 Task: Buy 4 Brew Pots, Kettles & Accessories from Beer Brewing section under best seller category for shipping address: Dallas Robinson, 4283 Crim Lane, Underhill, Vermont 05489, Cell Number 9377427970. Pay from credit card ending with 6759, CVV 506
Action: Mouse moved to (12, 77)
Screenshot: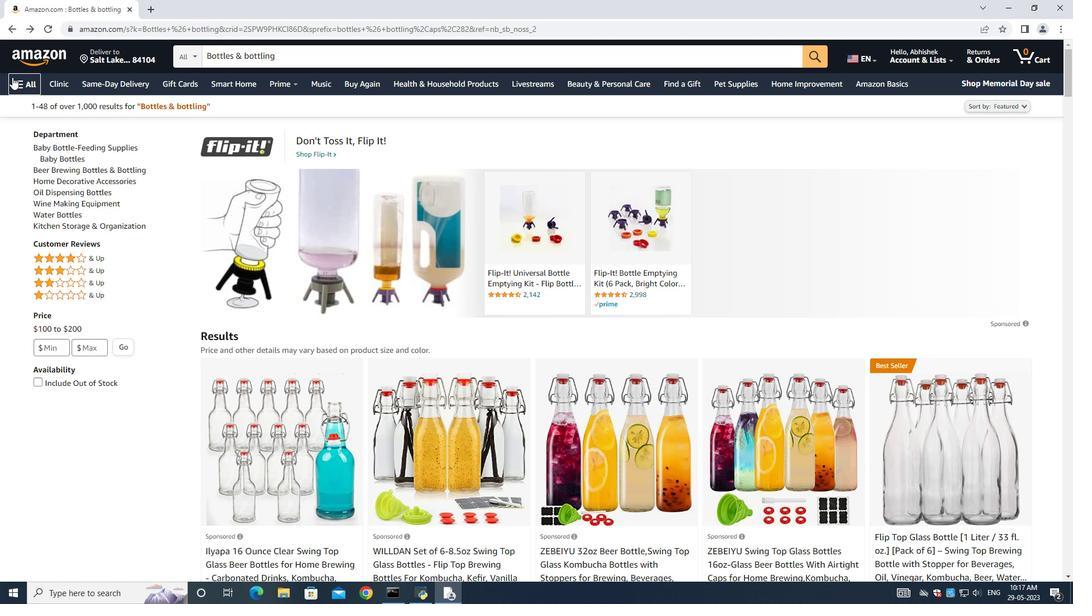 
Action: Mouse pressed left at (12, 77)
Screenshot: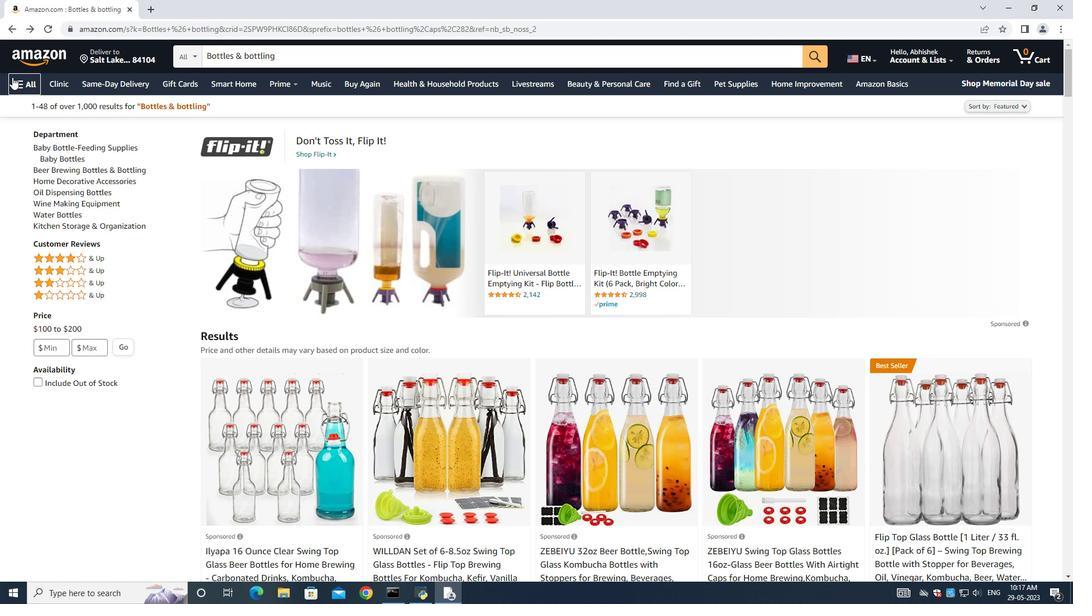 
Action: Mouse moved to (53, 105)
Screenshot: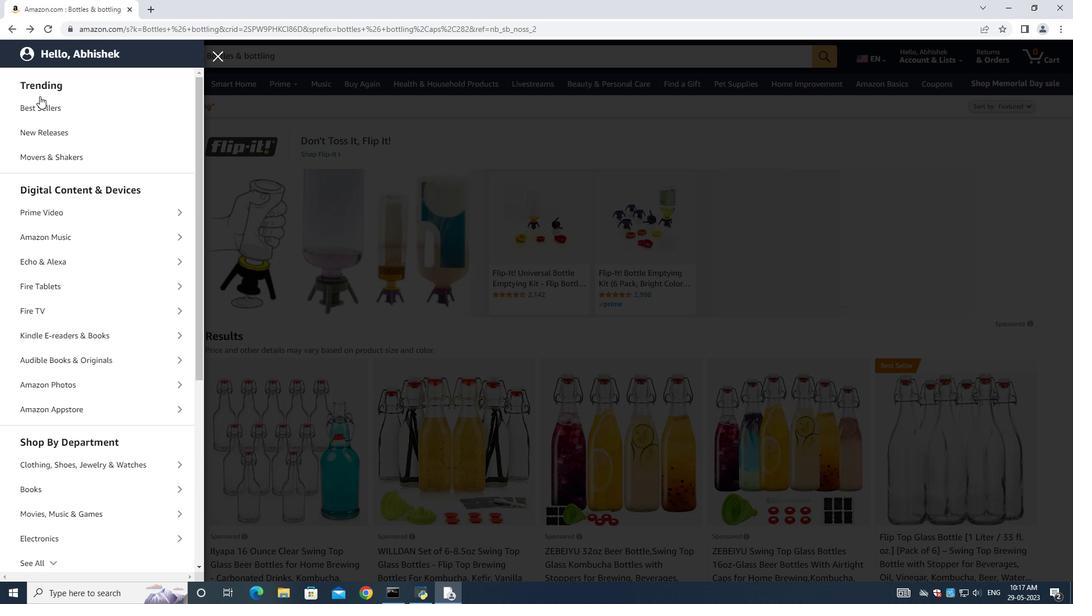 
Action: Mouse pressed left at (53, 105)
Screenshot: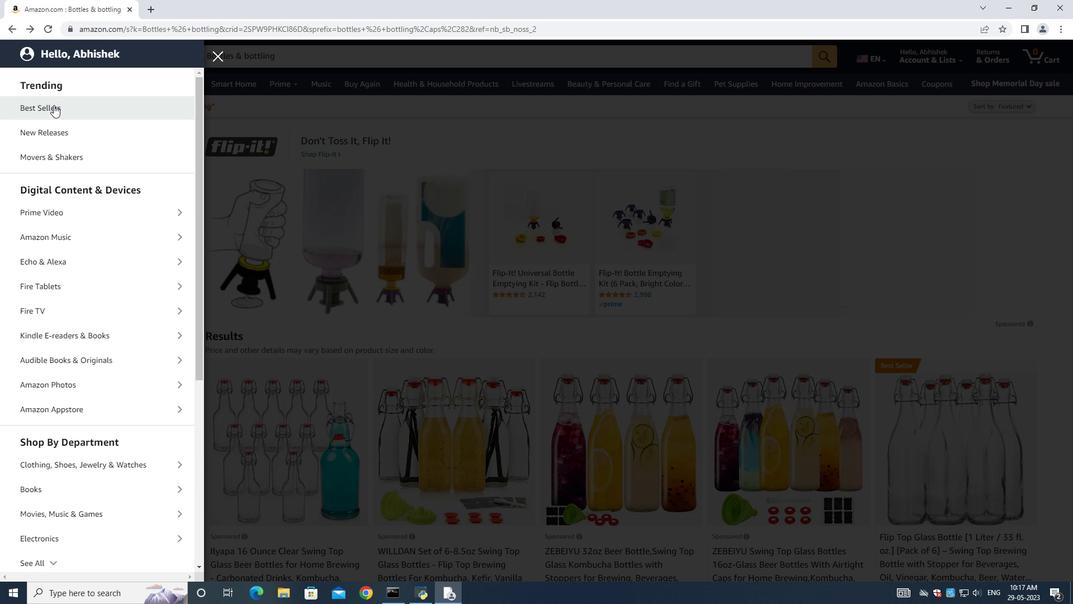 
Action: Mouse moved to (265, 60)
Screenshot: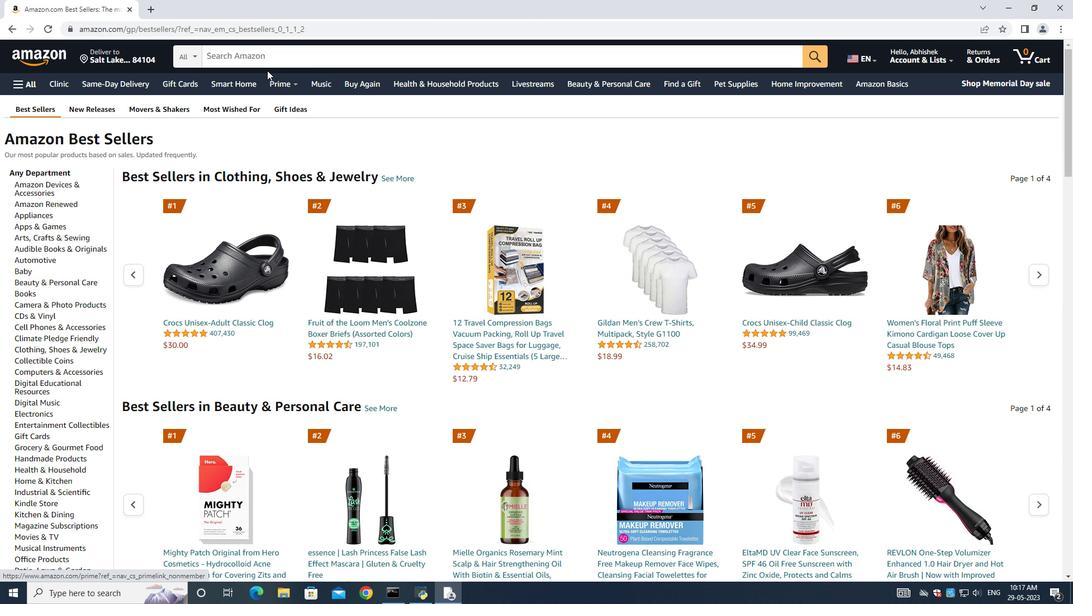 
Action: Mouse pressed left at (265, 60)
Screenshot: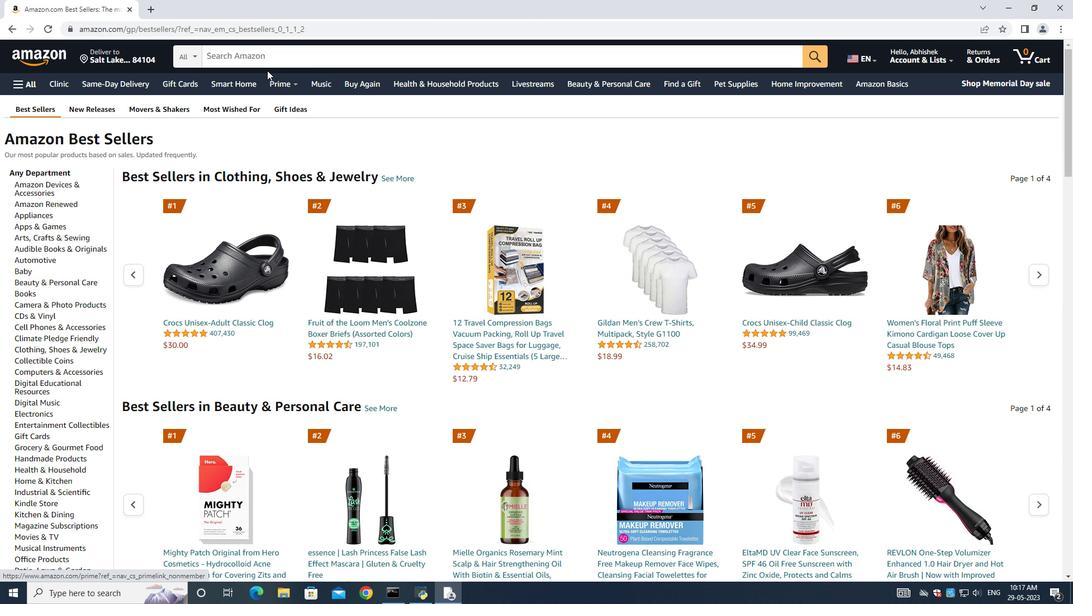 
Action: Key pressed <Key.shift>Brew<Key.space><Key.shift>Pots<Key.enter>
Screenshot: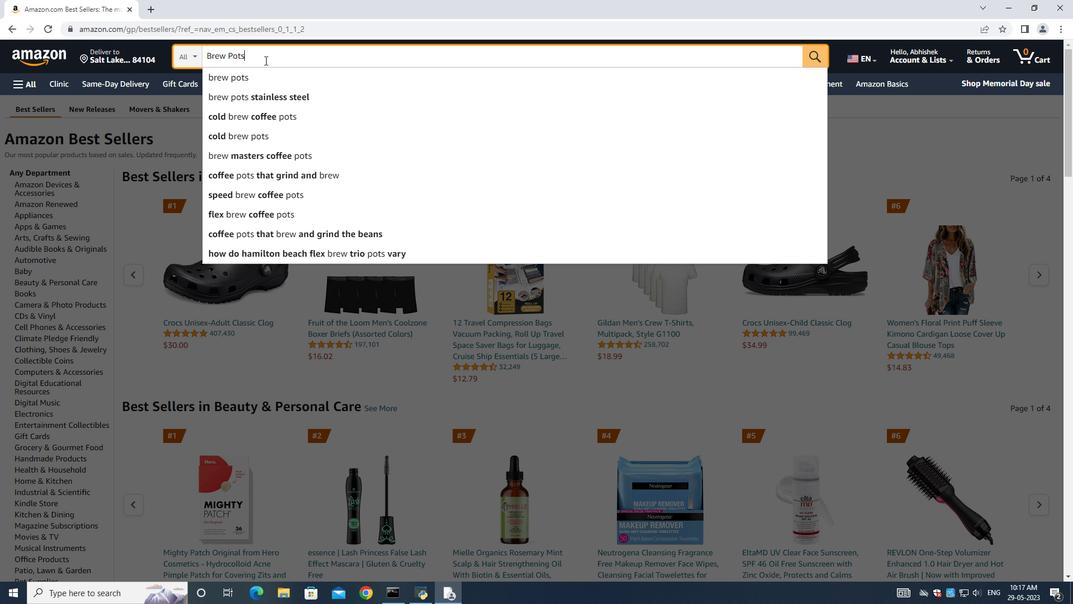 
Action: Mouse moved to (285, 33)
Screenshot: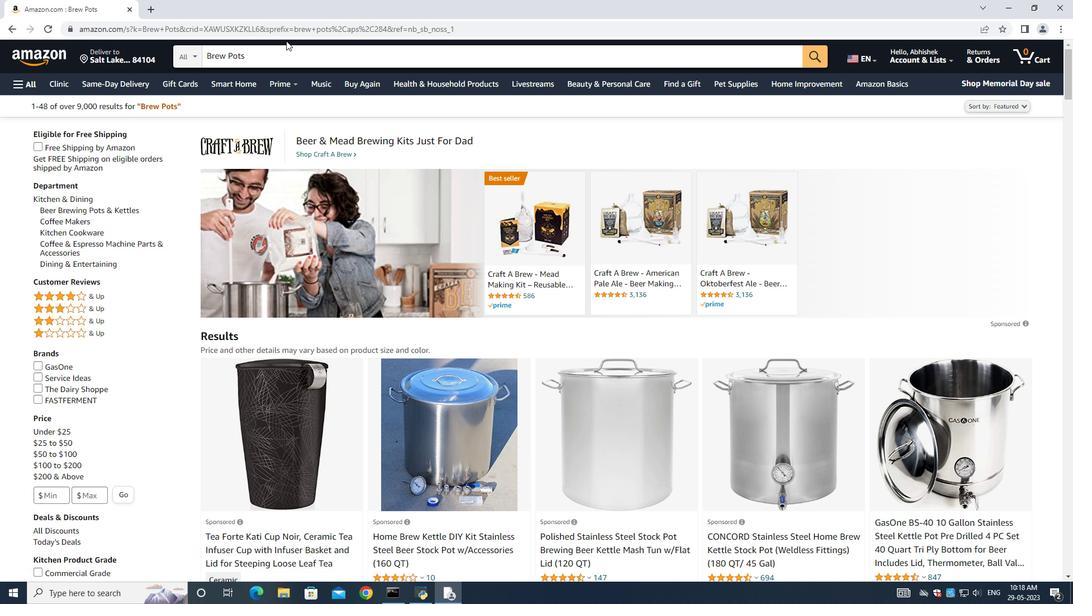 
Action: Mouse pressed left at (285, 33)
Screenshot: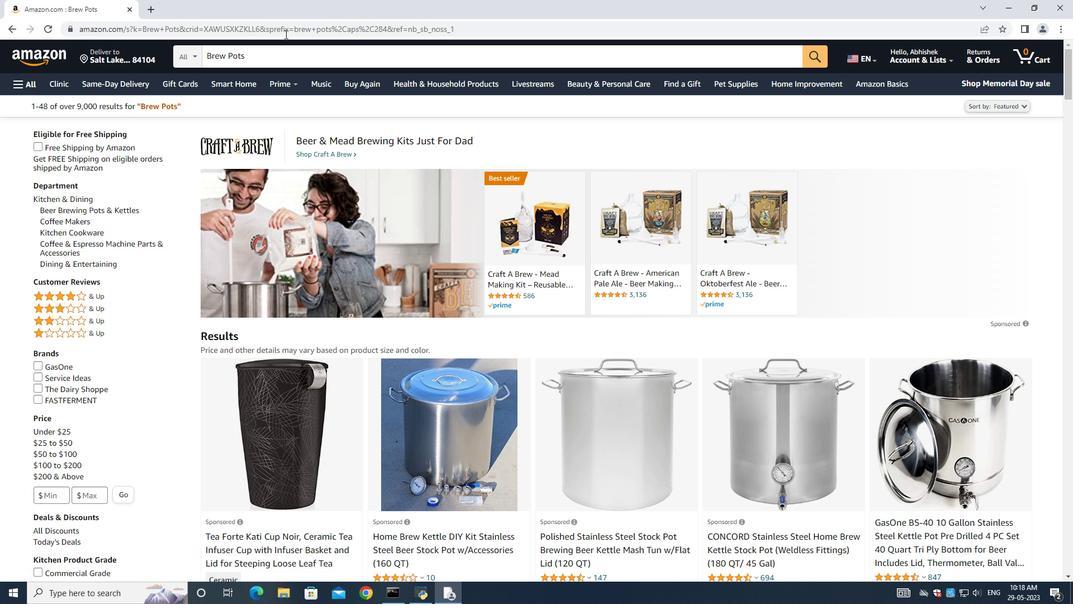 
Action: Mouse moved to (286, 56)
Screenshot: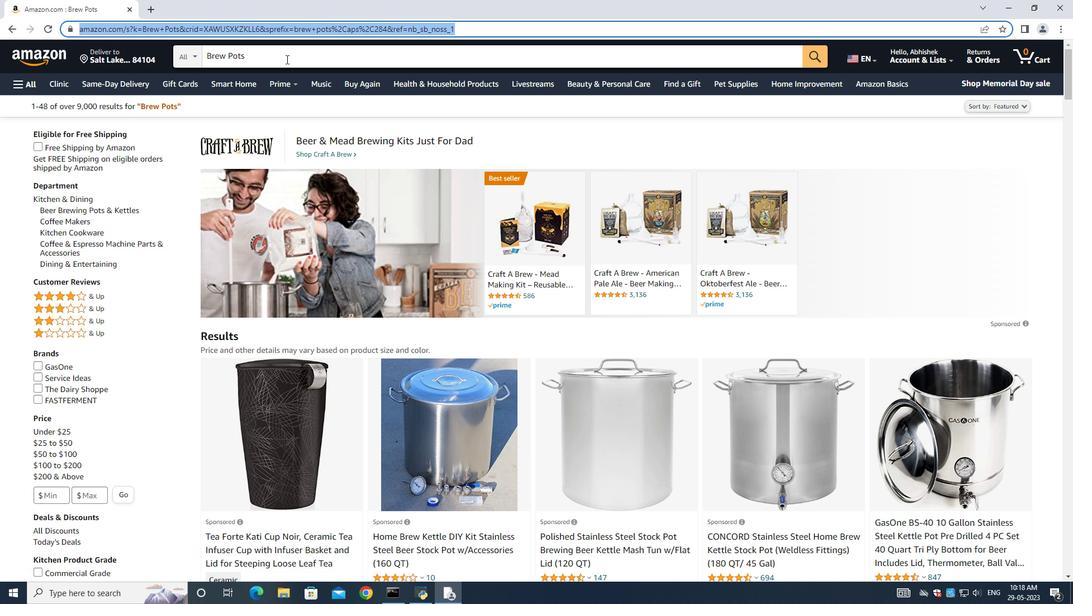
Action: Mouse pressed left at (286, 56)
Screenshot: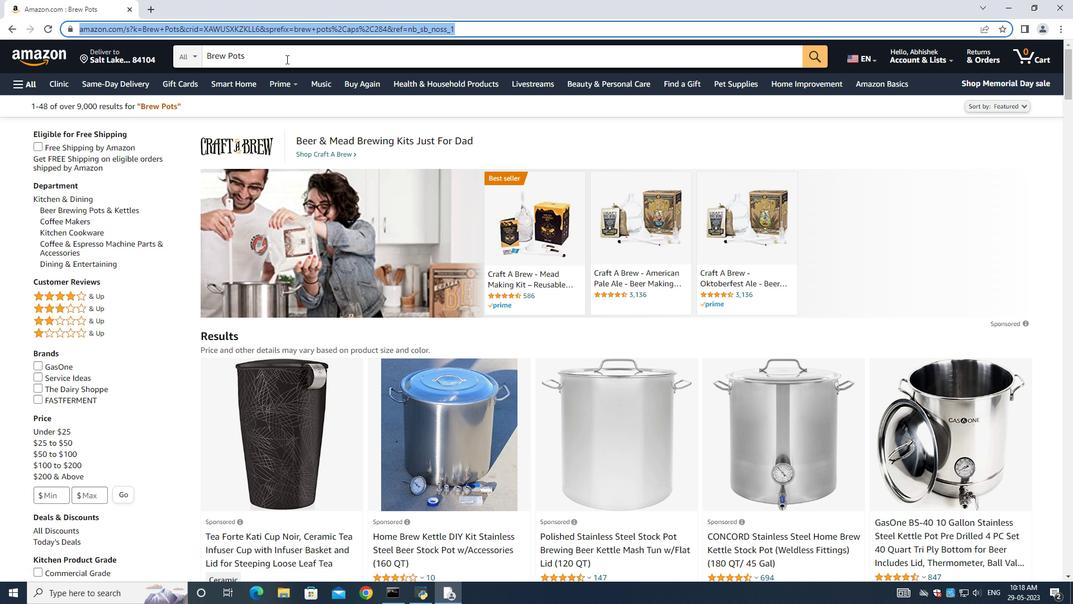 
Action: Key pressed <Key.space>kettles<Key.space><Key.shift><Key.shift><Key.shift><Key.shift><Key.shift><Key.shift><Key.shift><Key.shift><Key.shift><Key.shift><Key.shift><Key.shift><Key.shift><Key.shift><Key.shift><Key.shift><Key.shift><Key.shift><Key.shift><Key.shift><Key.shift><Key.shift><Key.shift><Key.shift>&<Key.space><Key.shift>Accessories<Key.enter><Key.space>
Screenshot: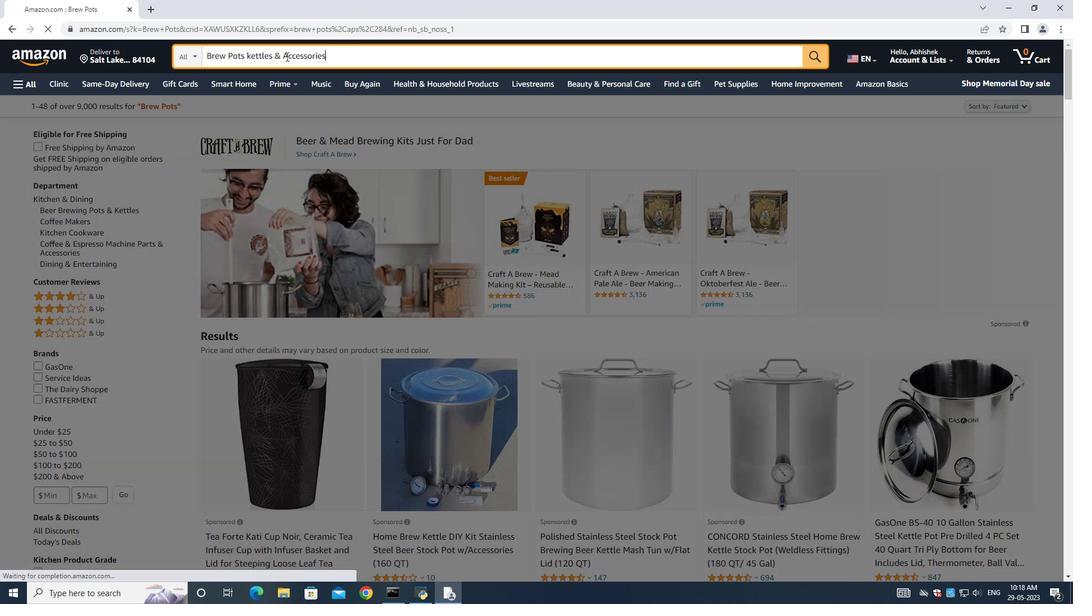 
Action: Mouse moved to (66, 206)
Screenshot: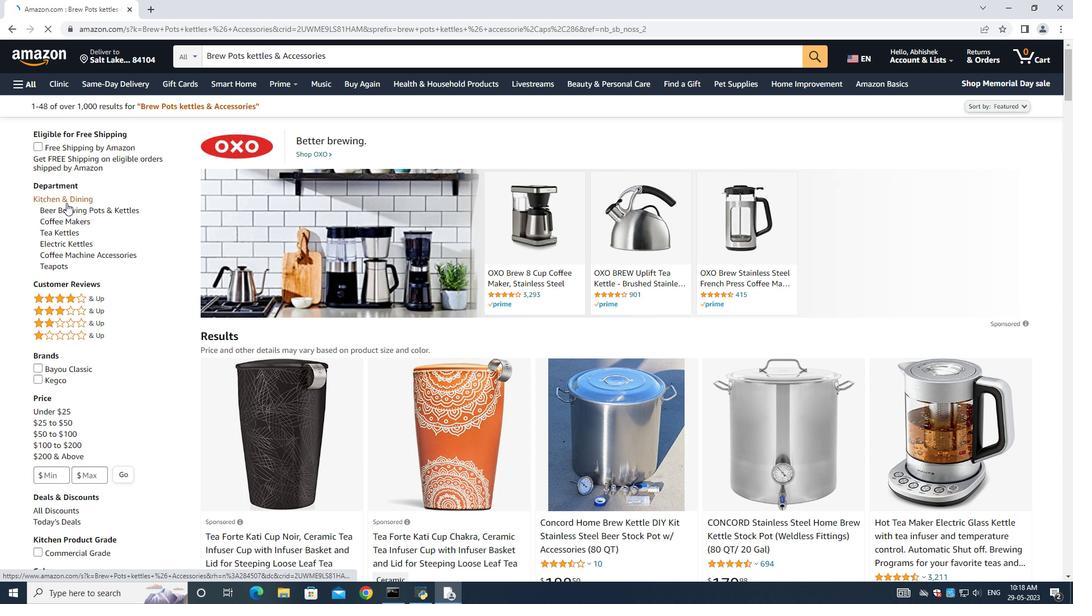 
Action: Mouse pressed left at (66, 206)
Screenshot: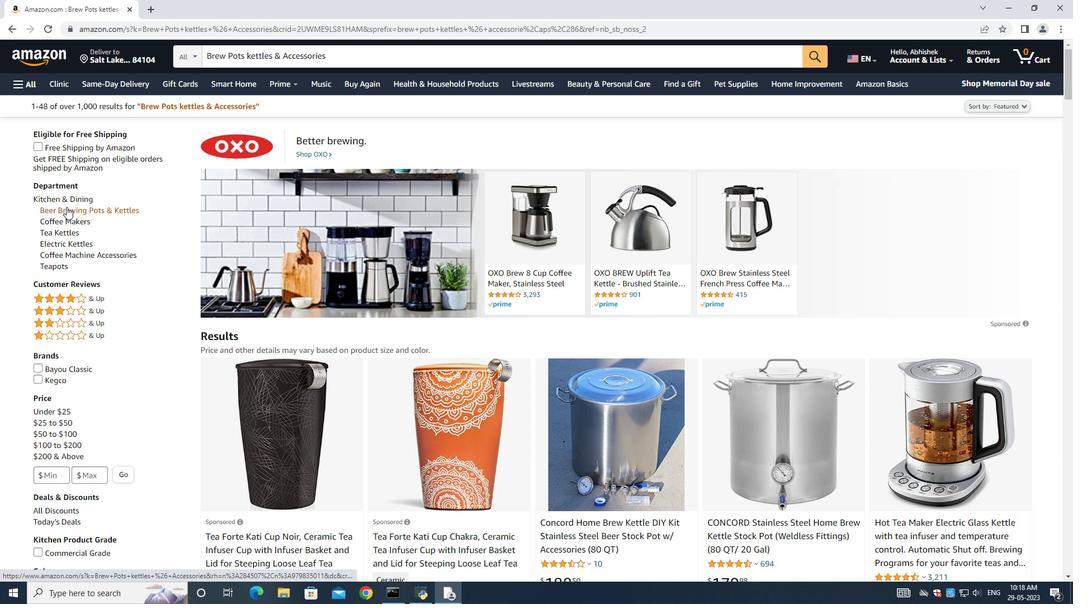 
Action: Mouse moved to (470, 322)
Screenshot: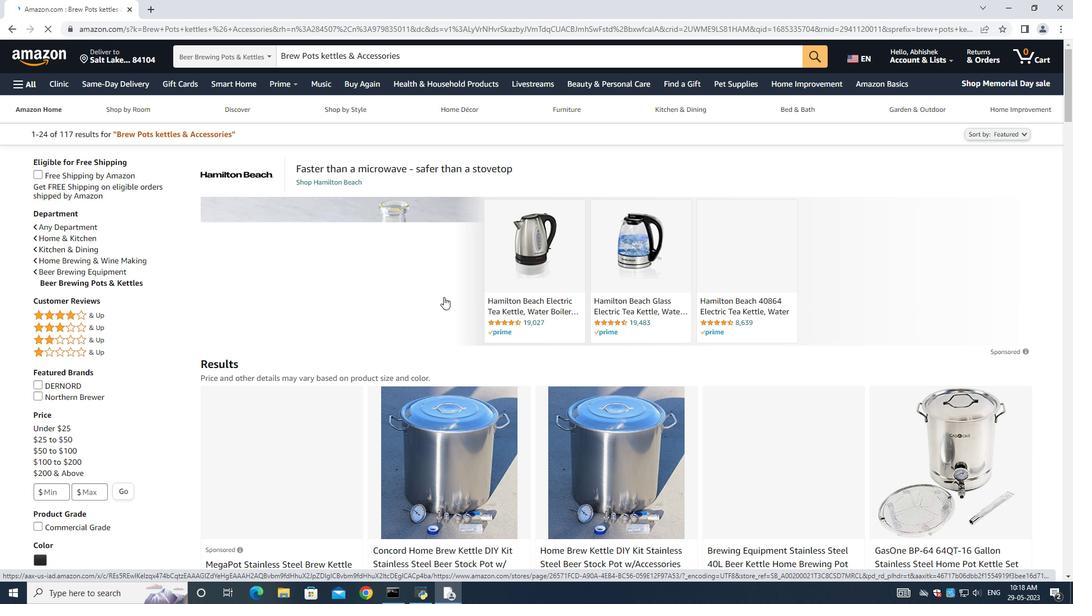
Action: Mouse scrolled (470, 322) with delta (0, 0)
Screenshot: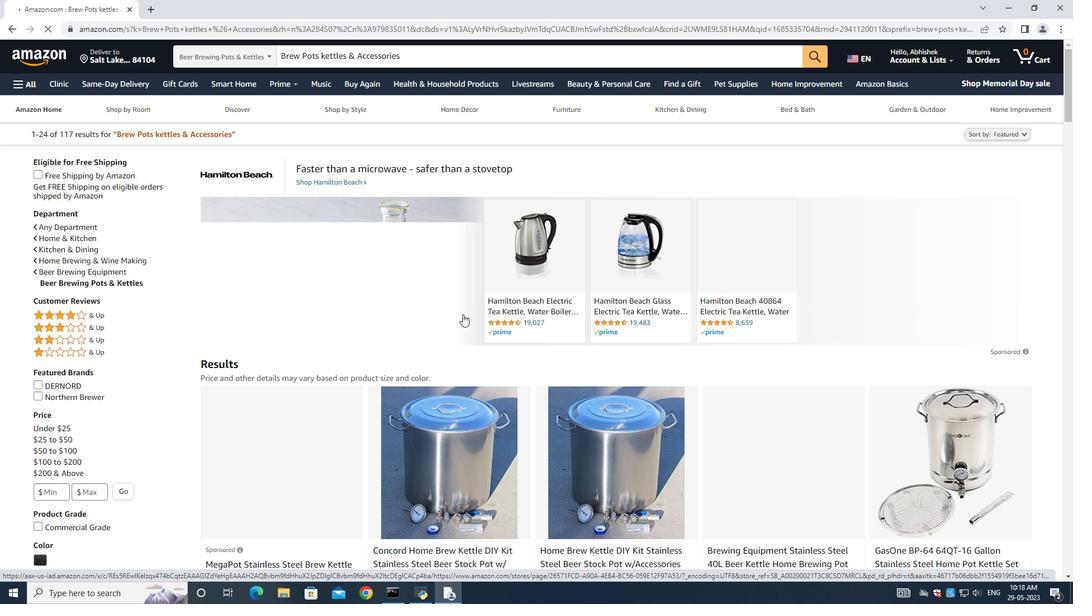 
Action: Mouse scrolled (470, 322) with delta (0, 0)
Screenshot: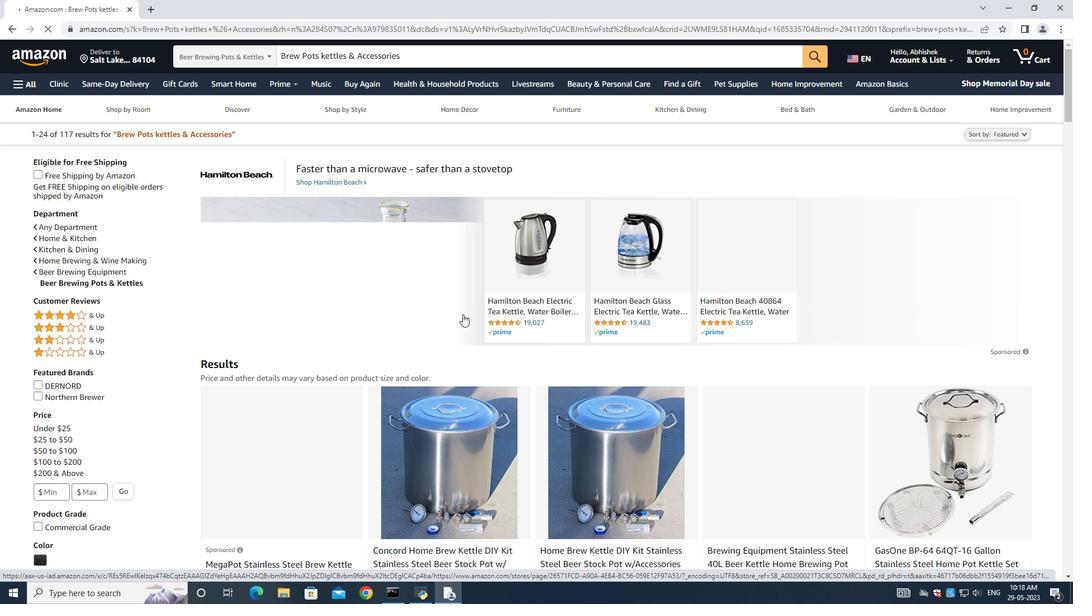 
Action: Mouse moved to (470, 323)
Screenshot: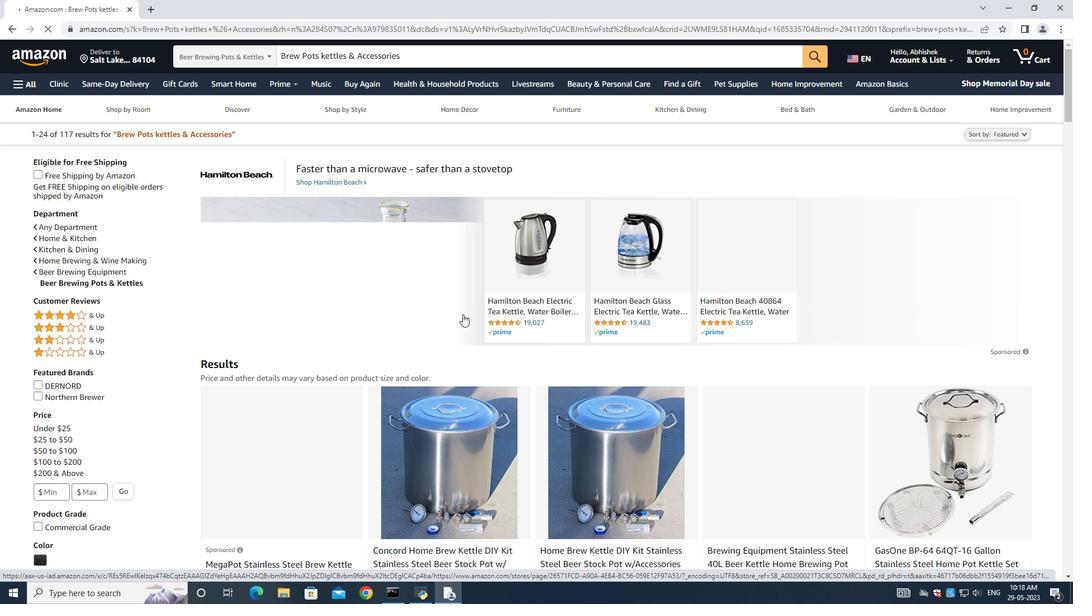 
Action: Mouse scrolled (470, 322) with delta (0, 0)
Screenshot: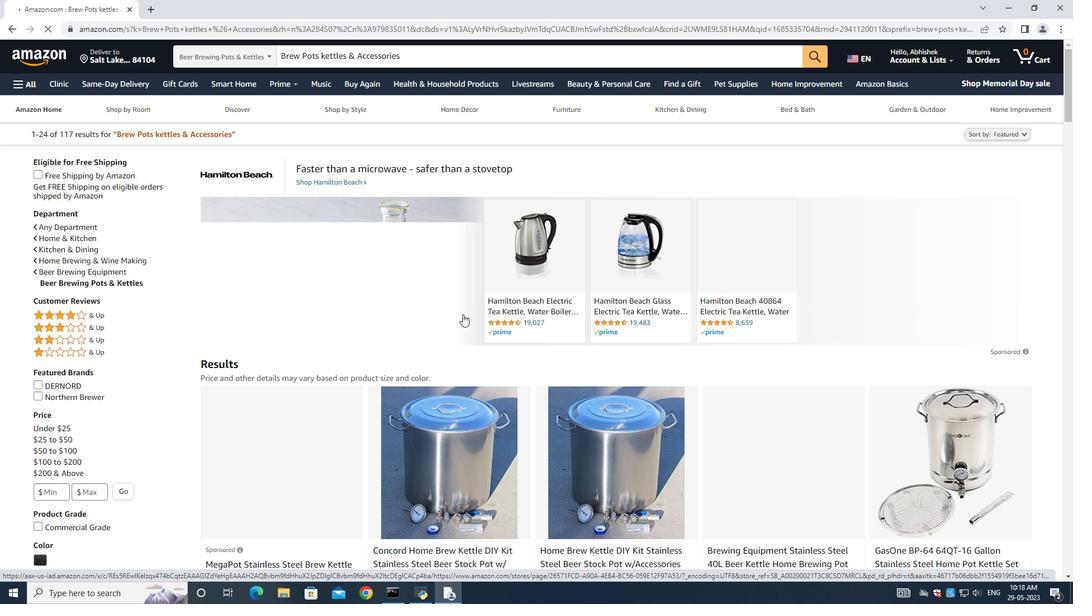 
Action: Mouse scrolled (470, 322) with delta (0, 0)
Screenshot: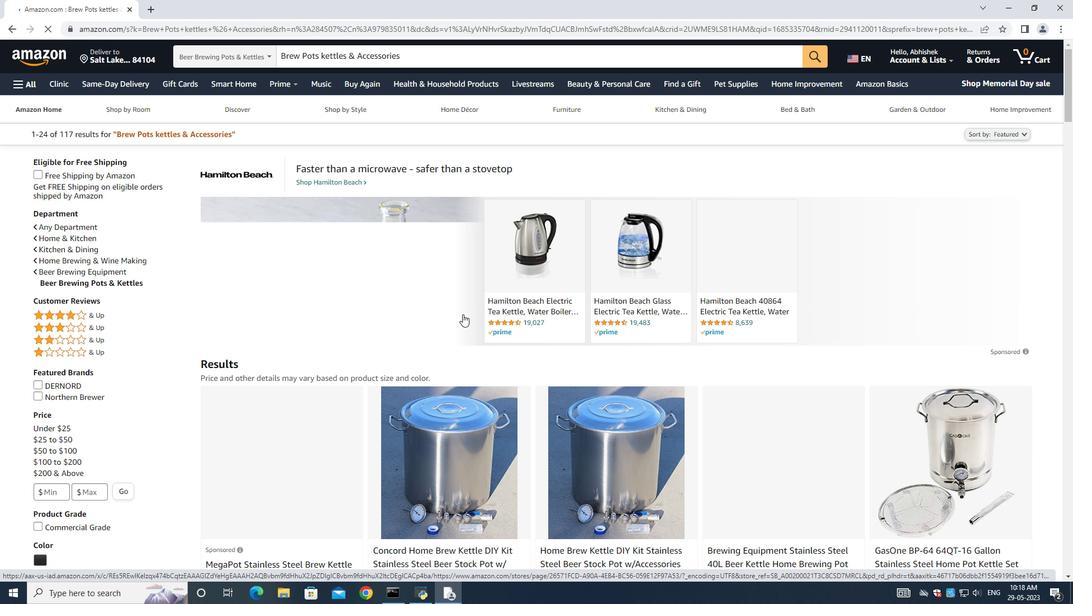 
Action: Mouse scrolled (470, 322) with delta (0, 0)
Screenshot: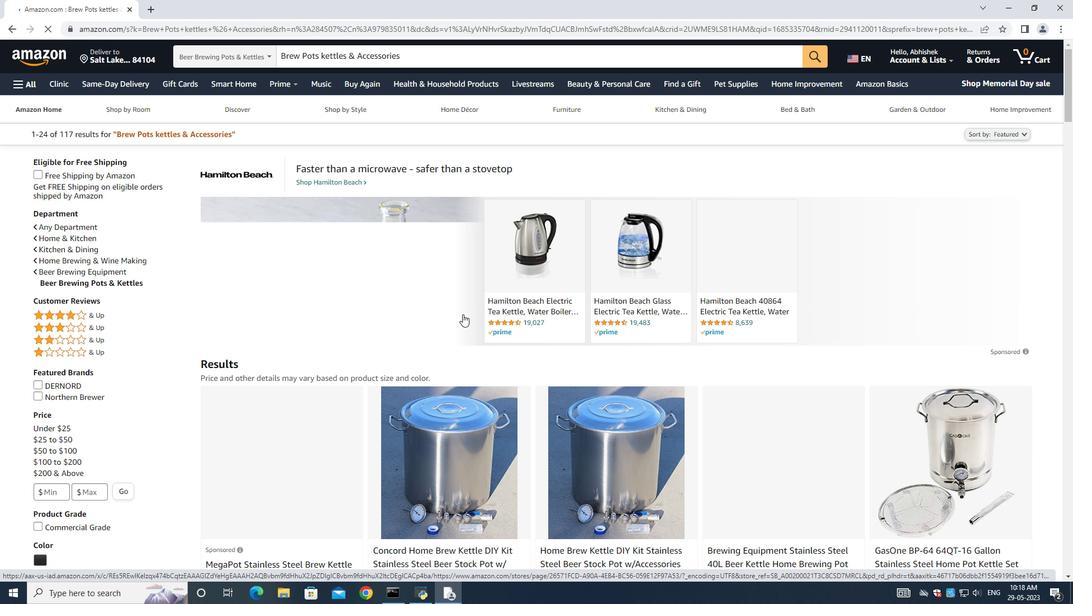 
Action: Mouse moved to (289, 292)
Screenshot: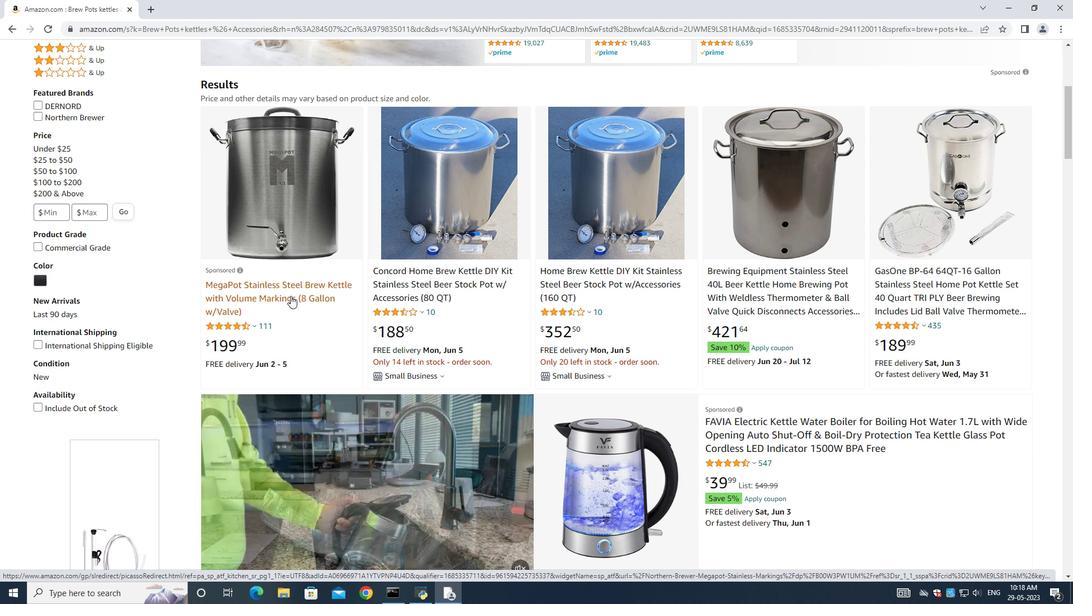
Action: Mouse pressed left at (289, 292)
Screenshot: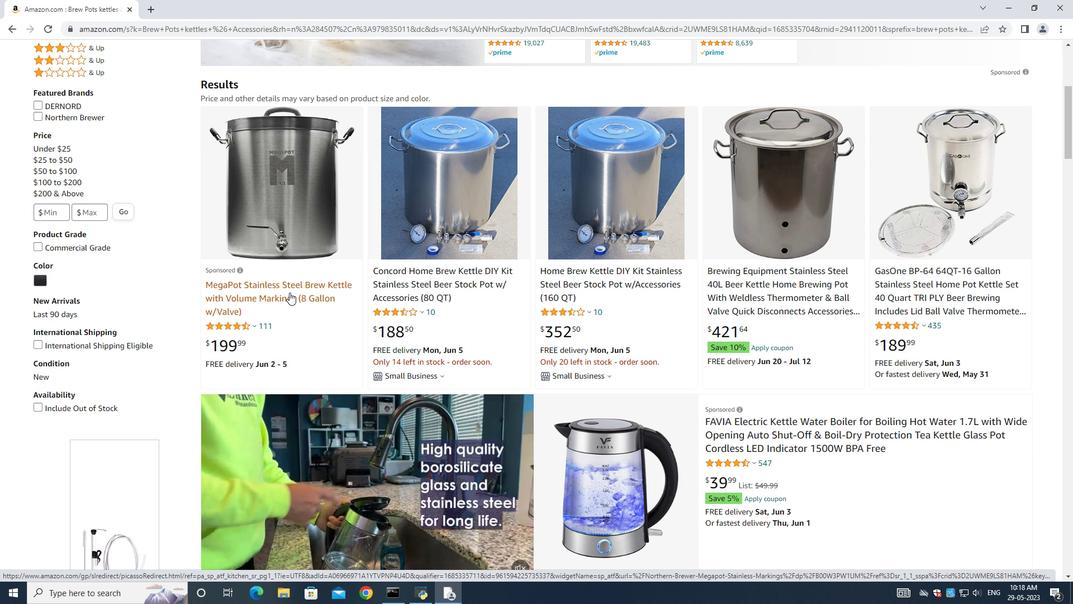 
Action: Mouse moved to (388, 479)
Screenshot: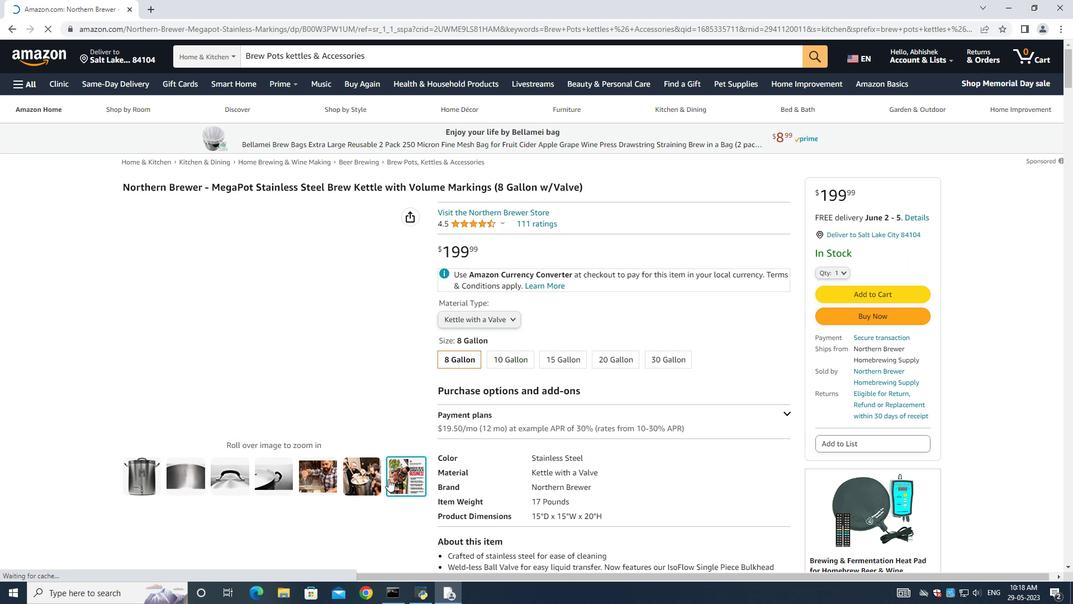 
Action: Mouse pressed left at (388, 479)
Screenshot: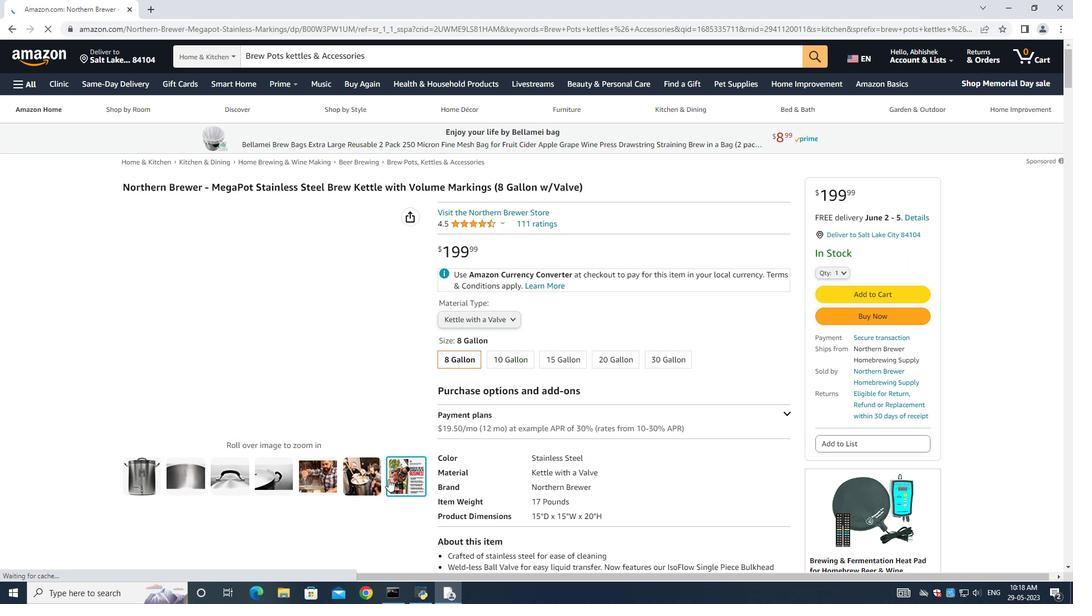 
Action: Mouse moved to (298, 355)
Screenshot: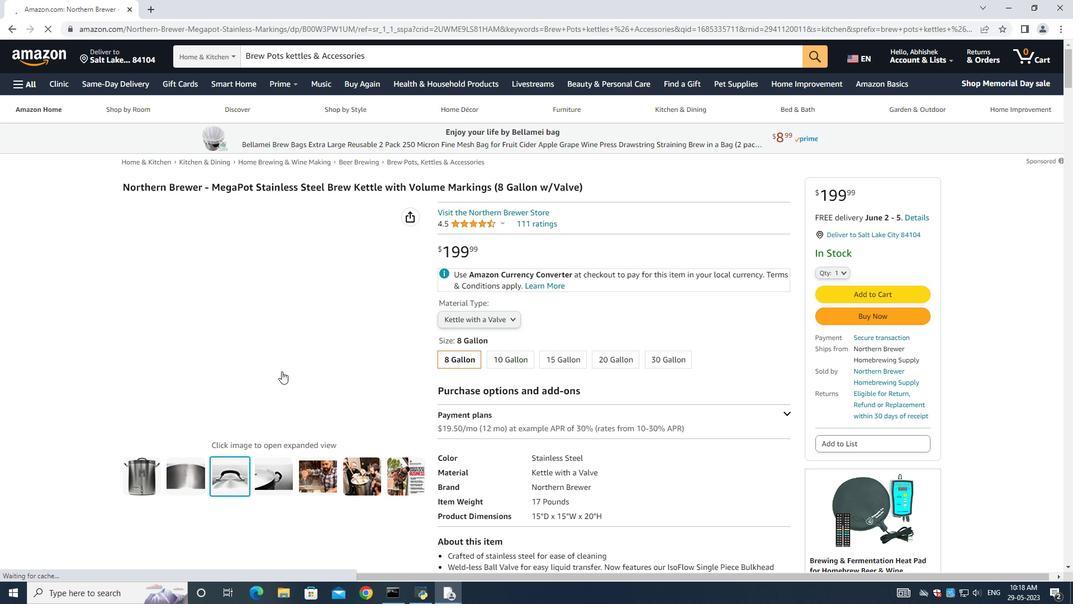 
Action: Mouse scrolled (298, 354) with delta (0, 0)
Screenshot: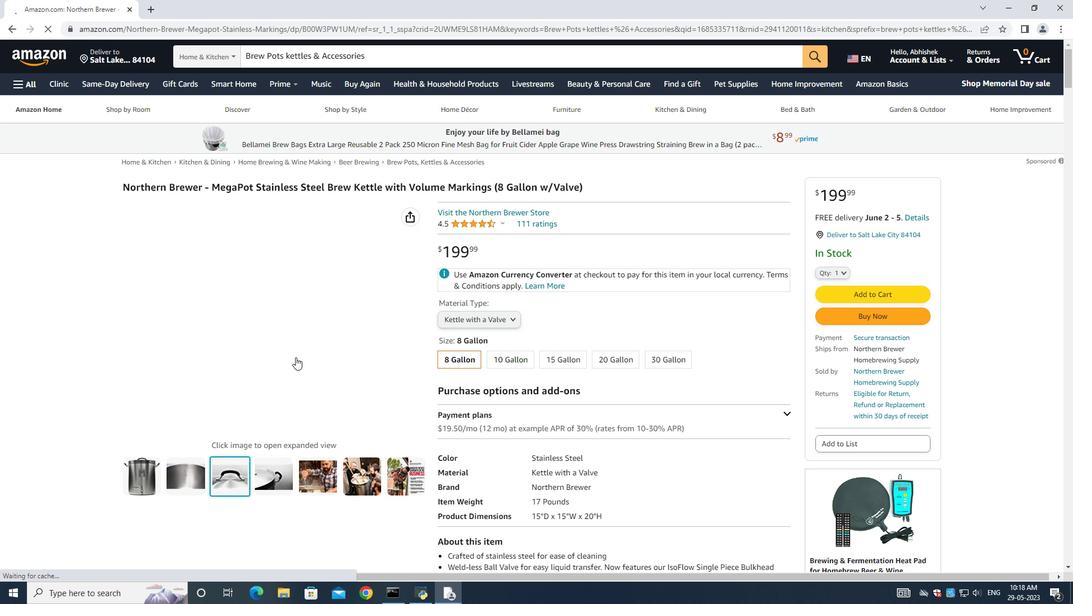 
Action: Mouse scrolled (298, 354) with delta (0, 0)
Screenshot: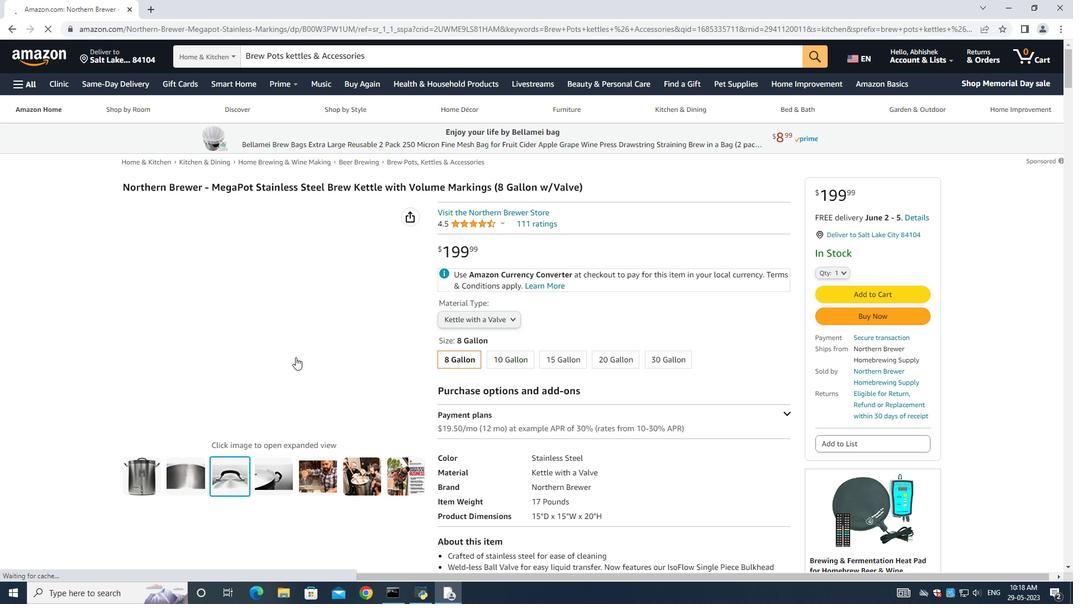 
Action: Mouse moved to (313, 340)
Screenshot: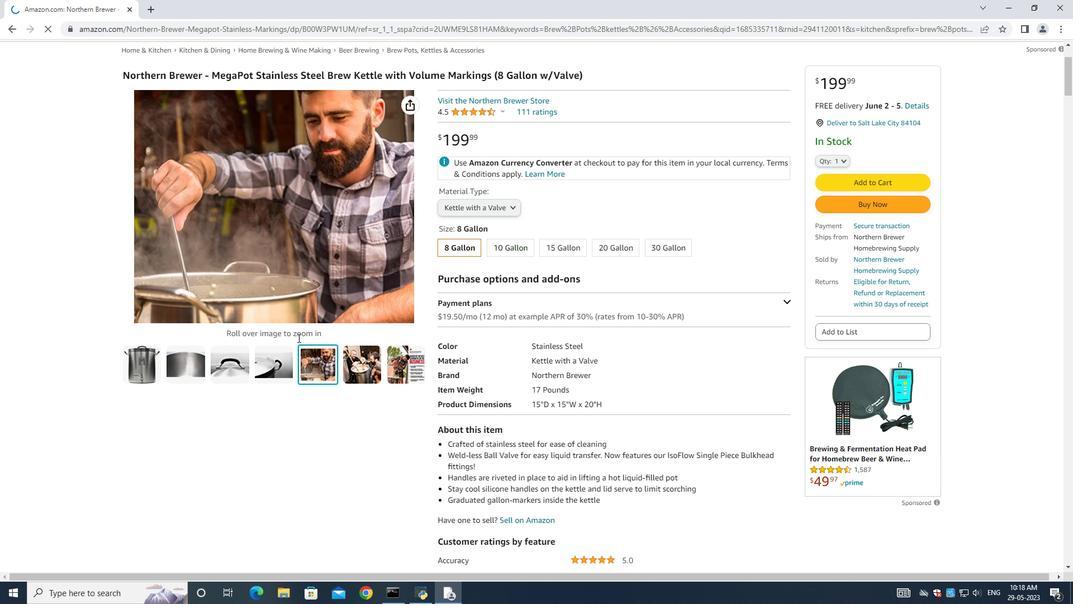 
Action: Mouse scrolled (313, 340) with delta (0, 0)
Screenshot: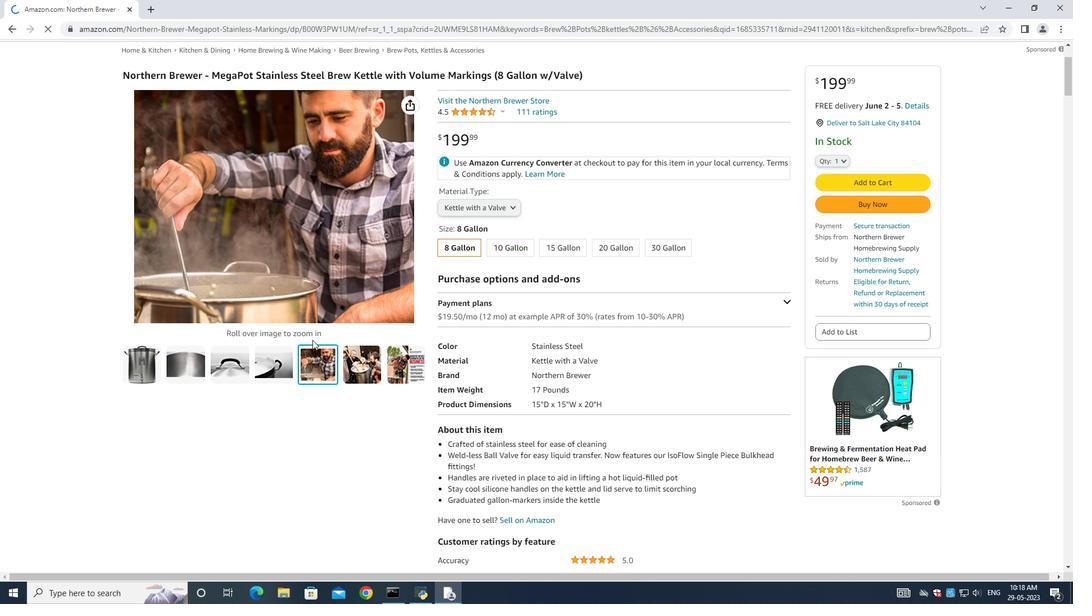 
Action: Mouse scrolled (313, 340) with delta (0, 0)
Screenshot: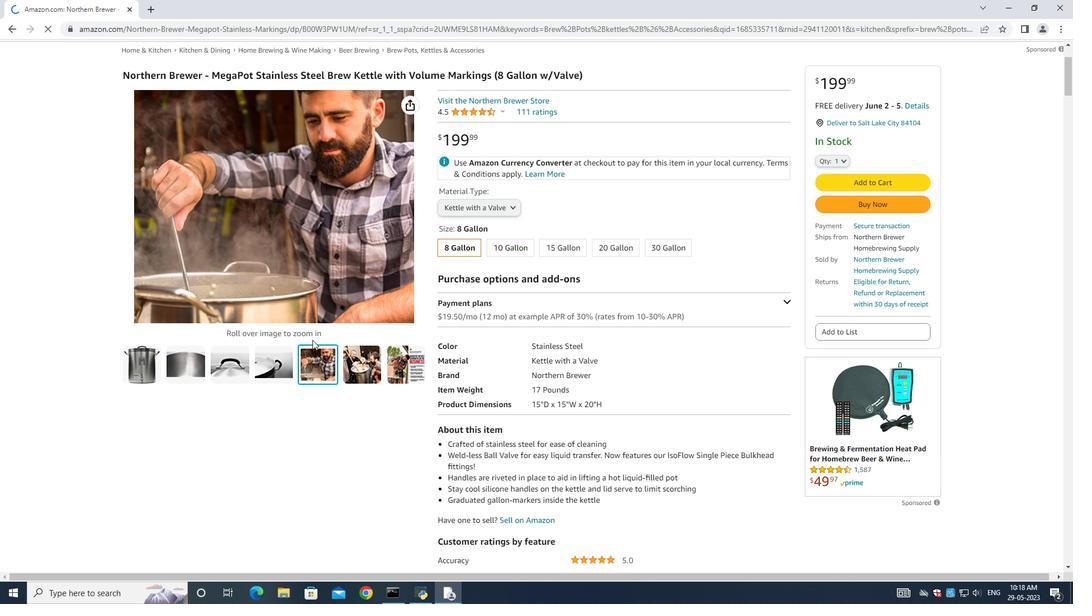
Action: Mouse scrolled (313, 340) with delta (0, 0)
Screenshot: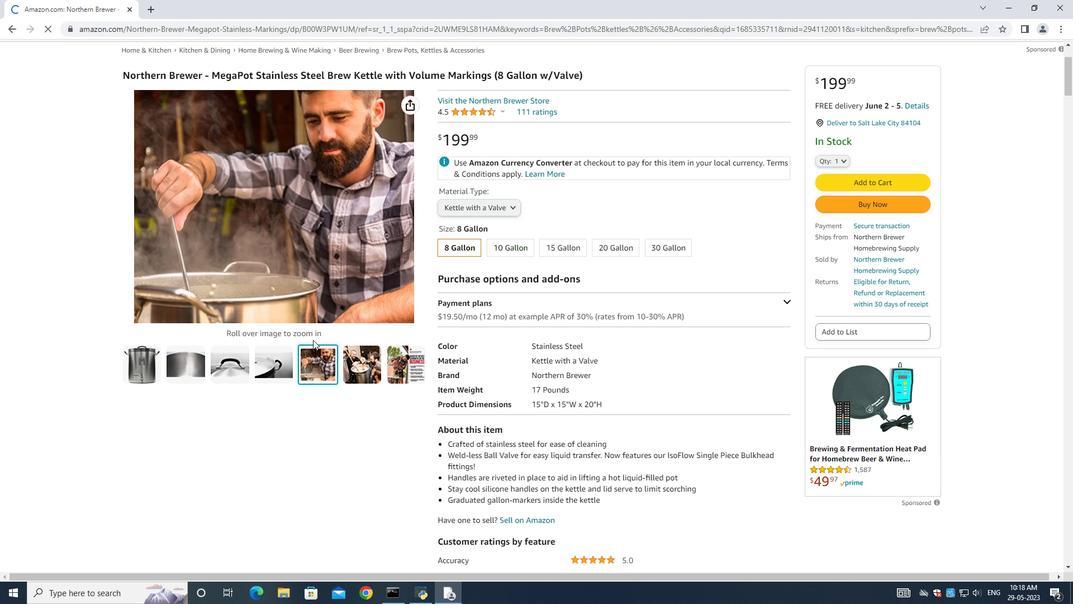 
Action: Mouse scrolled (313, 340) with delta (0, 0)
Screenshot: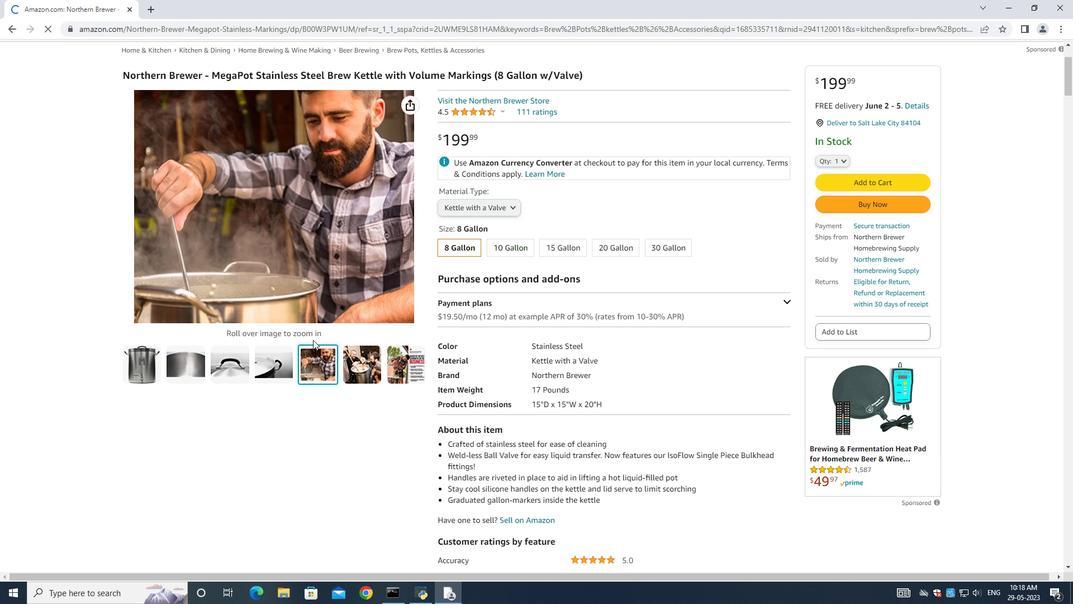 
Action: Mouse moved to (6, 31)
Screenshot: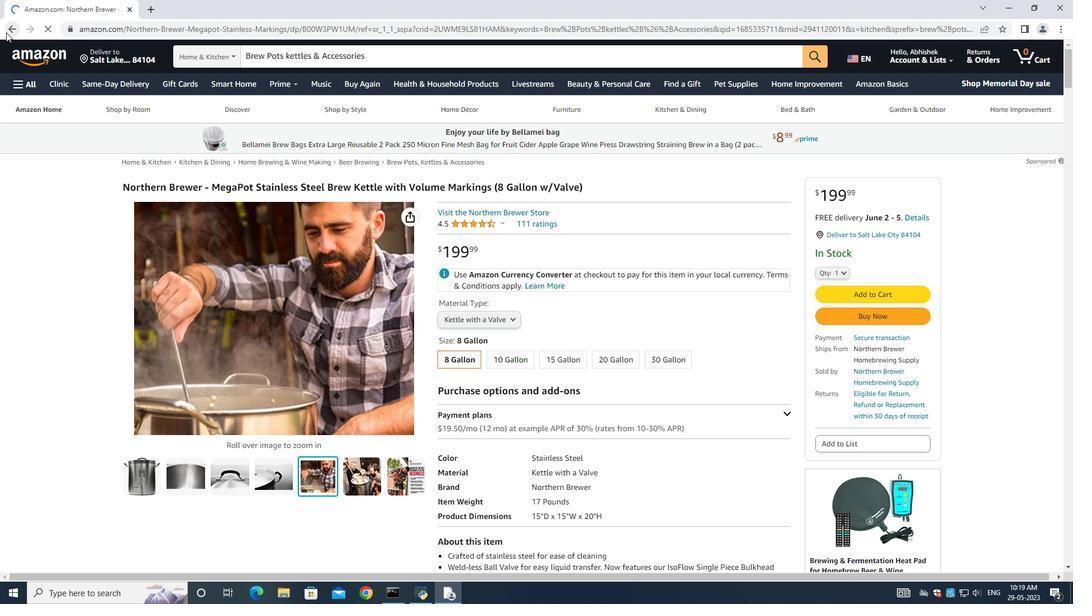 
Action: Mouse pressed left at (6, 31)
Screenshot: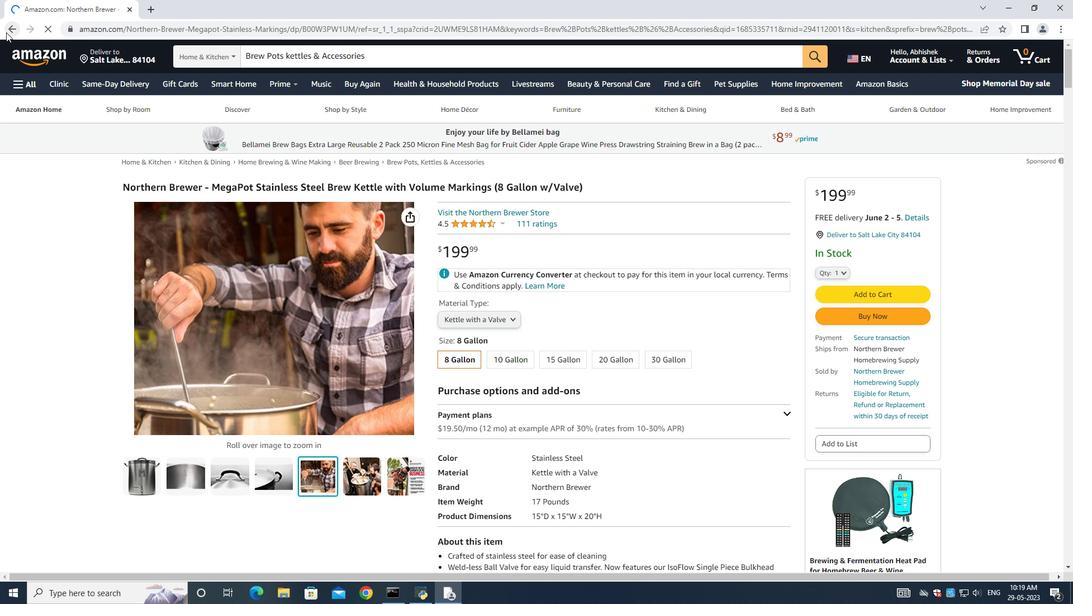 
Action: Mouse moved to (935, 235)
Screenshot: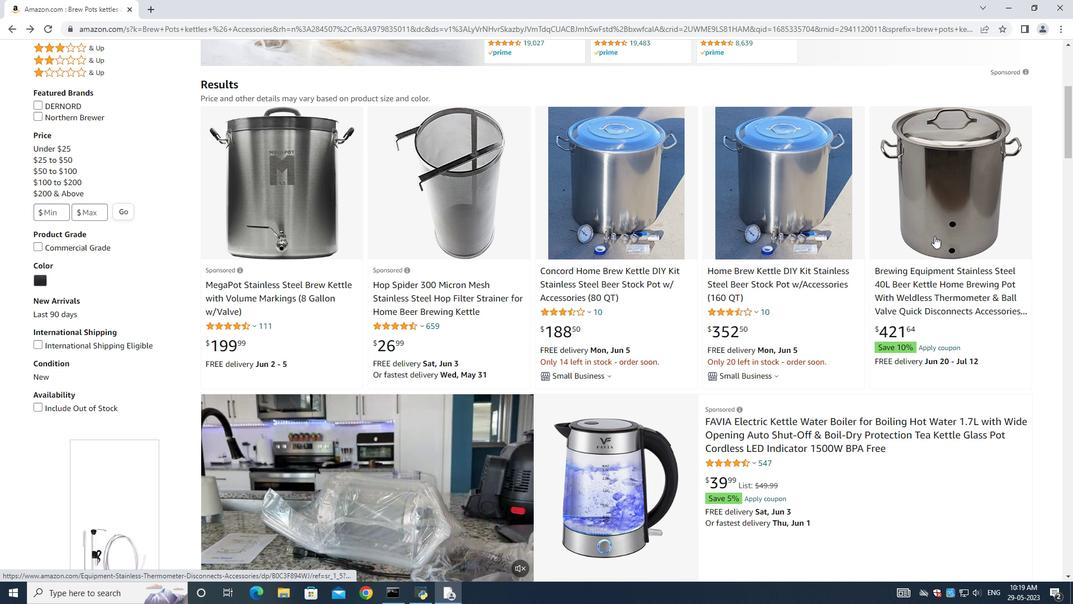 
Action: Mouse pressed left at (935, 235)
Screenshot: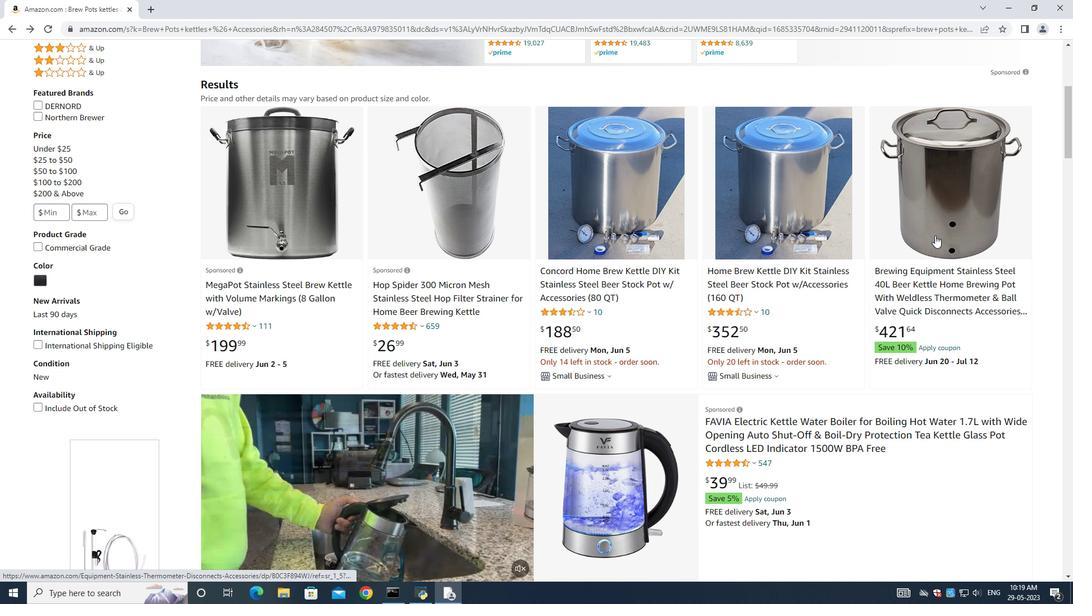 
Action: Mouse moved to (319, 347)
Screenshot: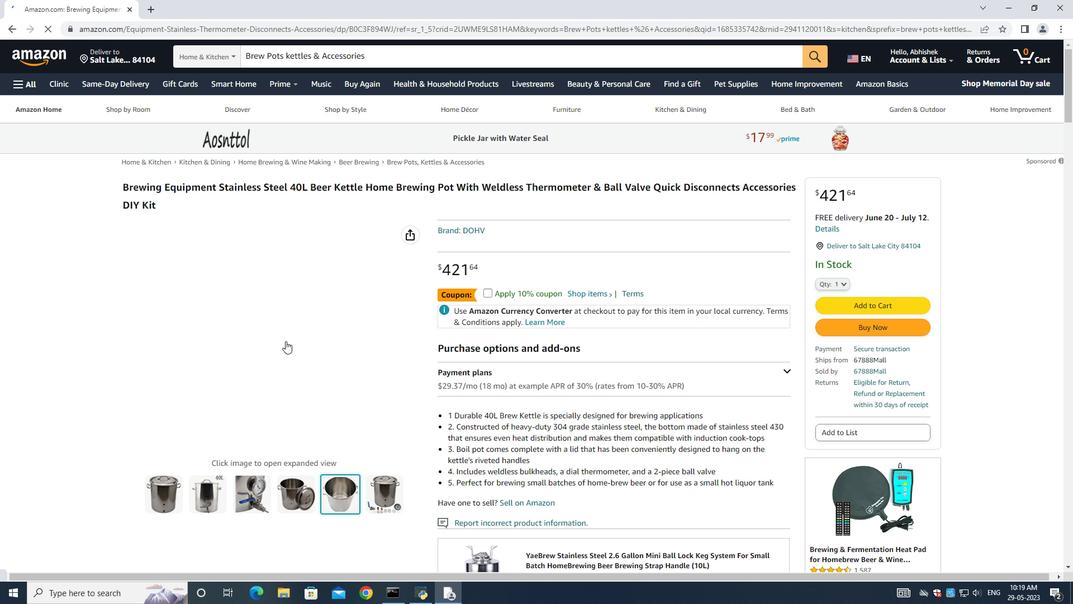 
Action: Mouse scrolled (319, 347) with delta (0, 0)
Screenshot: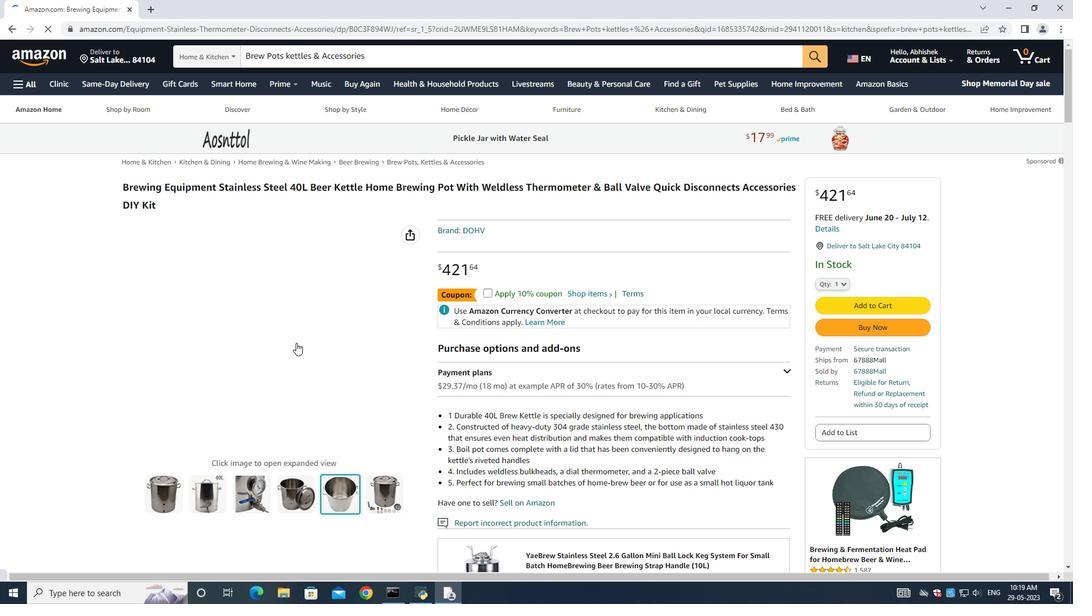 
Action: Mouse moved to (319, 348)
Screenshot: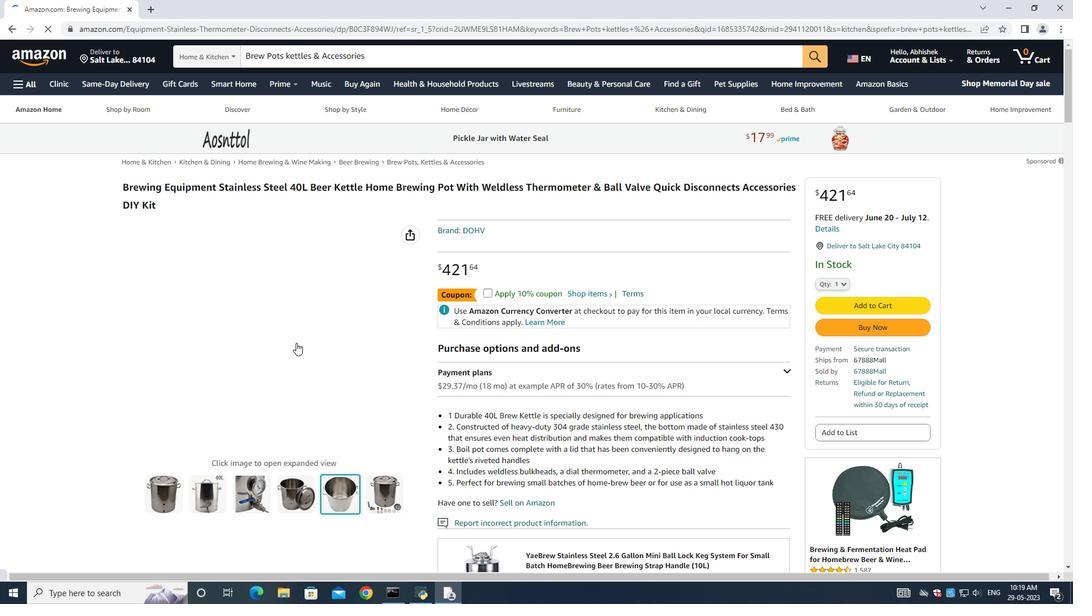 
Action: Mouse scrolled (319, 347) with delta (0, 0)
Screenshot: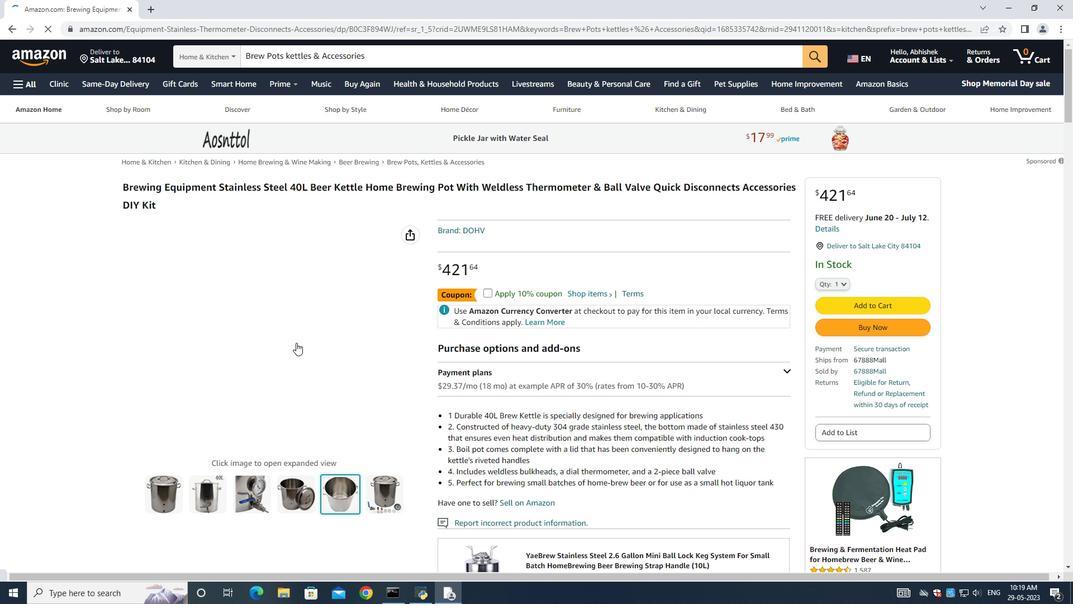 
Action: Mouse scrolled (319, 347) with delta (0, 0)
Screenshot: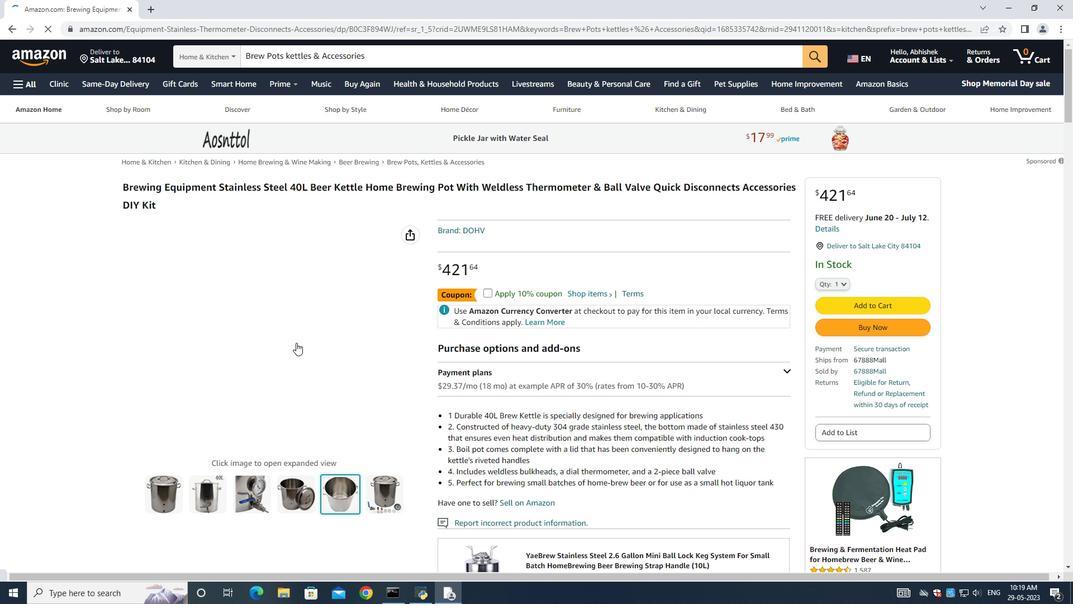 
Action: Mouse scrolled (319, 347) with delta (0, 0)
Screenshot: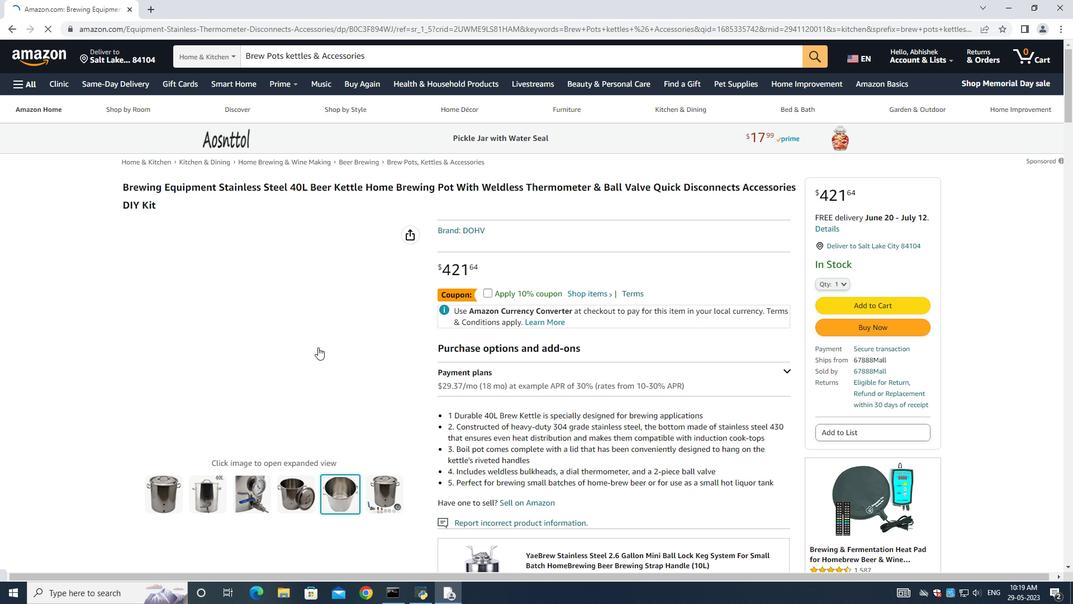 
Action: Mouse scrolled (319, 347) with delta (0, 0)
Screenshot: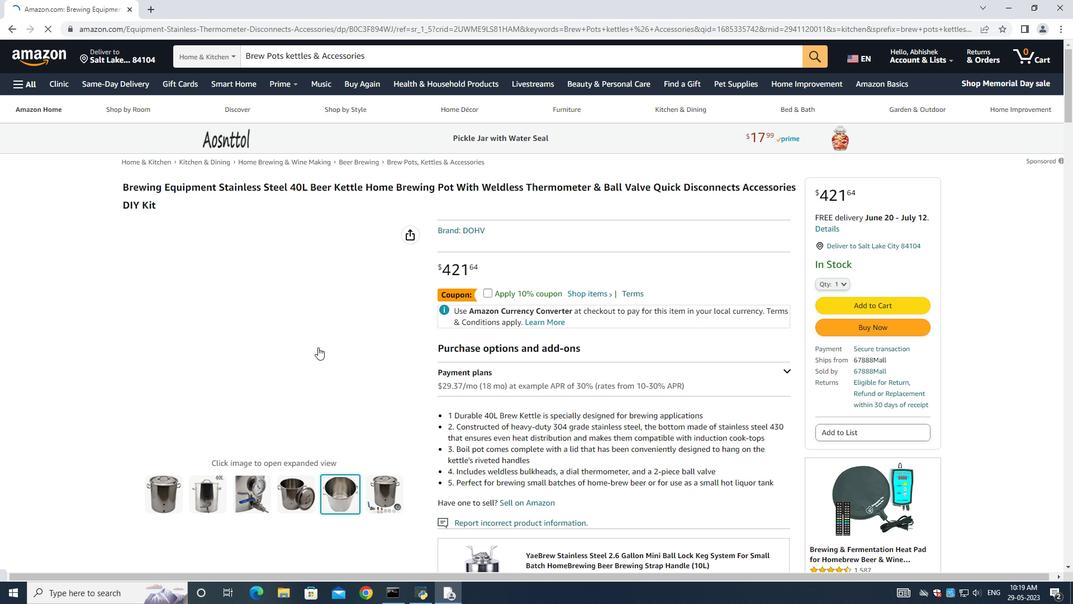 
Action: Mouse scrolled (319, 347) with delta (0, 0)
Screenshot: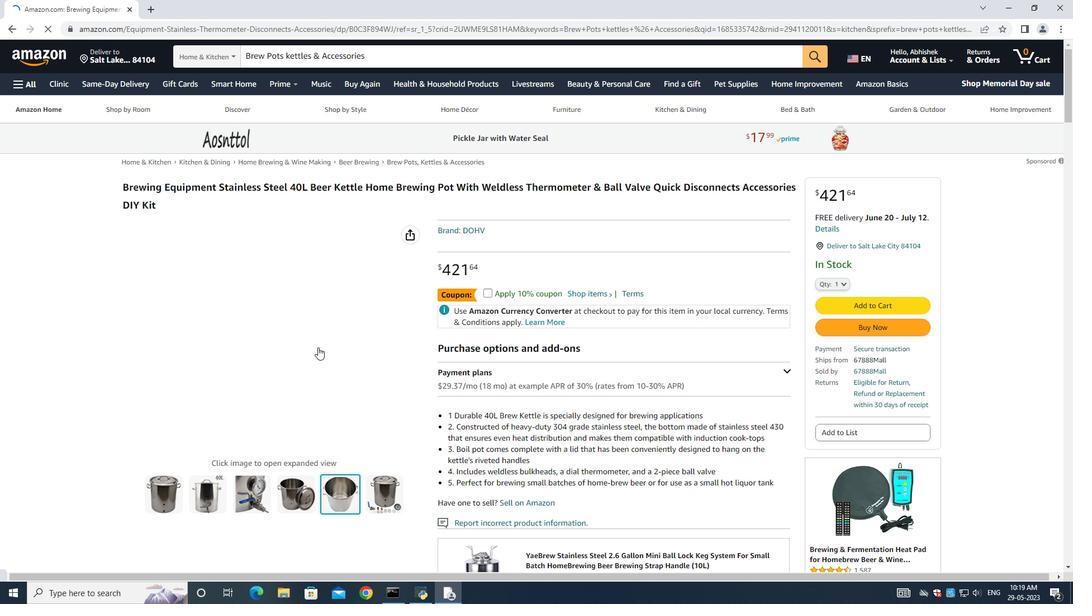
Action: Mouse moved to (446, 361)
Screenshot: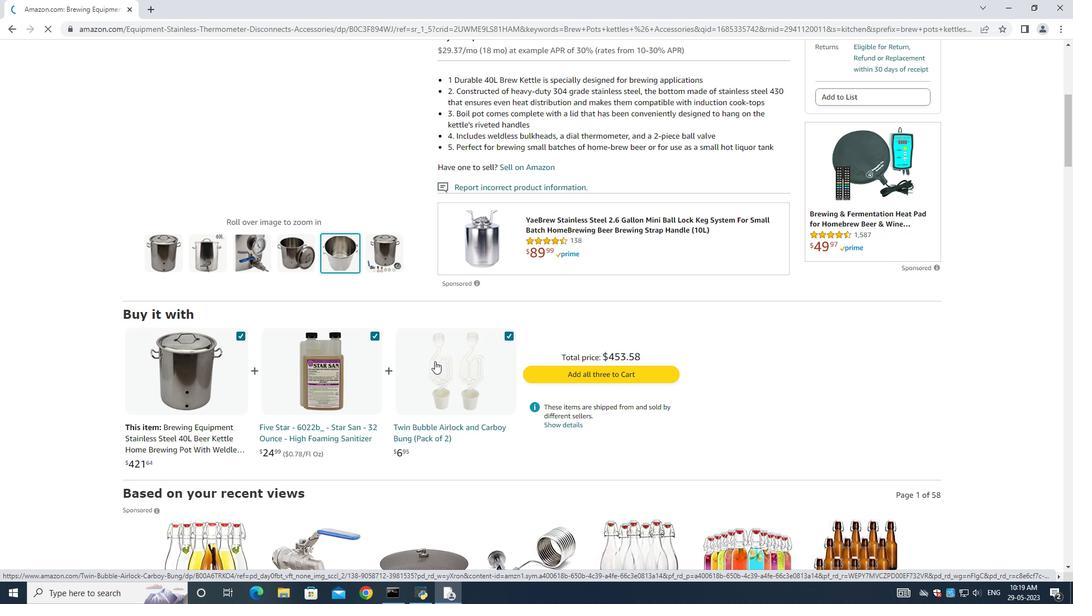 
Action: Mouse scrolled (446, 361) with delta (0, 0)
Screenshot: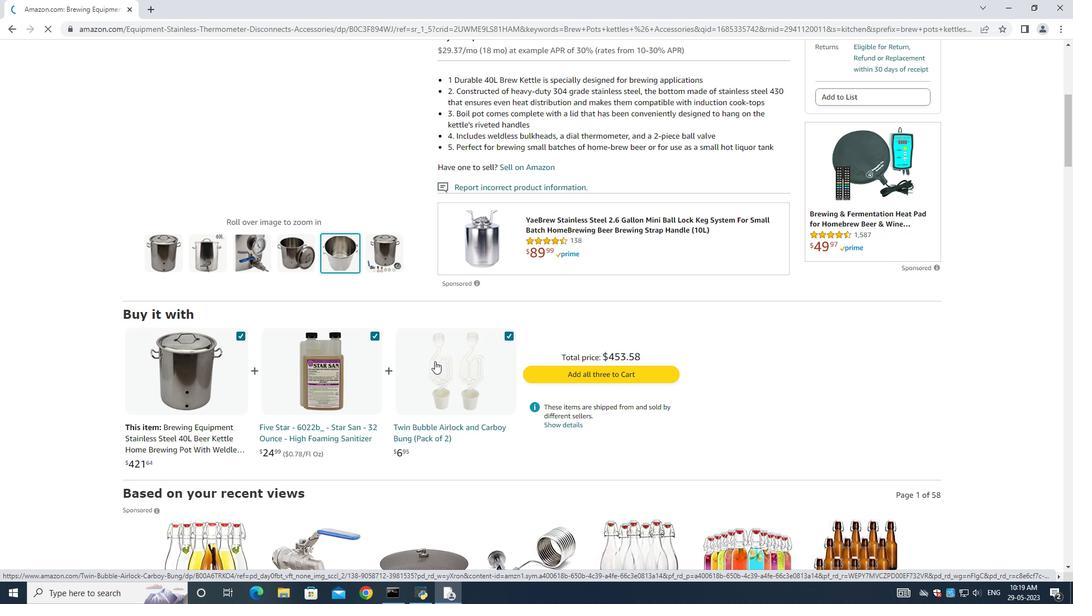 
Action: Mouse scrolled (446, 361) with delta (0, 0)
Screenshot: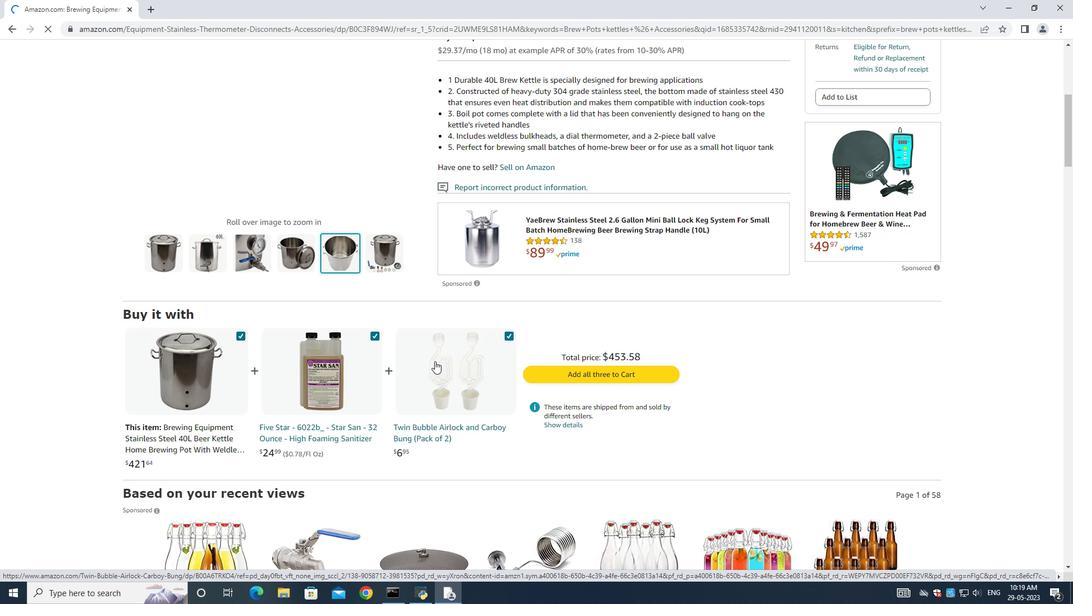
Action: Mouse scrolled (446, 361) with delta (0, 0)
Screenshot: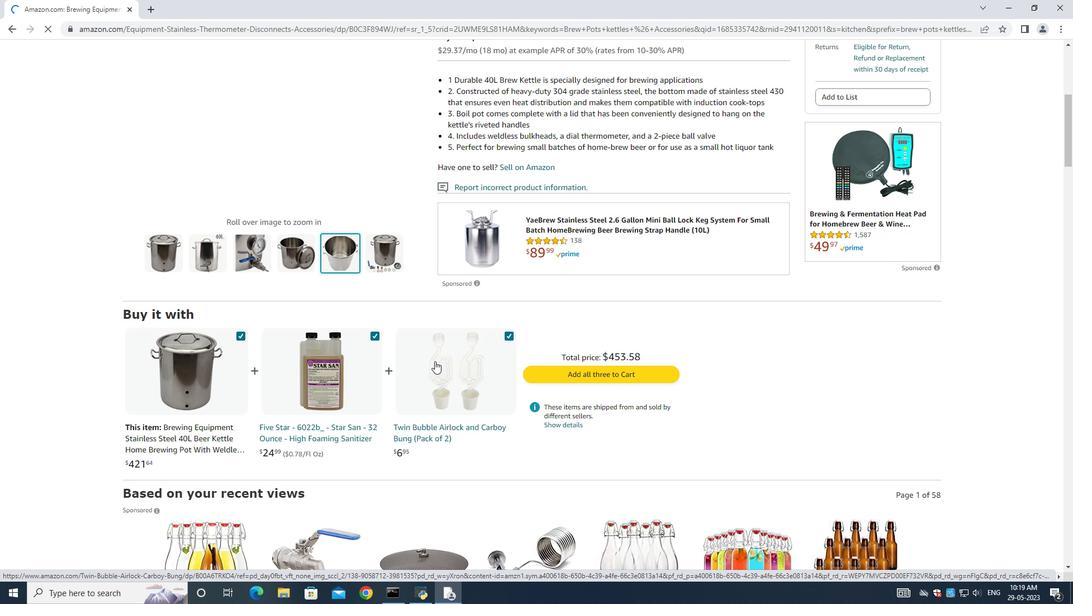 
Action: Mouse scrolled (446, 361) with delta (0, 0)
Screenshot: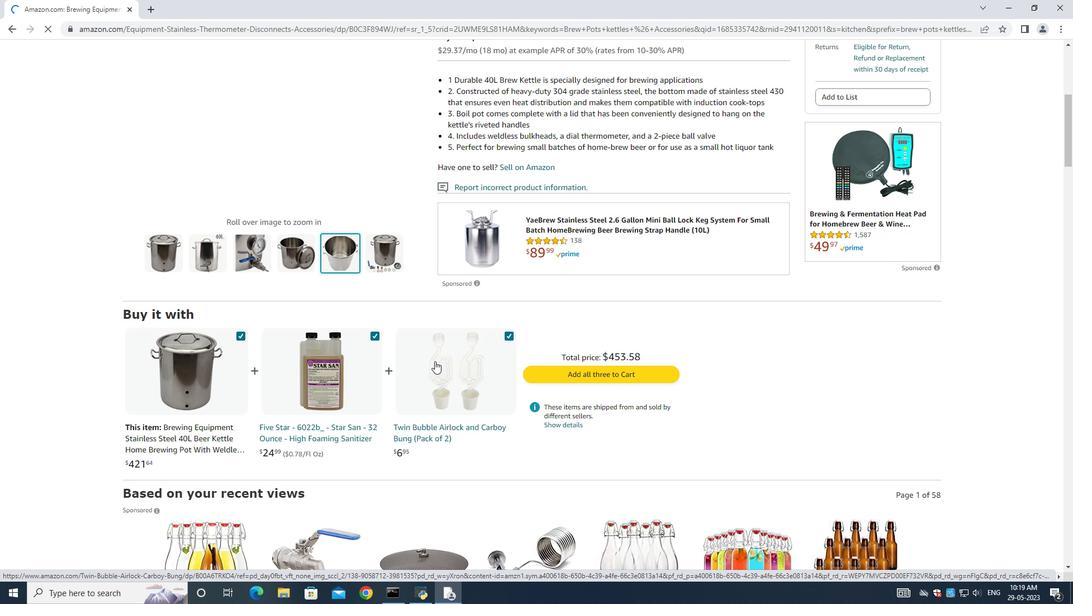 
Action: Mouse scrolled (446, 361) with delta (0, 0)
Screenshot: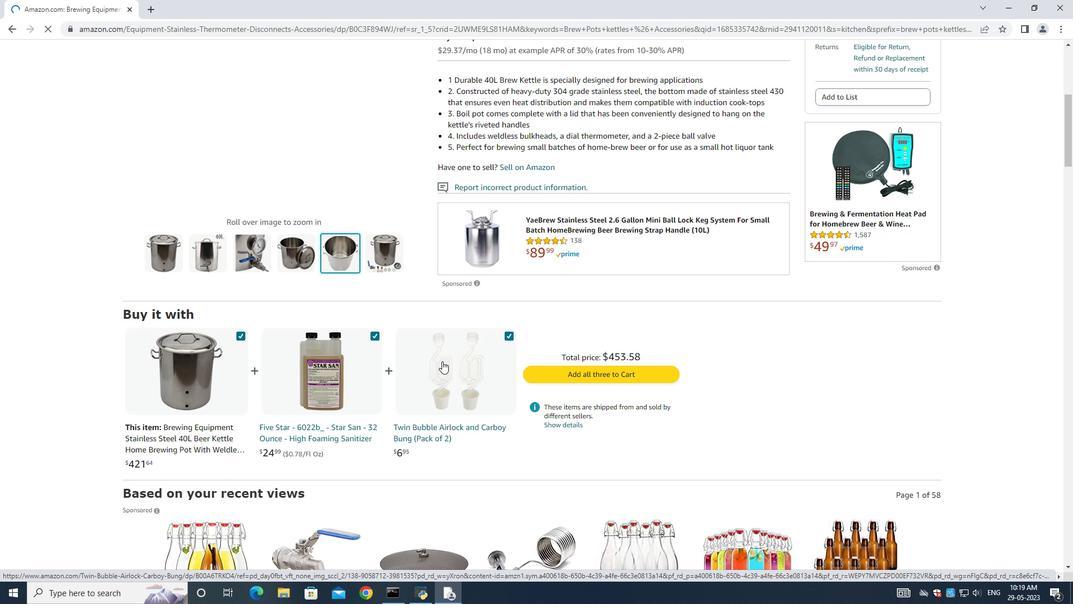 
Action: Mouse scrolled (446, 361) with delta (0, 0)
Screenshot: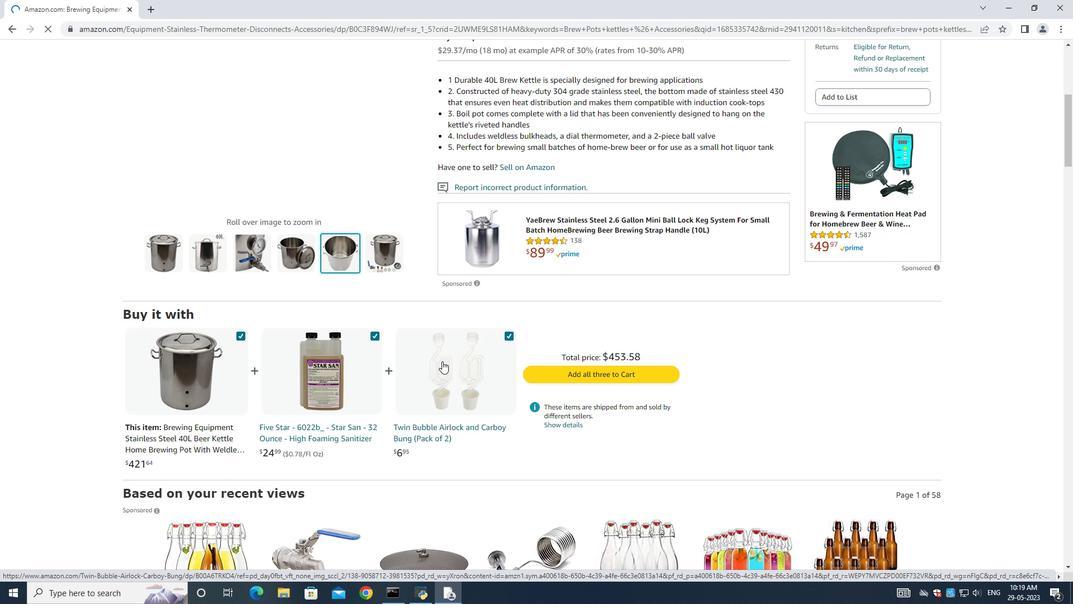 
Action: Mouse scrolled (446, 361) with delta (0, 0)
Screenshot: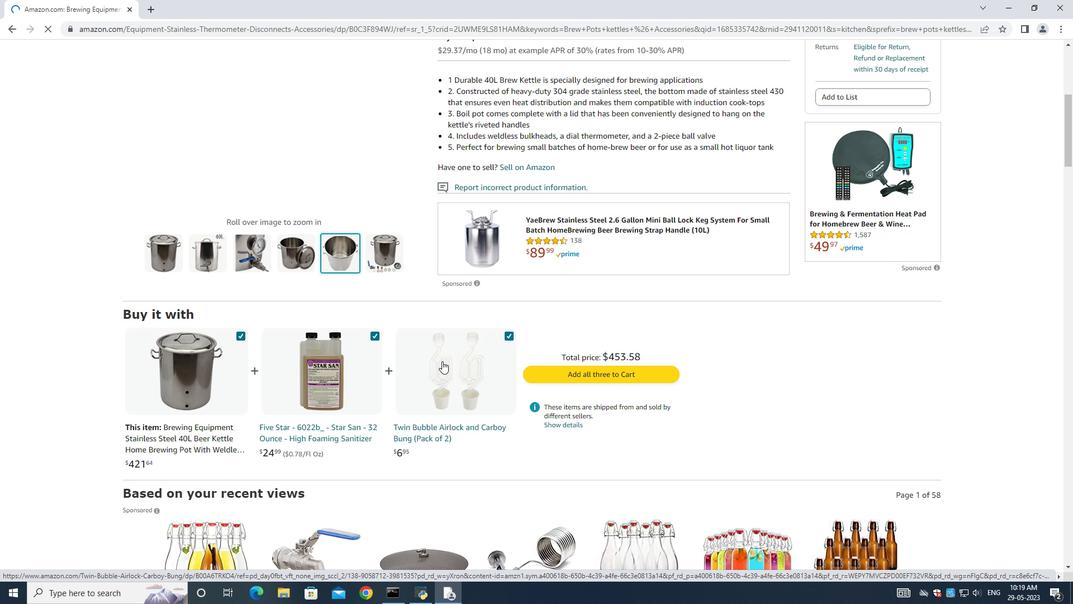 
Action: Mouse moved to (446, 361)
Screenshot: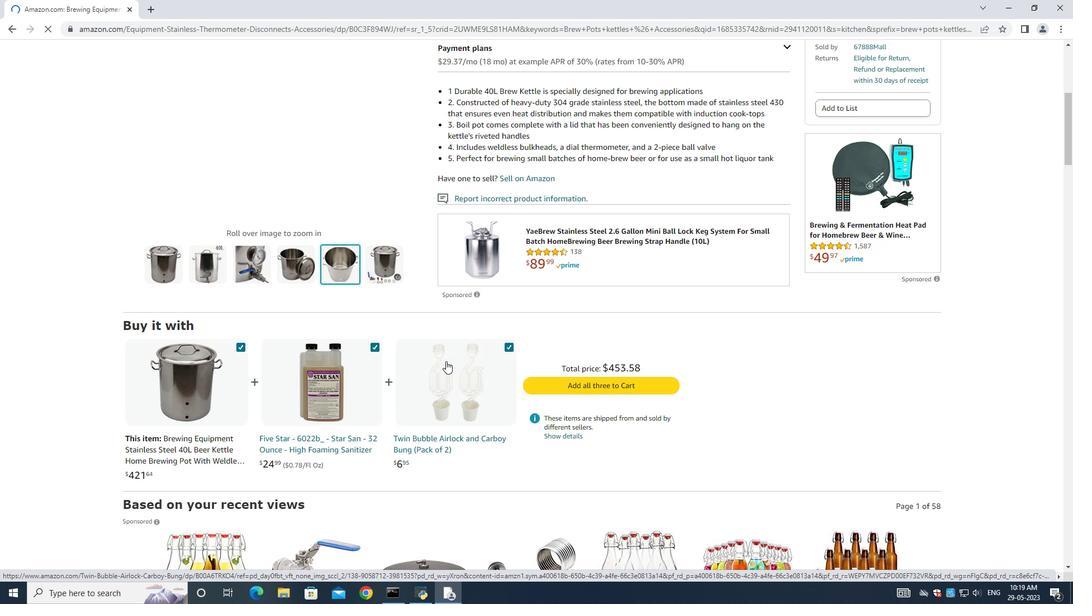
Action: Mouse scrolled (446, 361) with delta (0, 0)
Screenshot: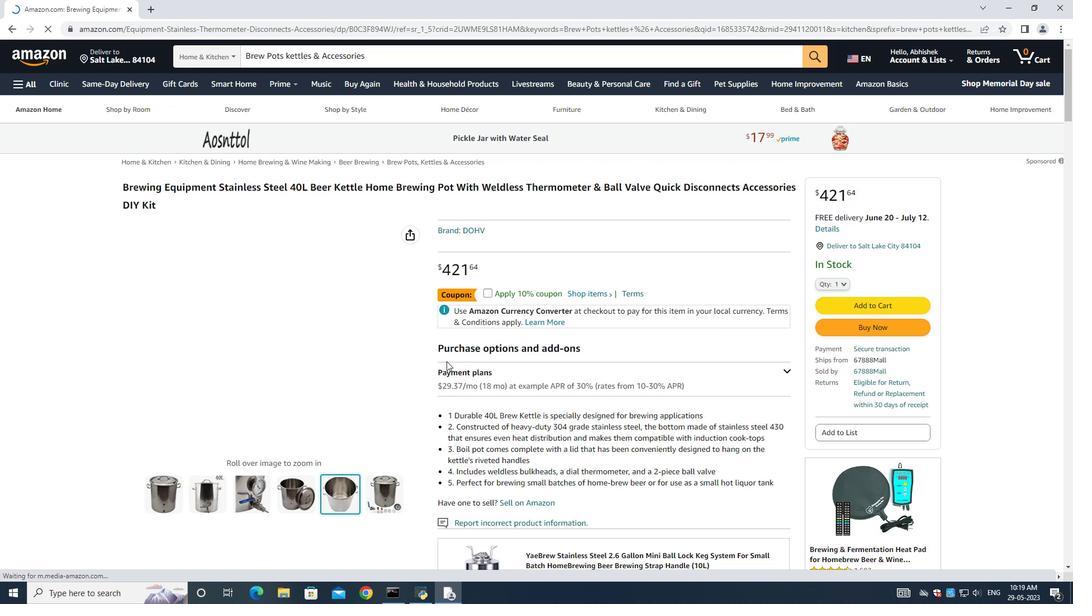 
Action: Mouse scrolled (446, 361) with delta (0, 0)
Screenshot: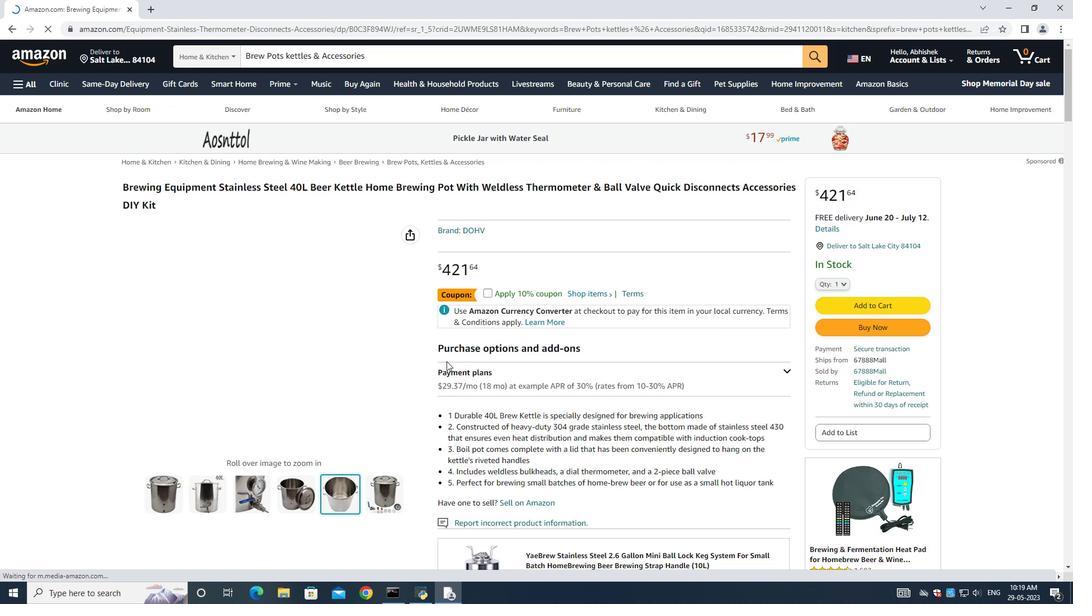 
Action: Mouse scrolled (446, 361) with delta (0, 0)
Screenshot: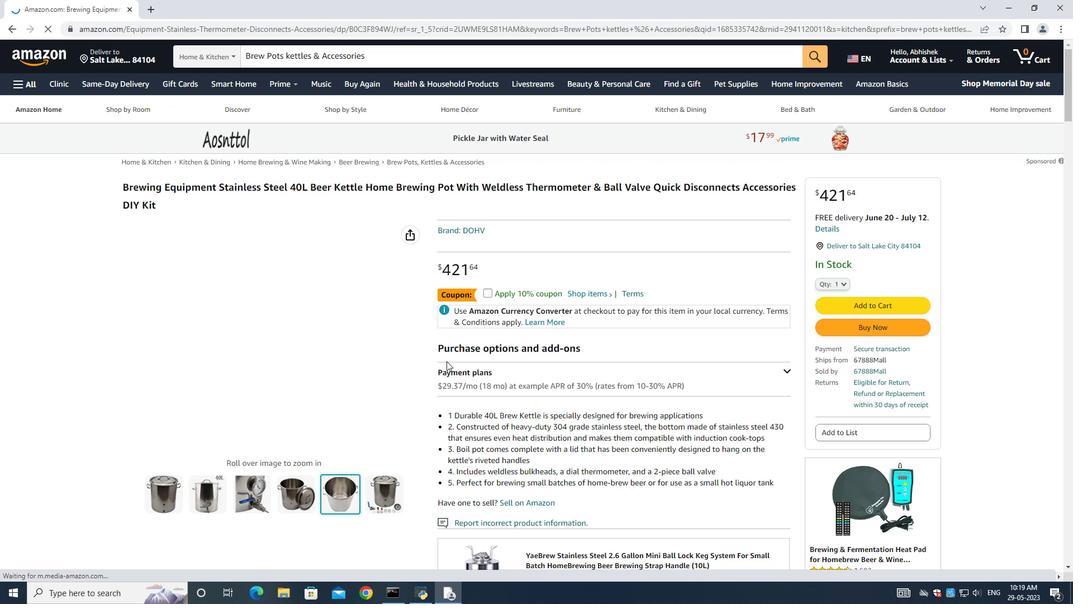 
Action: Mouse scrolled (446, 361) with delta (0, 0)
Screenshot: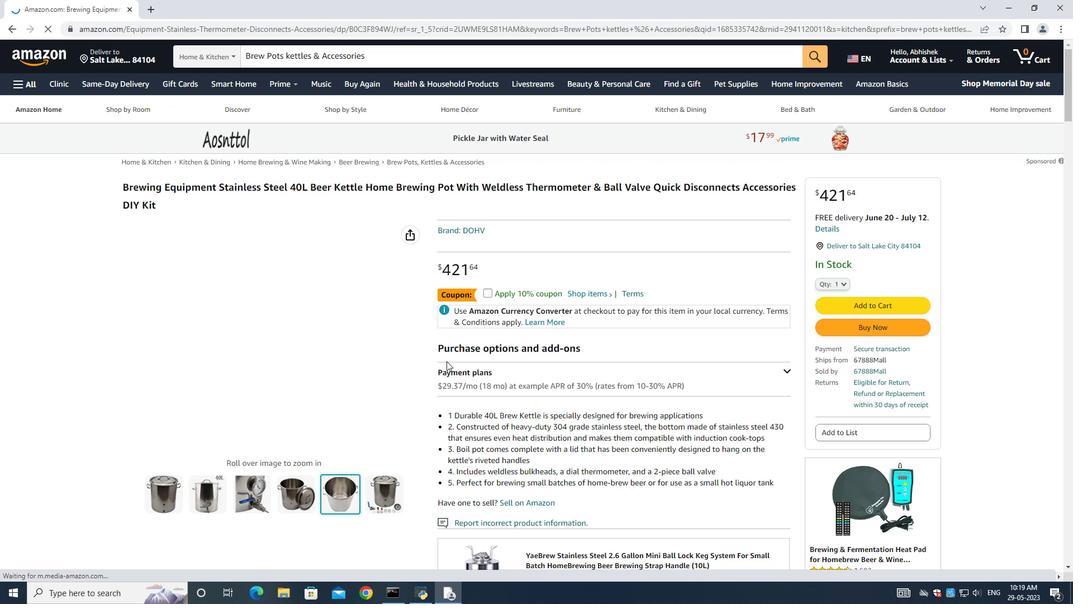 
Action: Mouse scrolled (446, 361) with delta (0, 0)
Screenshot: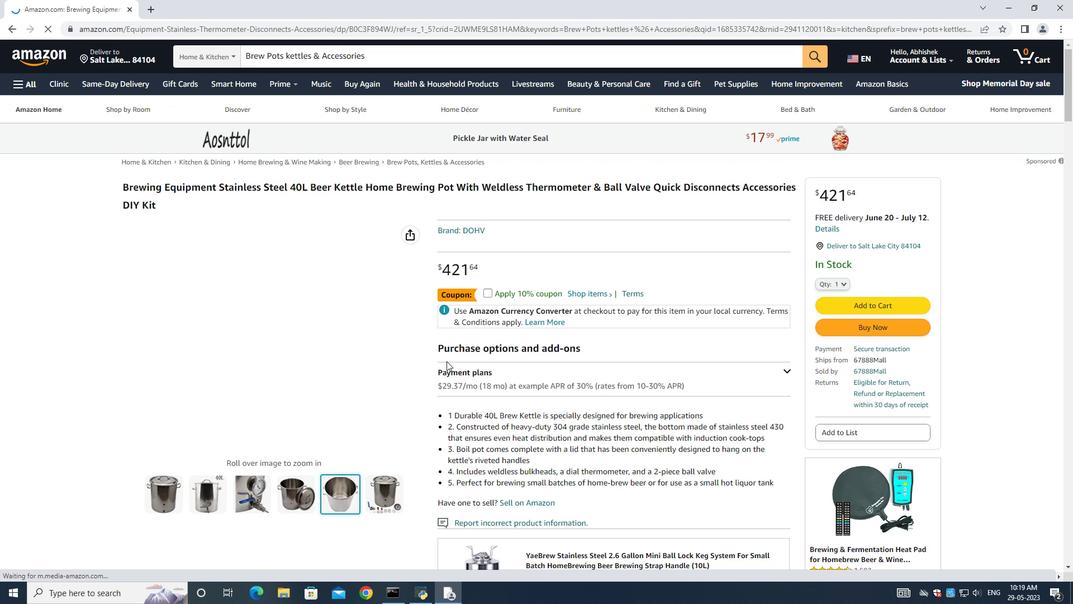 
Action: Mouse moved to (295, 336)
Screenshot: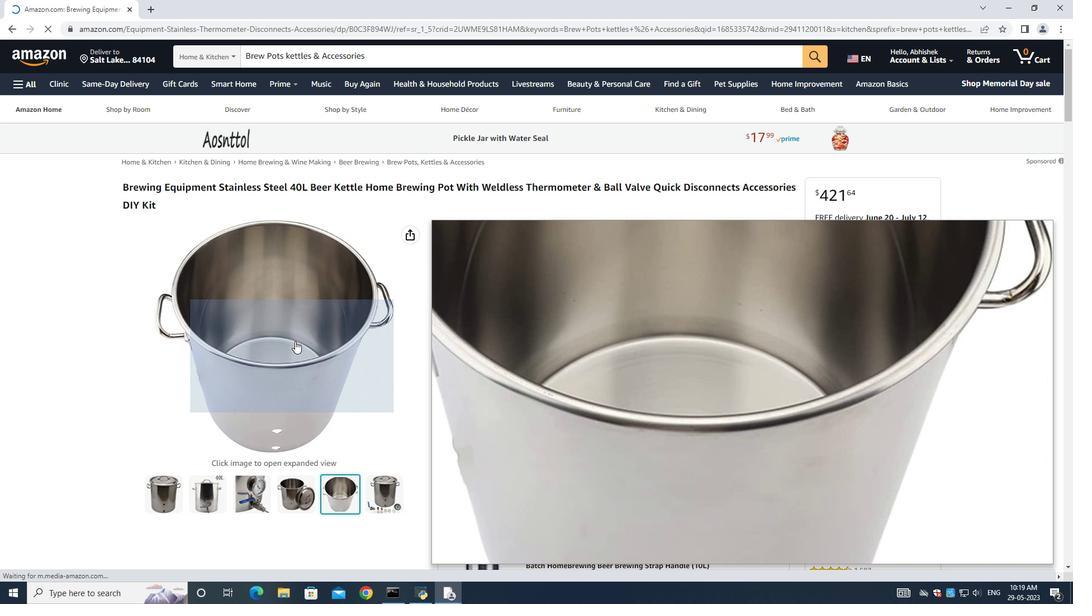 
Action: Mouse scrolled (295, 336) with delta (0, 0)
Screenshot: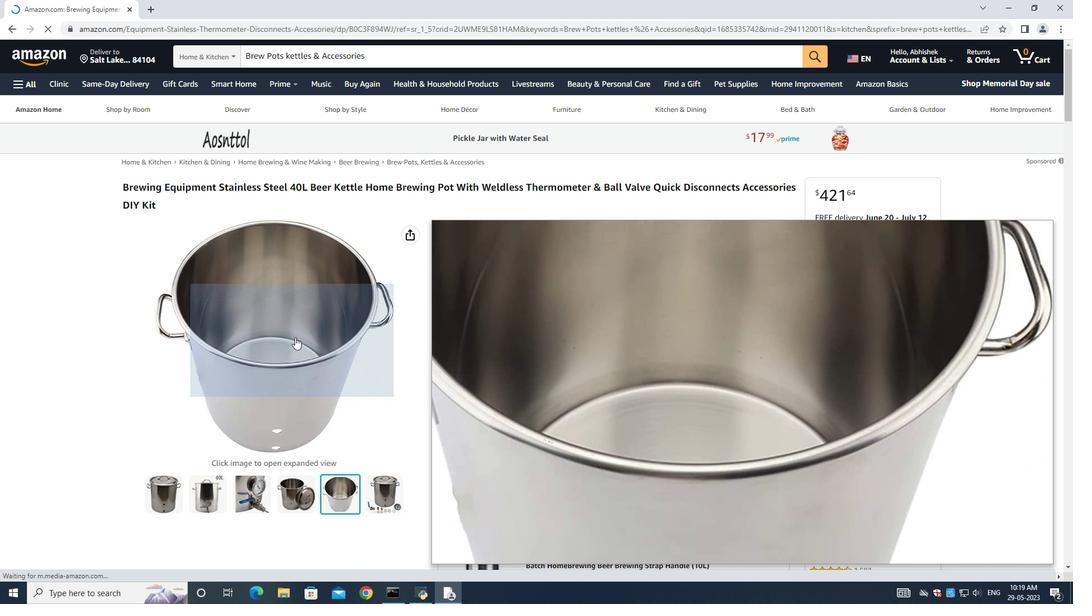 
Action: Mouse scrolled (295, 336) with delta (0, 0)
Screenshot: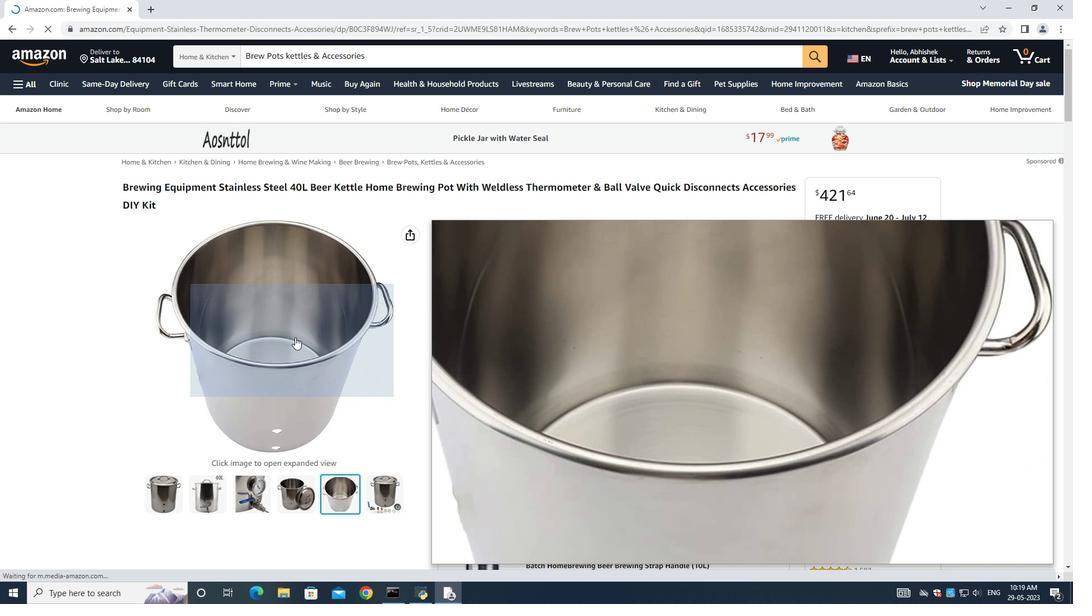 
Action: Mouse scrolled (295, 336) with delta (0, 0)
Screenshot: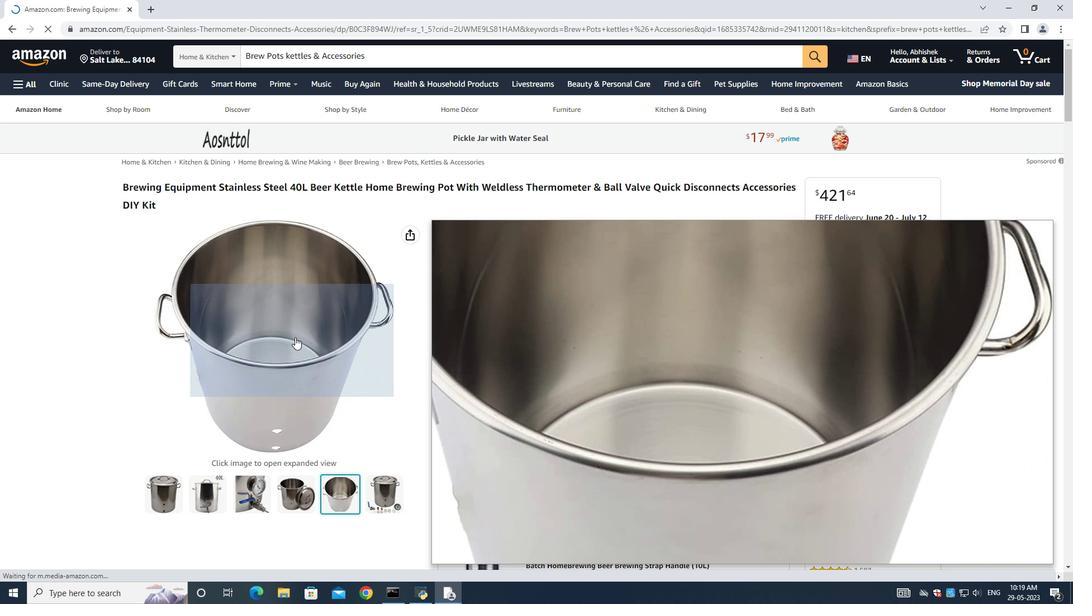 
Action: Mouse moved to (842, 115)
Screenshot: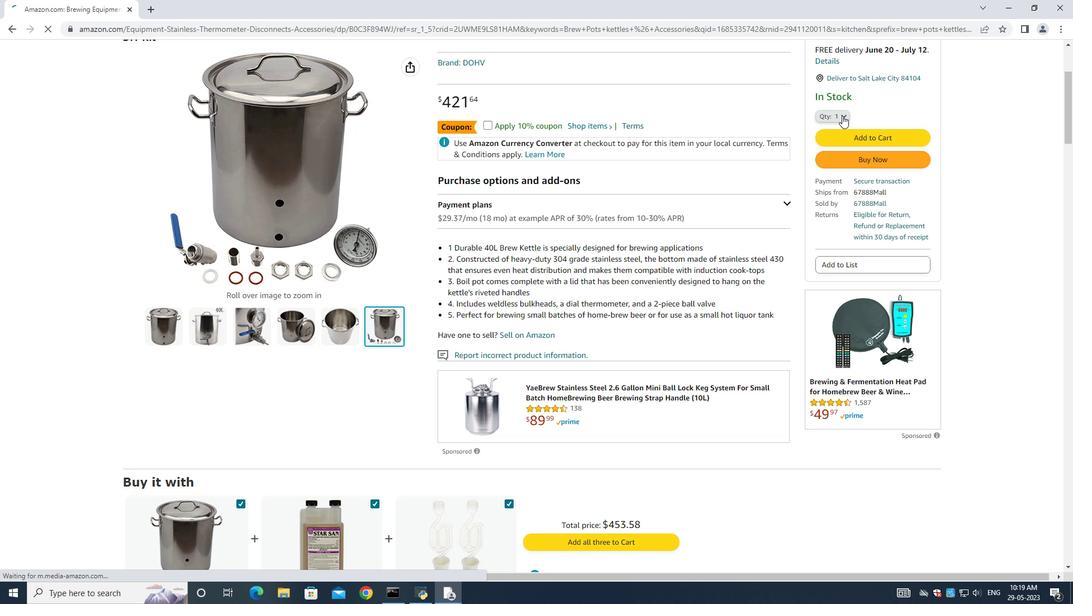 
Action: Mouse pressed left at (842, 115)
Screenshot: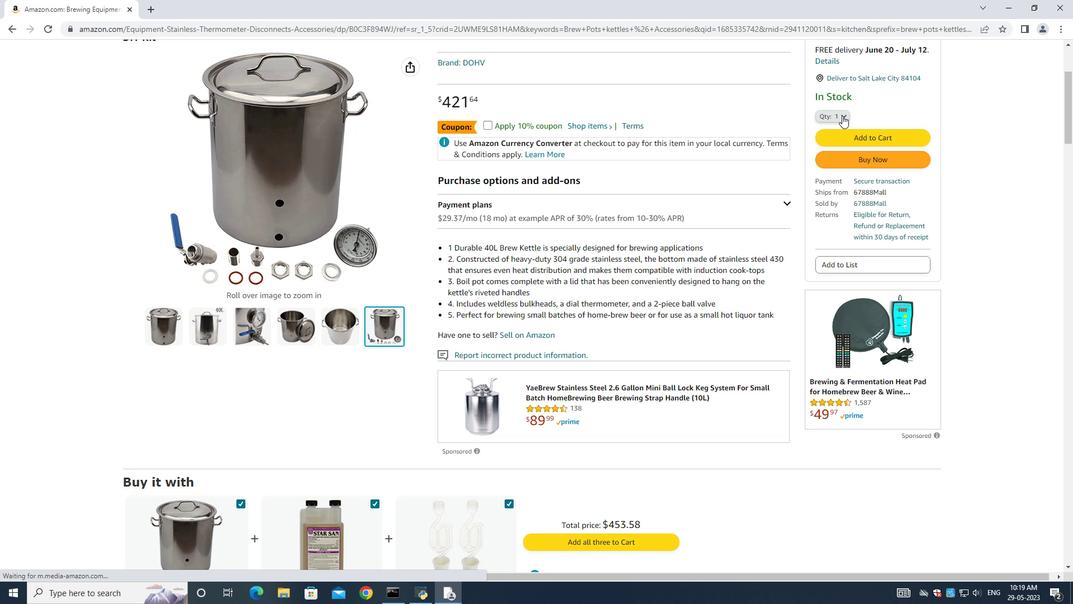 
Action: Mouse moved to (825, 163)
Screenshot: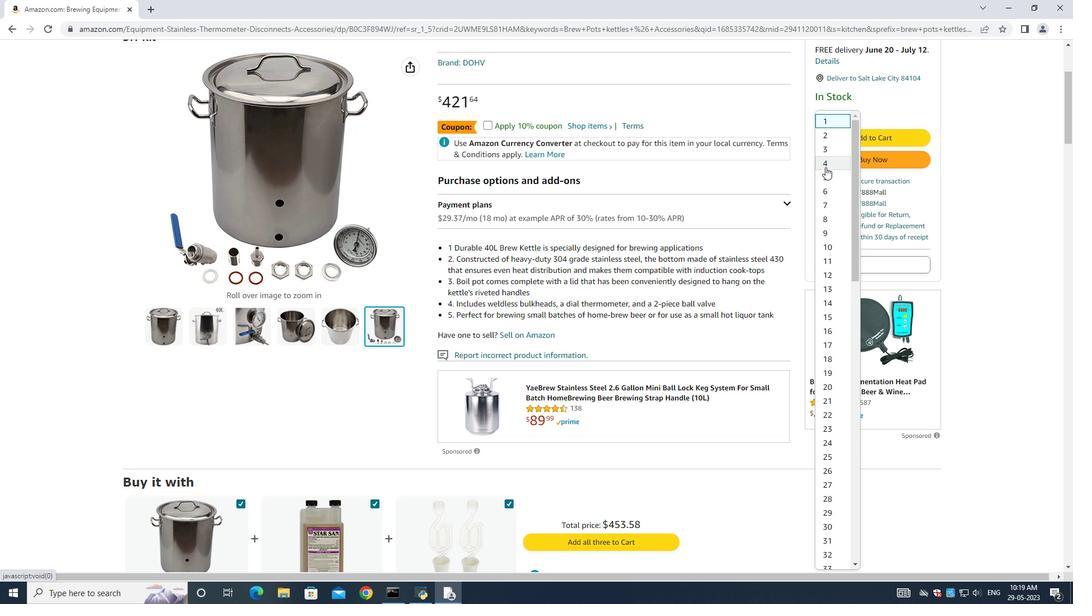 
Action: Mouse pressed left at (825, 163)
Screenshot: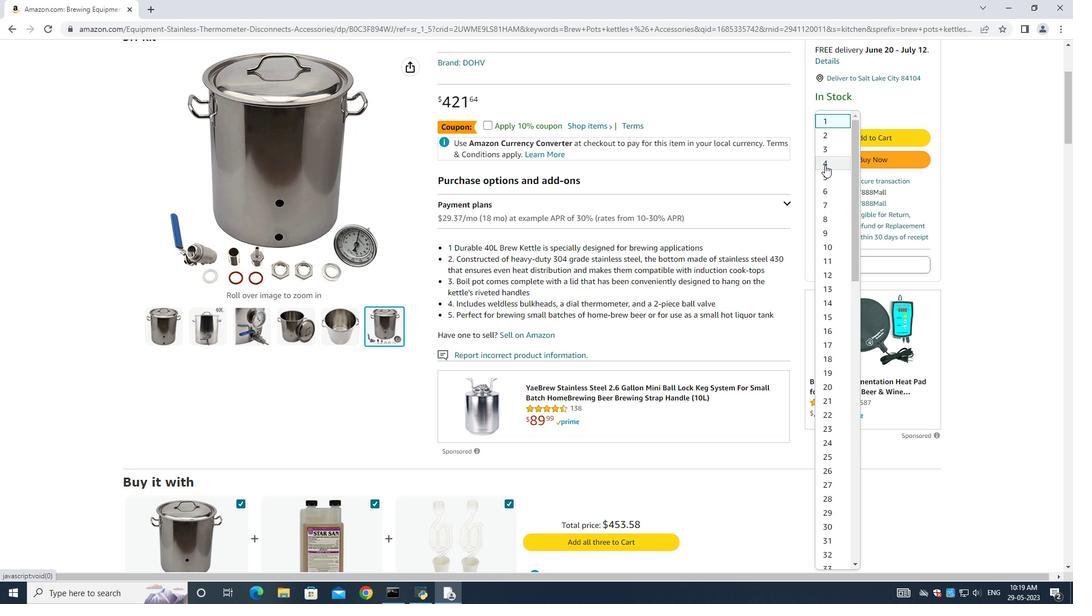 
Action: Mouse moved to (853, 168)
Screenshot: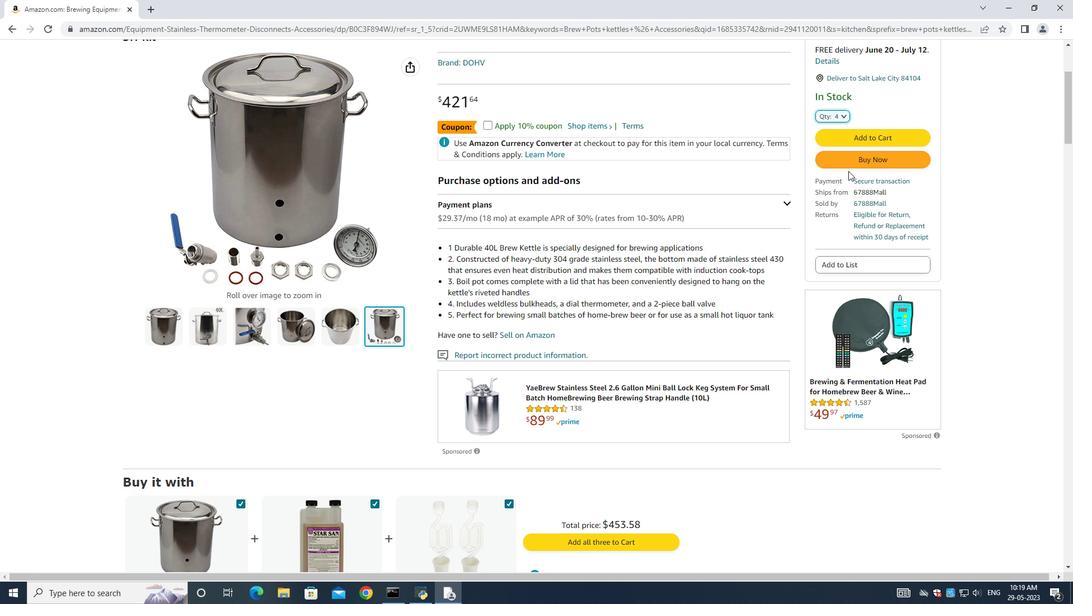 
Action: Mouse pressed left at (853, 168)
Screenshot: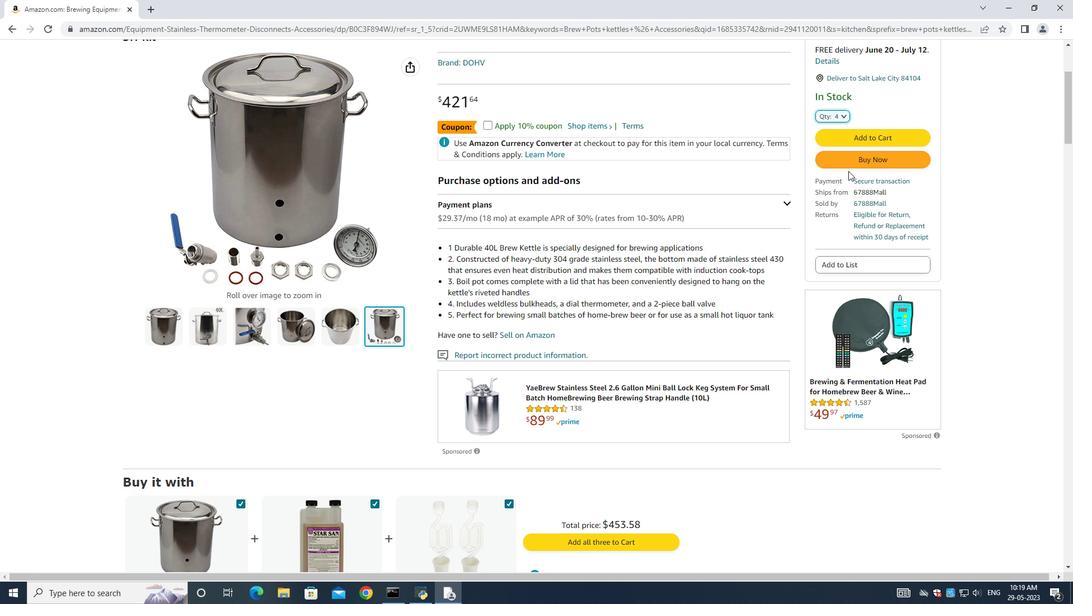 
Action: Mouse moved to (853, 163)
Screenshot: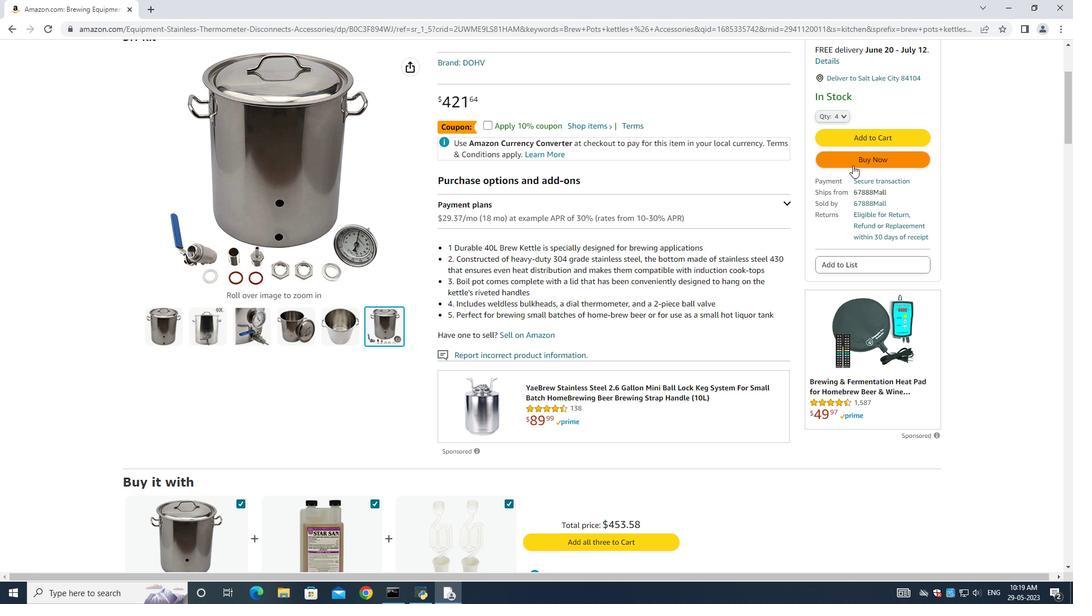 
Action: Mouse pressed left at (853, 163)
Screenshot: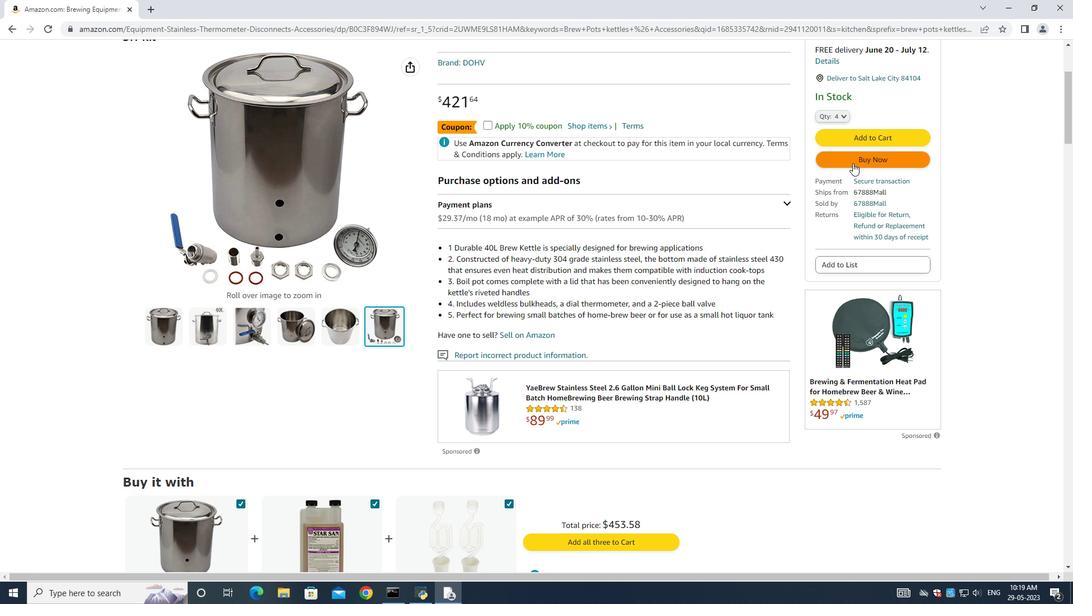 
Action: Mouse moved to (456, 222)
Screenshot: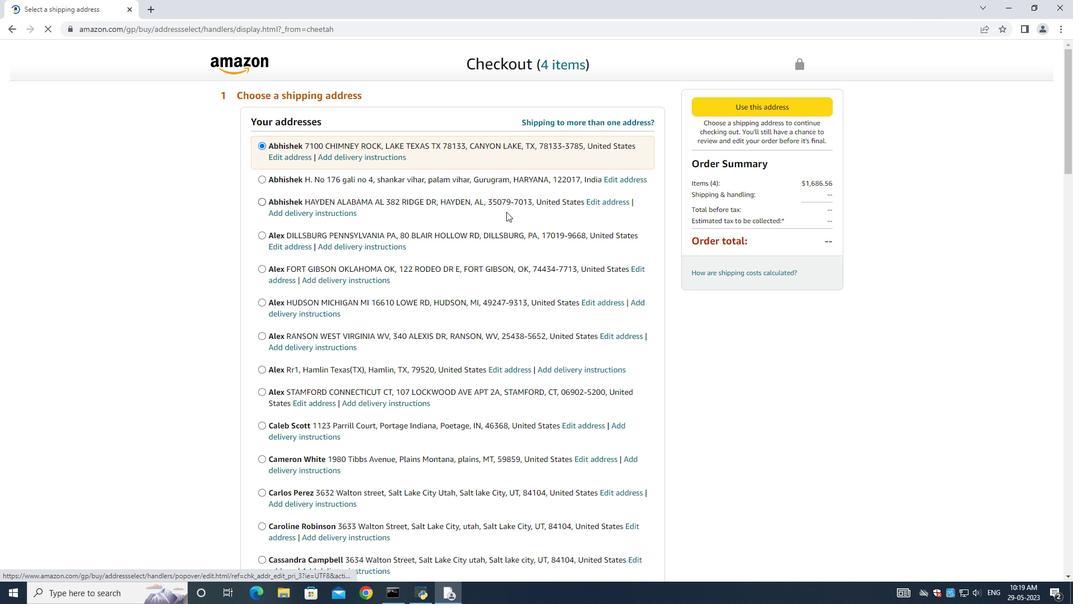 
Action: Mouse scrolled (456, 221) with delta (0, 0)
Screenshot: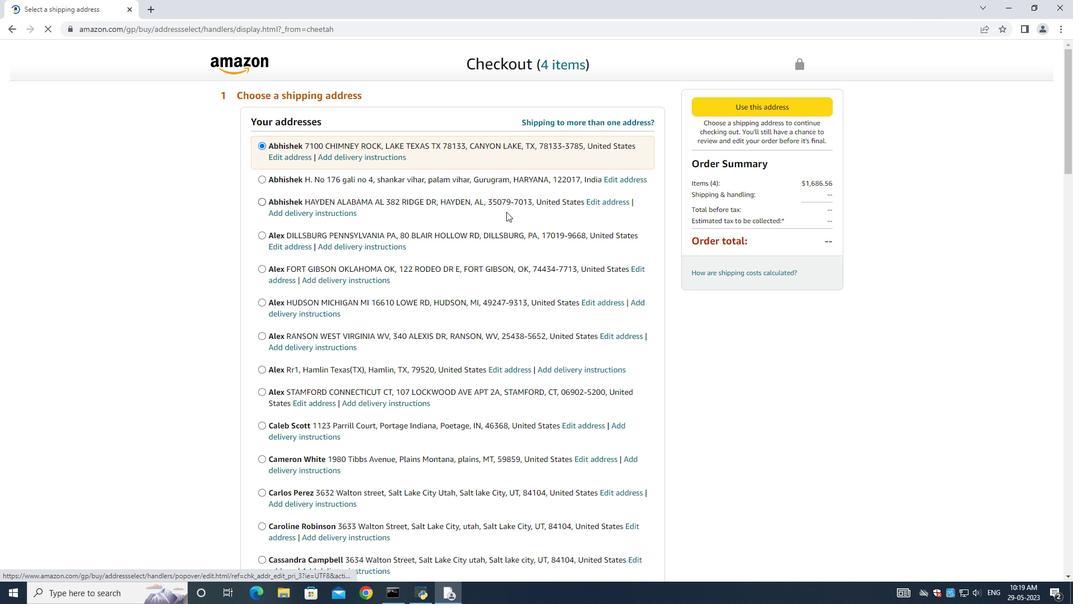 
Action: Mouse moved to (455, 224)
Screenshot: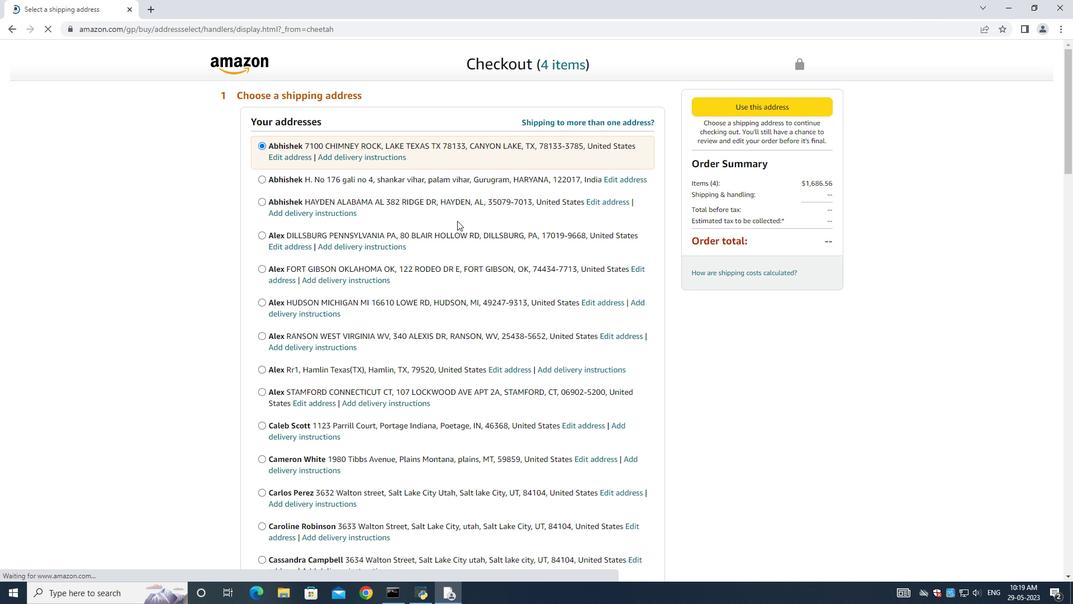 
Action: Mouse scrolled (455, 223) with delta (0, 0)
Screenshot: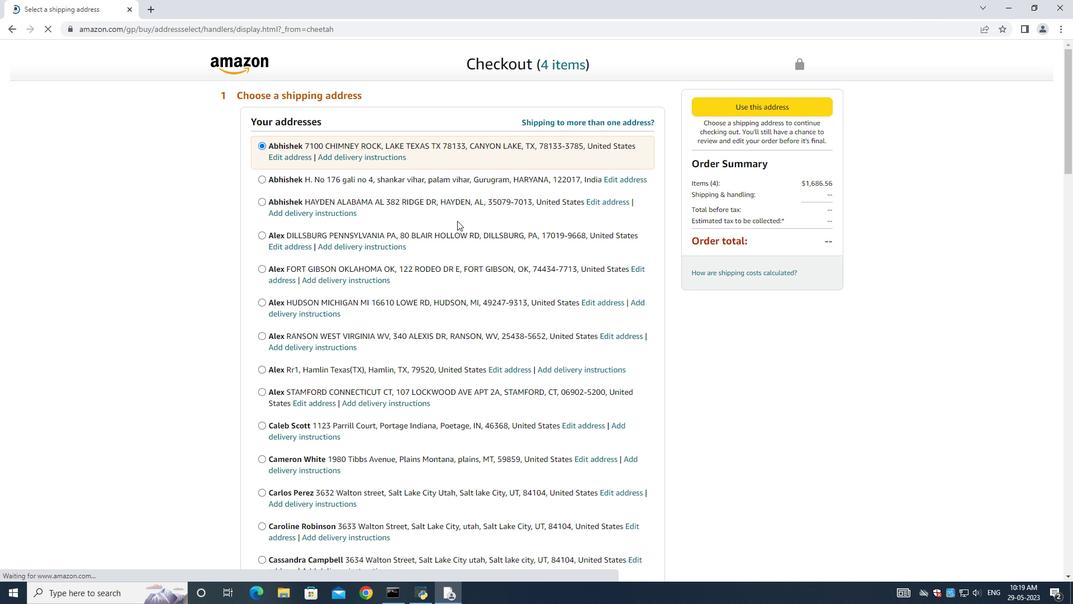
Action: Mouse moved to (453, 226)
Screenshot: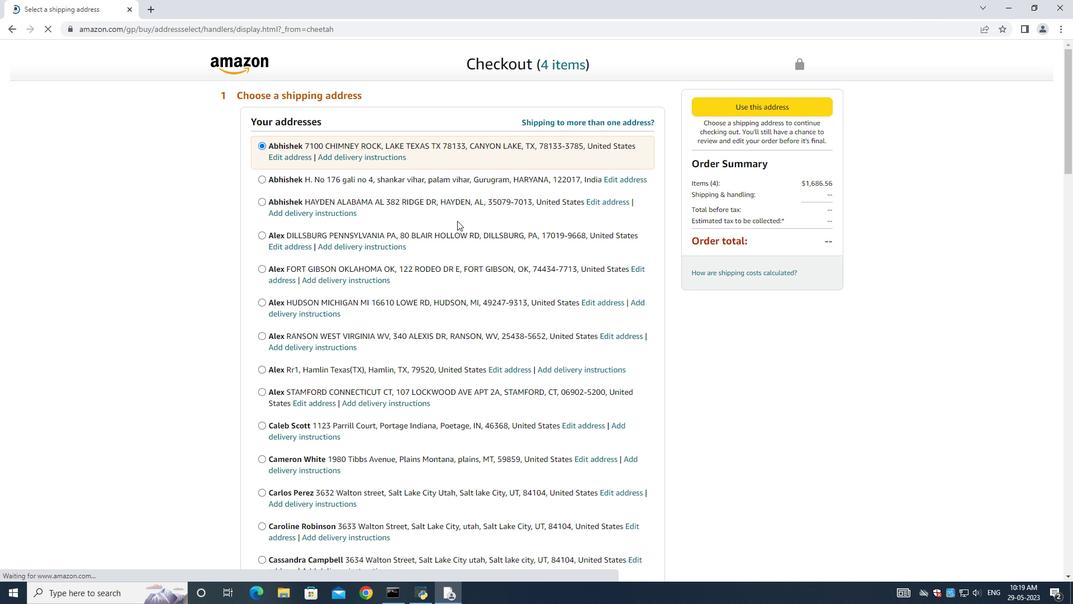 
Action: Mouse scrolled (453, 225) with delta (0, 0)
Screenshot: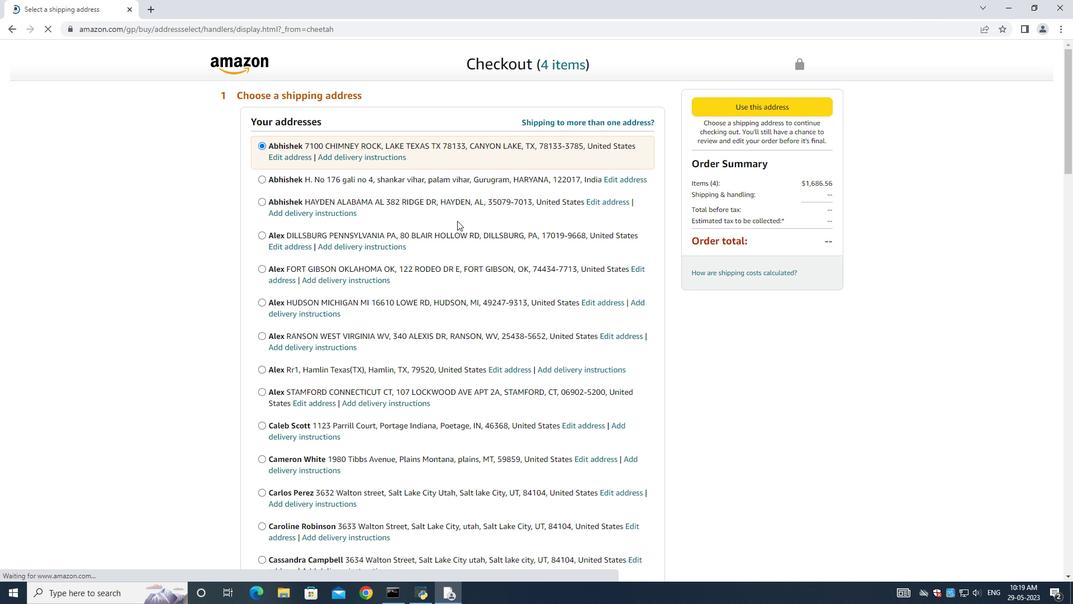 
Action: Mouse moved to (453, 226)
Screenshot: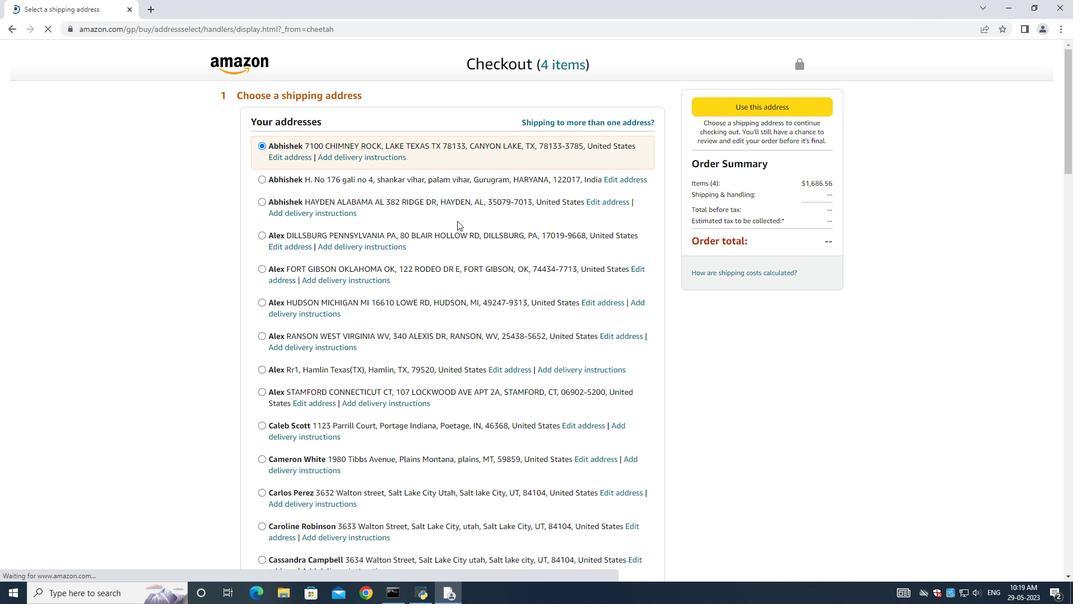 
Action: Mouse scrolled (453, 225) with delta (0, 0)
Screenshot: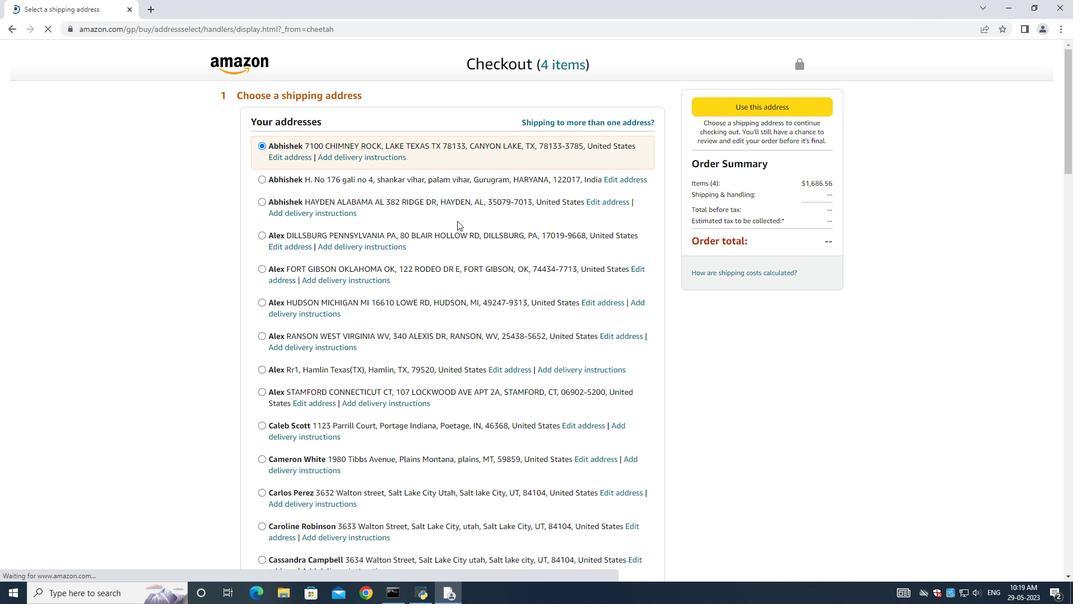 
Action: Mouse scrolled (453, 225) with delta (0, 0)
Screenshot: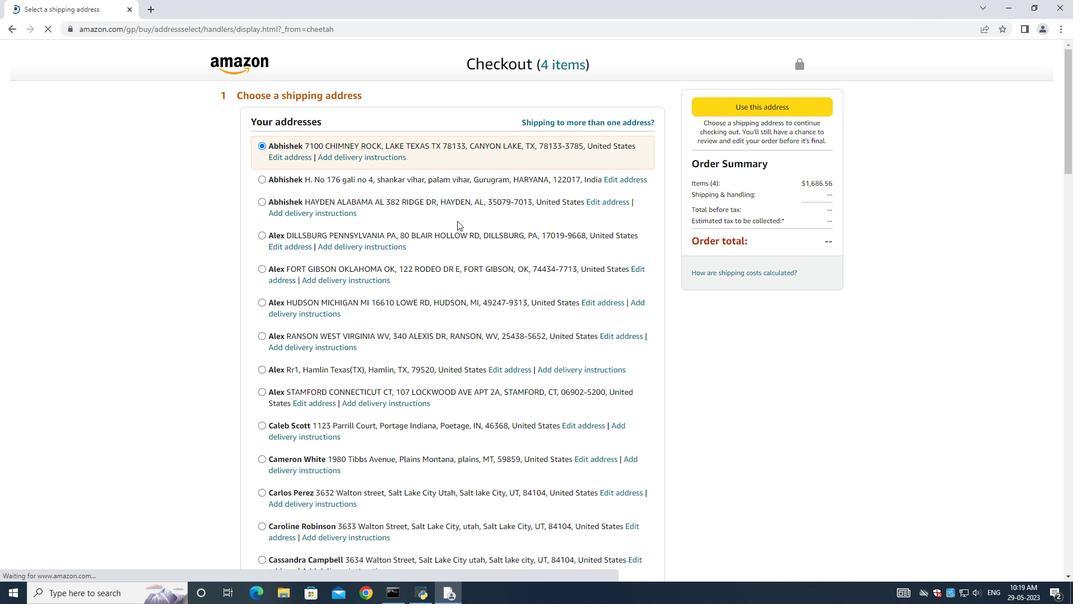 
Action: Mouse scrolled (453, 225) with delta (0, 0)
Screenshot: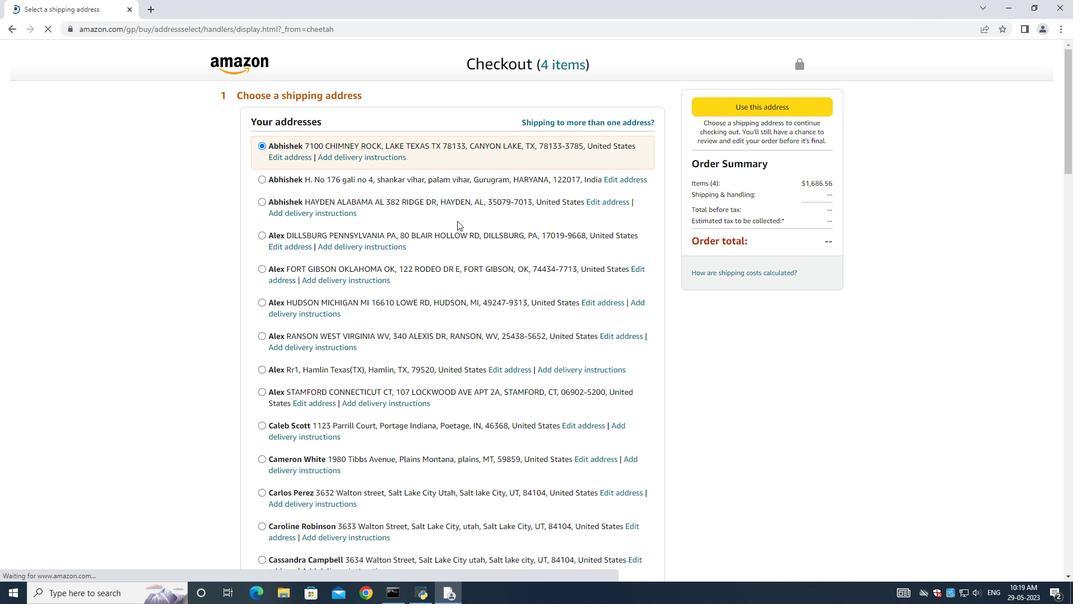 
Action: Mouse moved to (529, 232)
Screenshot: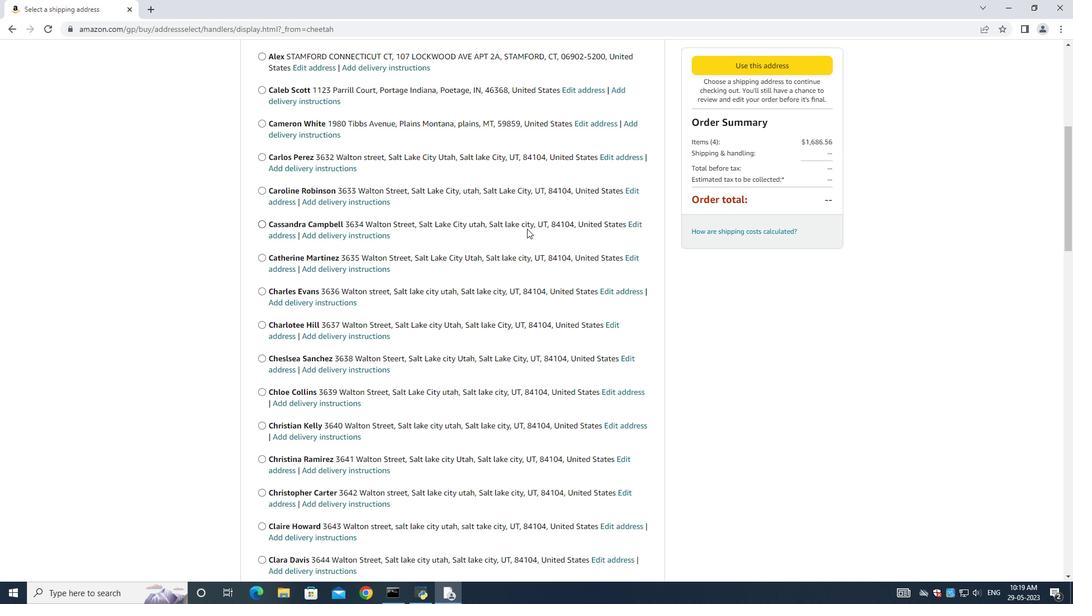 
Action: Mouse scrolled (529, 232) with delta (0, 0)
Screenshot: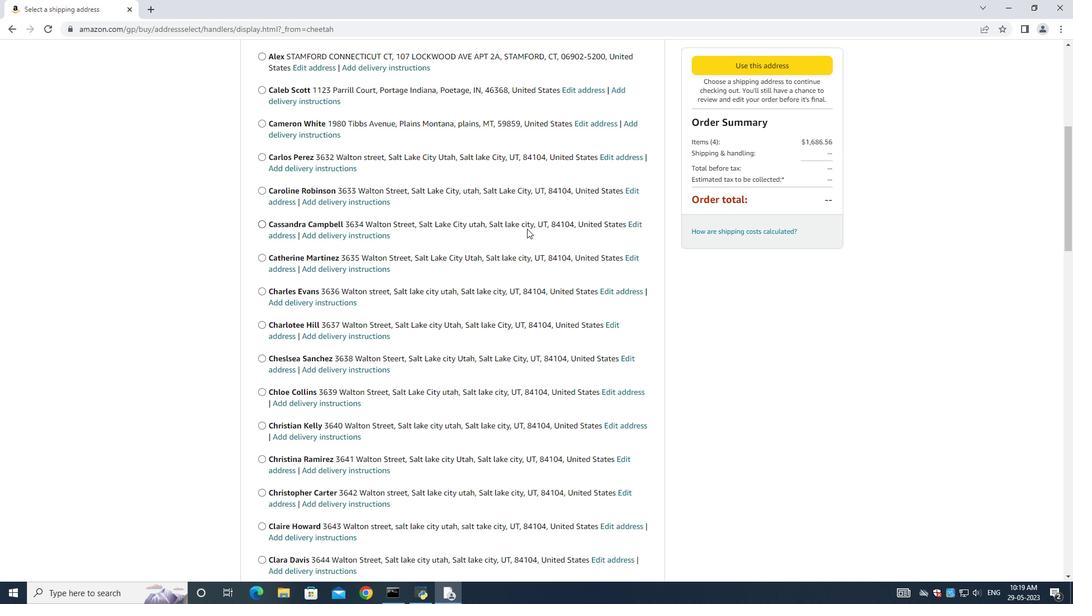 
Action: Mouse moved to (530, 234)
Screenshot: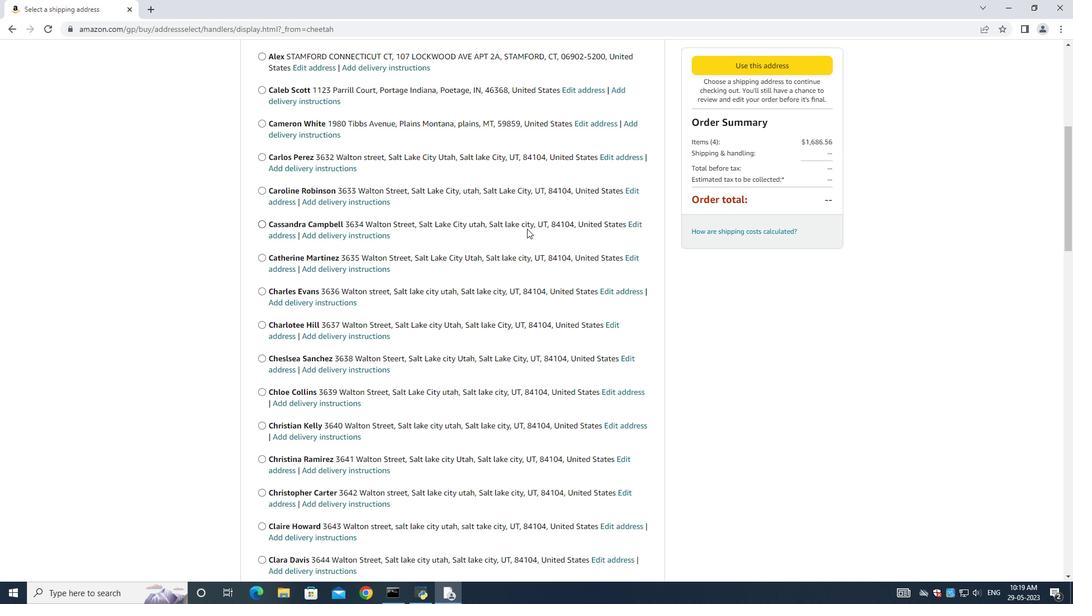 
Action: Mouse scrolled (530, 234) with delta (0, 0)
Screenshot: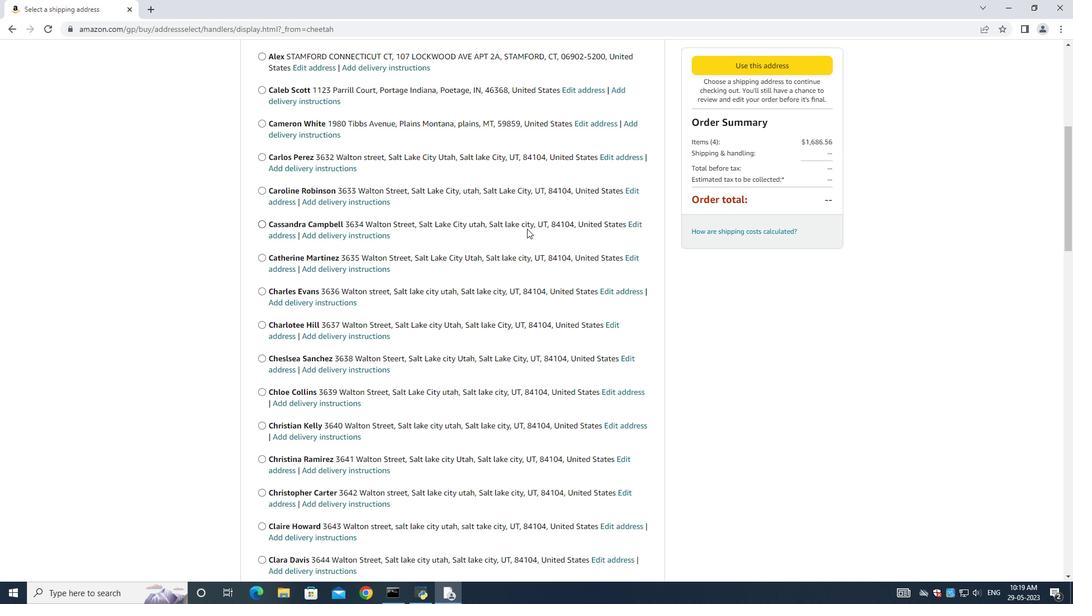 
Action: Mouse moved to (530, 235)
Screenshot: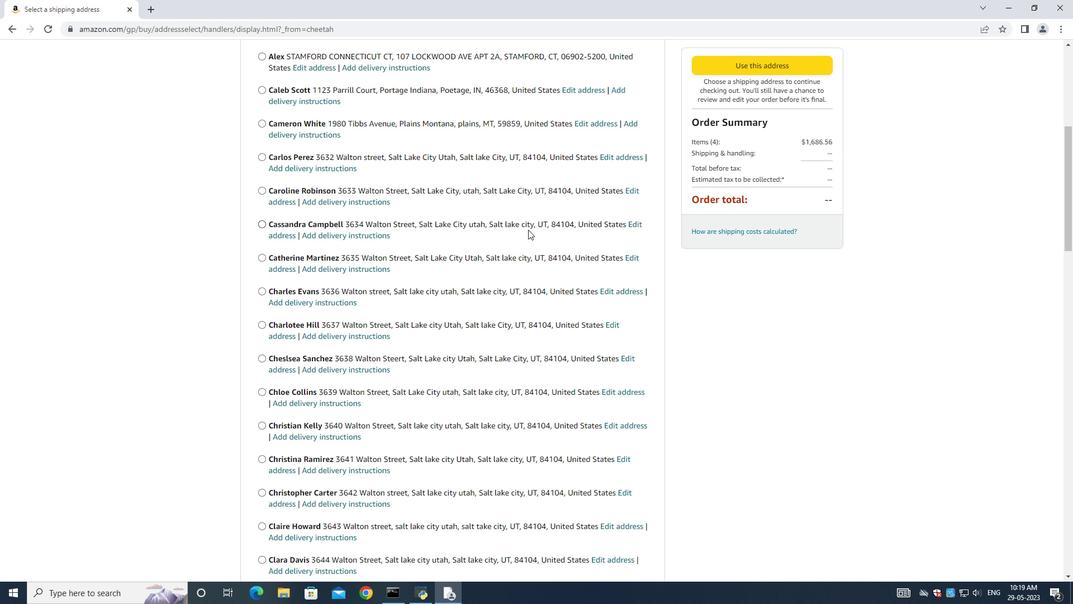 
Action: Mouse scrolled (530, 234) with delta (0, 0)
Screenshot: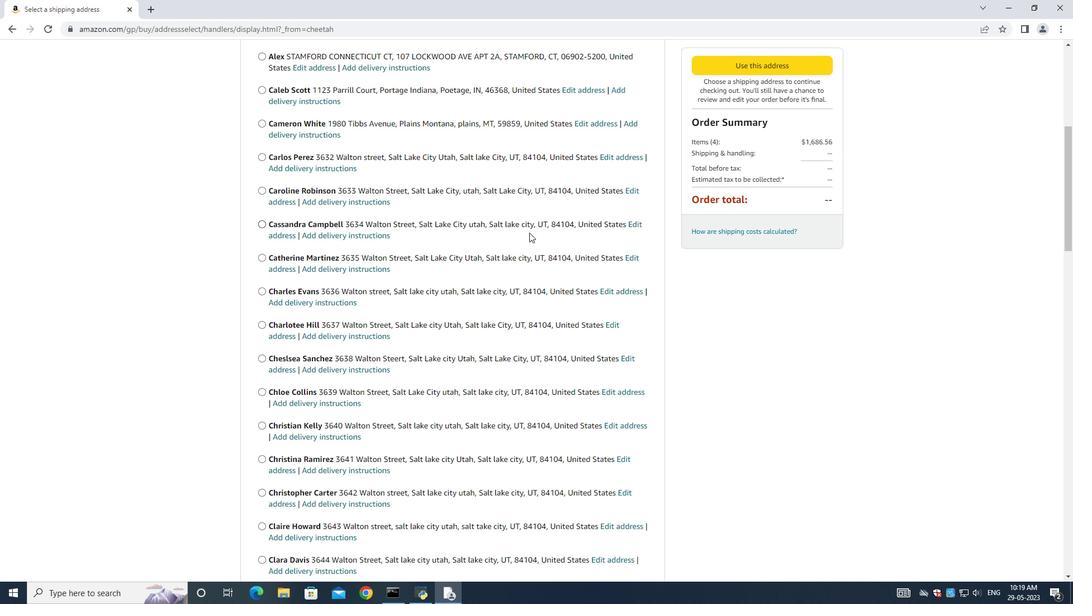 
Action: Mouse moved to (530, 236)
Screenshot: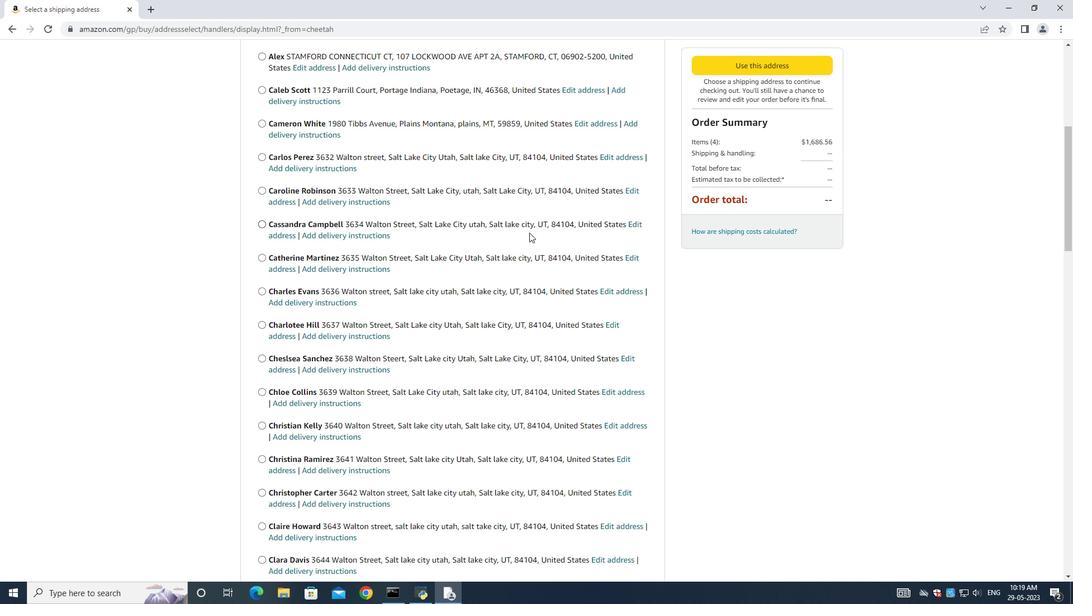 
Action: Mouse scrolled (530, 235) with delta (0, 0)
Screenshot: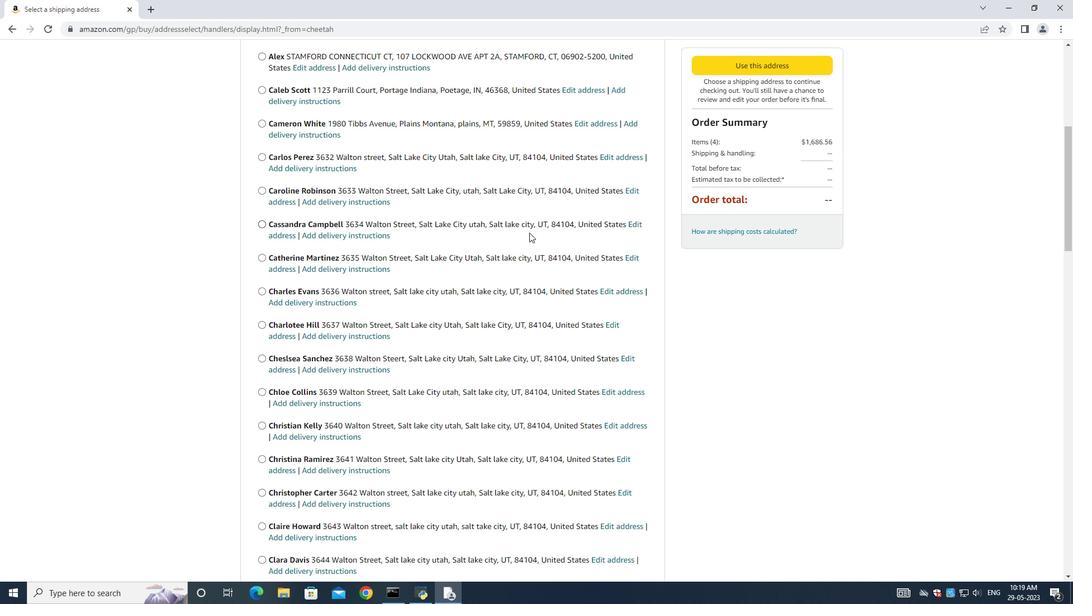 
Action: Mouse scrolled (530, 235) with delta (0, 0)
Screenshot: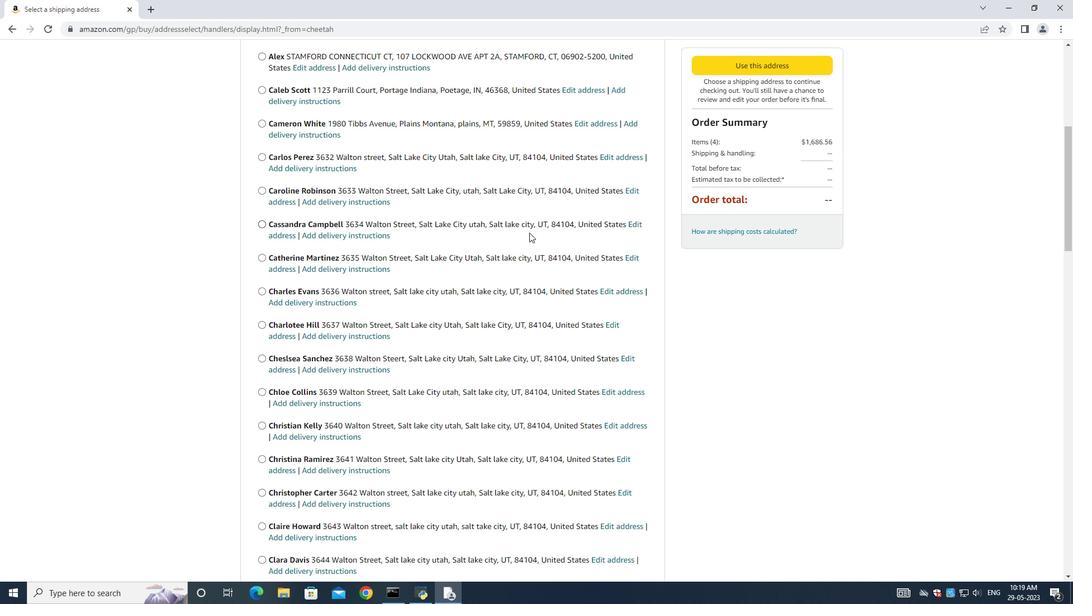 
Action: Mouse scrolled (530, 235) with delta (0, 0)
Screenshot: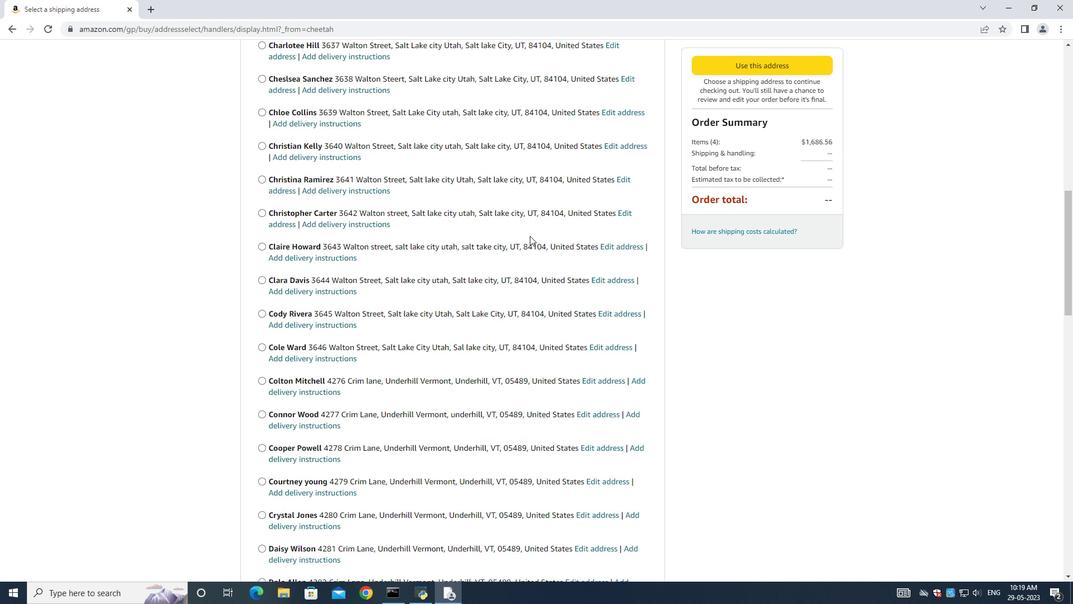 
Action: Mouse scrolled (530, 235) with delta (0, 0)
Screenshot: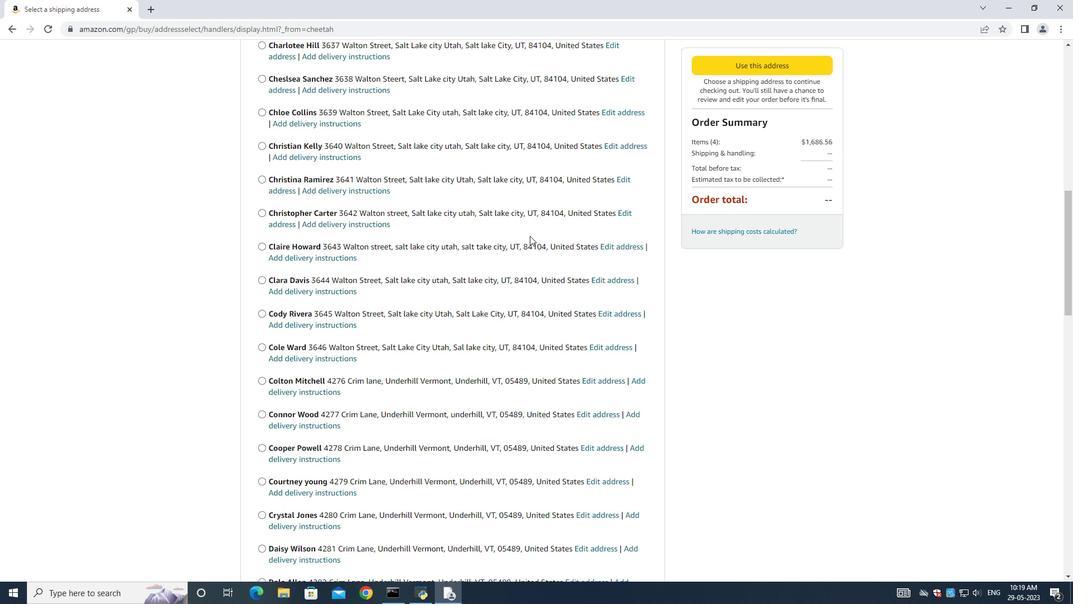 
Action: Mouse scrolled (530, 235) with delta (0, 0)
Screenshot: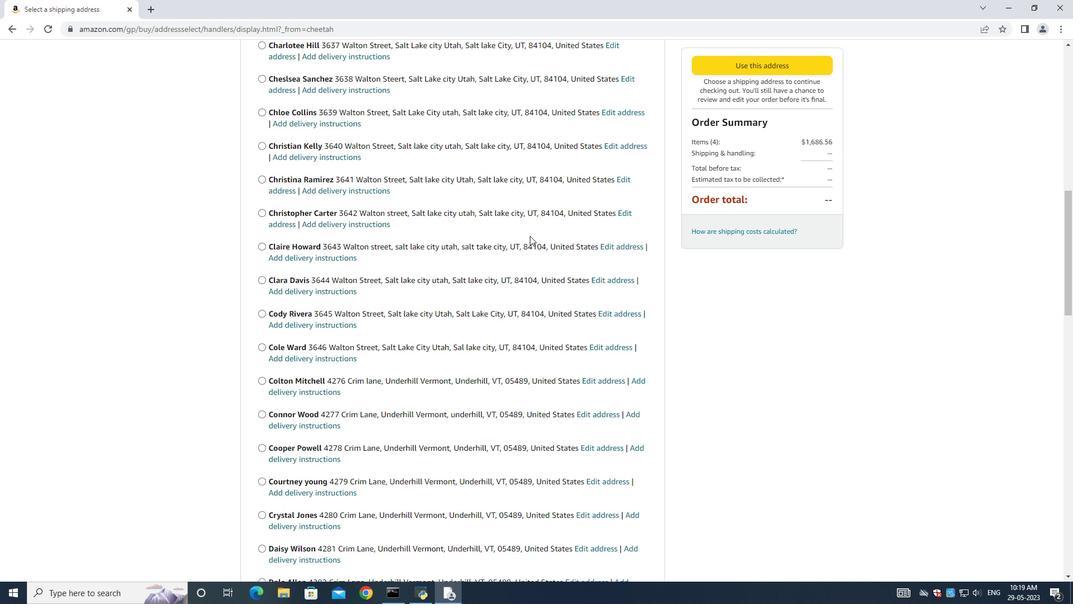
Action: Mouse scrolled (530, 235) with delta (0, 0)
Screenshot: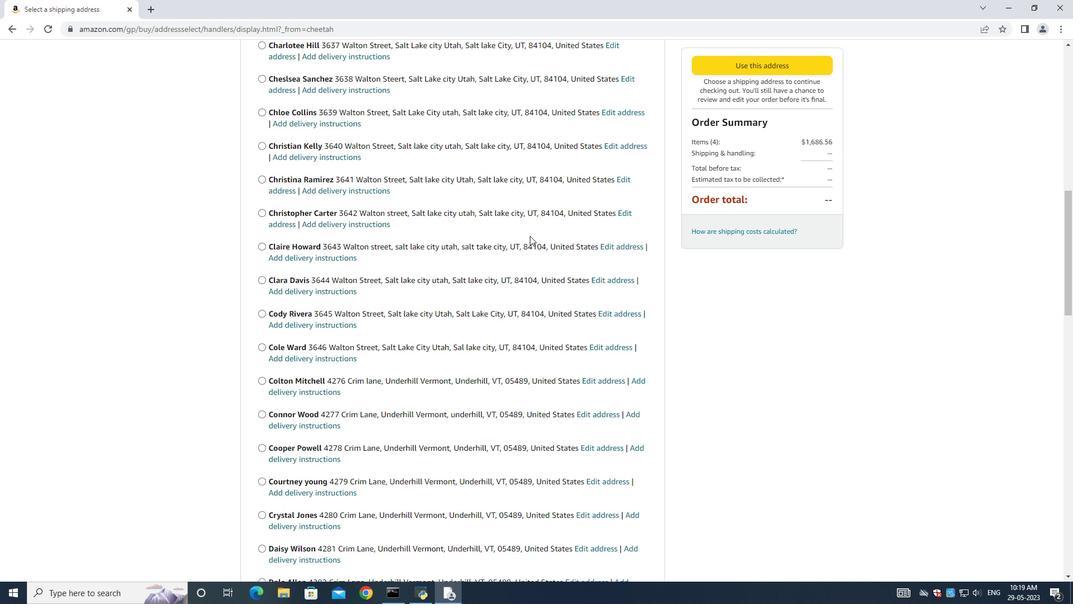 
Action: Mouse scrolled (530, 235) with delta (0, 0)
Screenshot: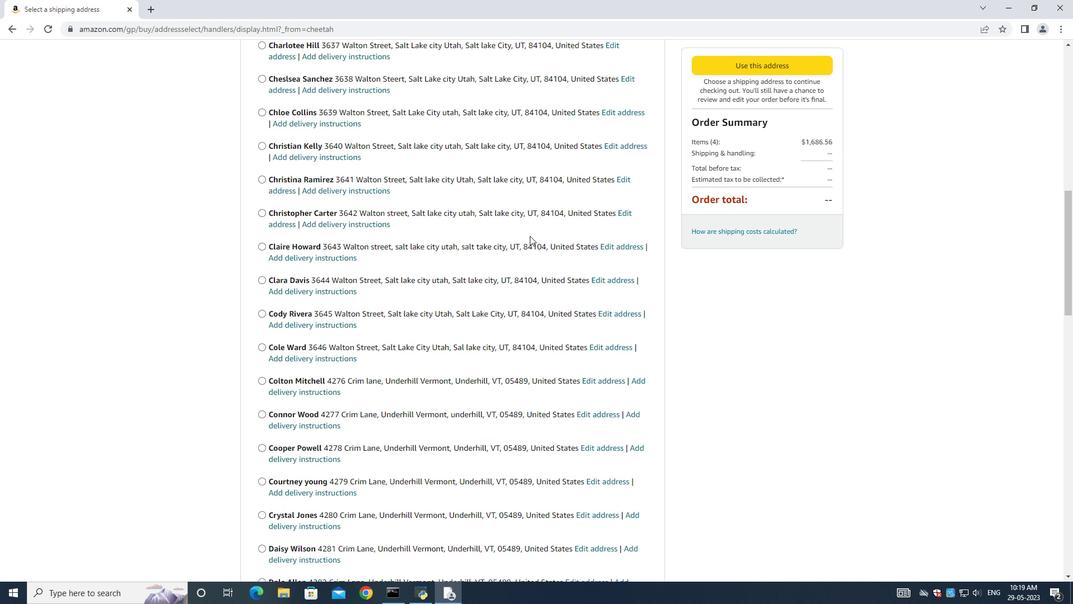 
Action: Mouse moved to (469, 290)
Screenshot: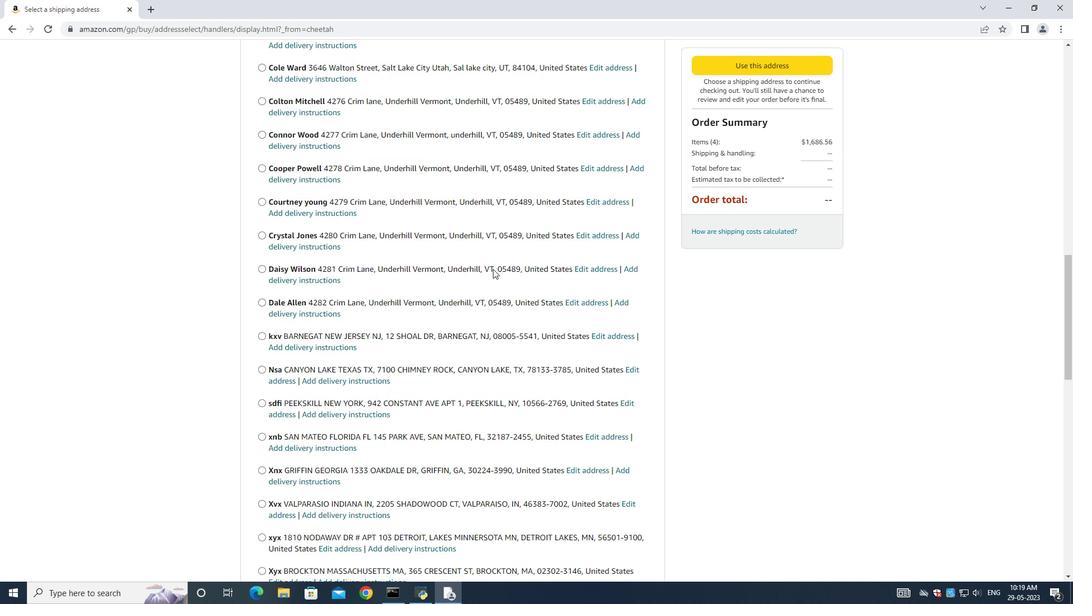 
Action: Mouse scrolled (469, 289) with delta (0, 0)
Screenshot: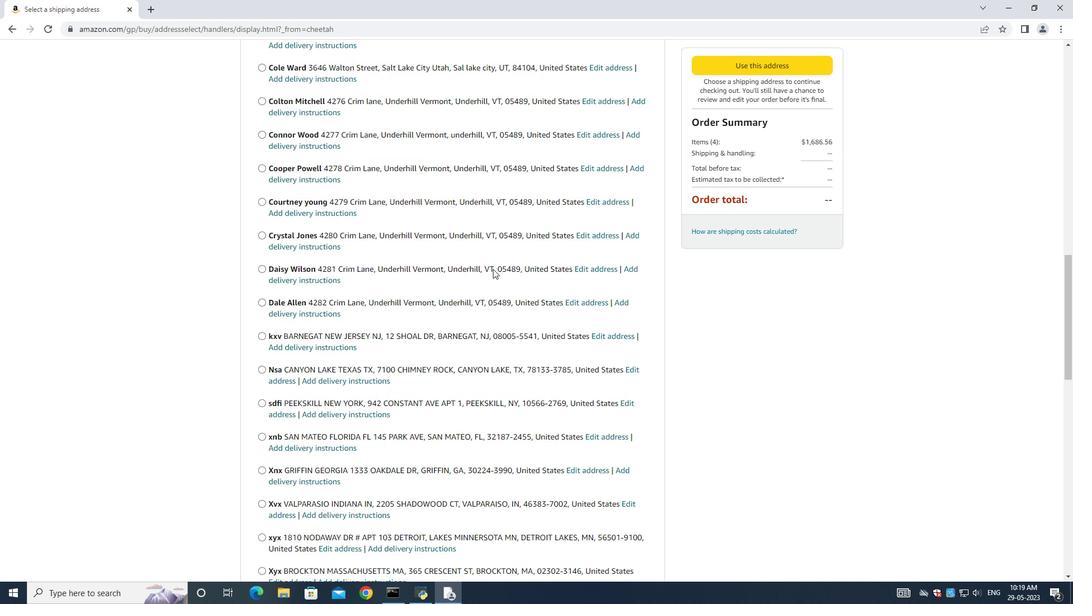 
Action: Mouse moved to (469, 291)
Screenshot: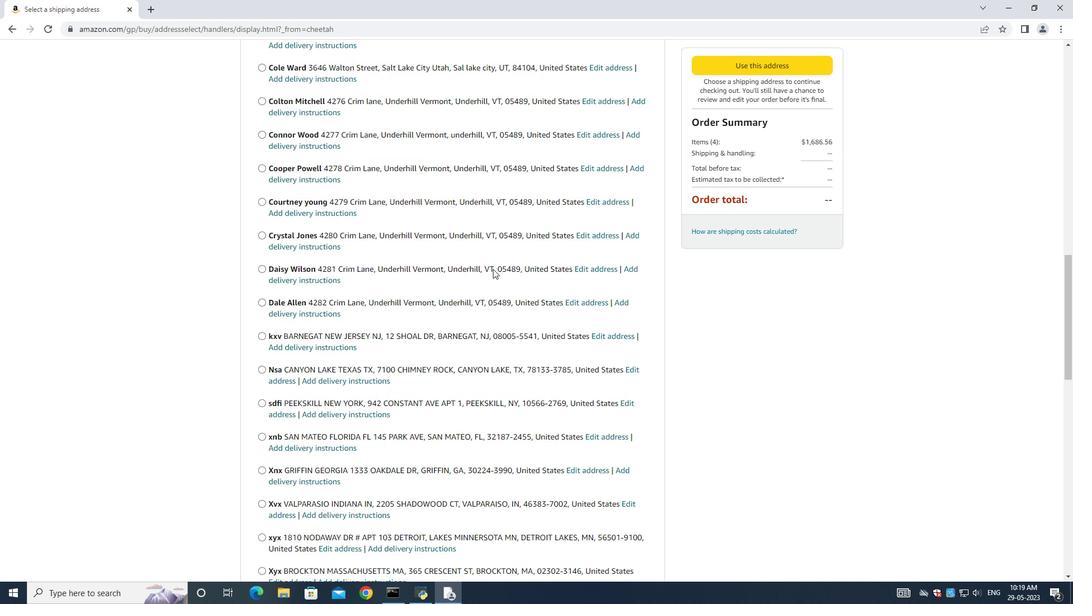 
Action: Mouse scrolled (469, 290) with delta (0, 0)
Screenshot: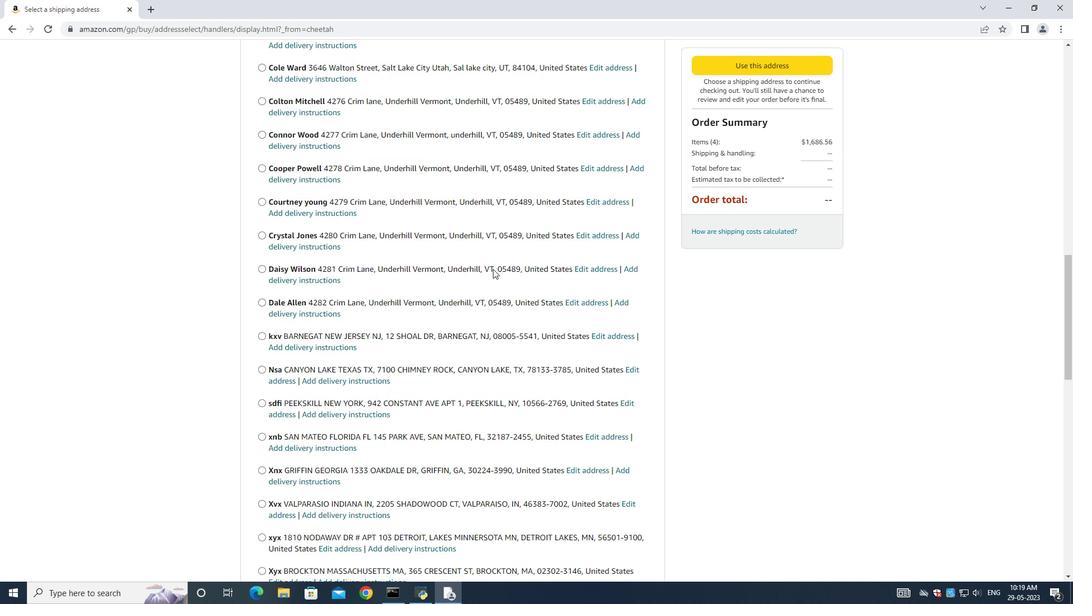 
Action: Mouse moved to (468, 291)
Screenshot: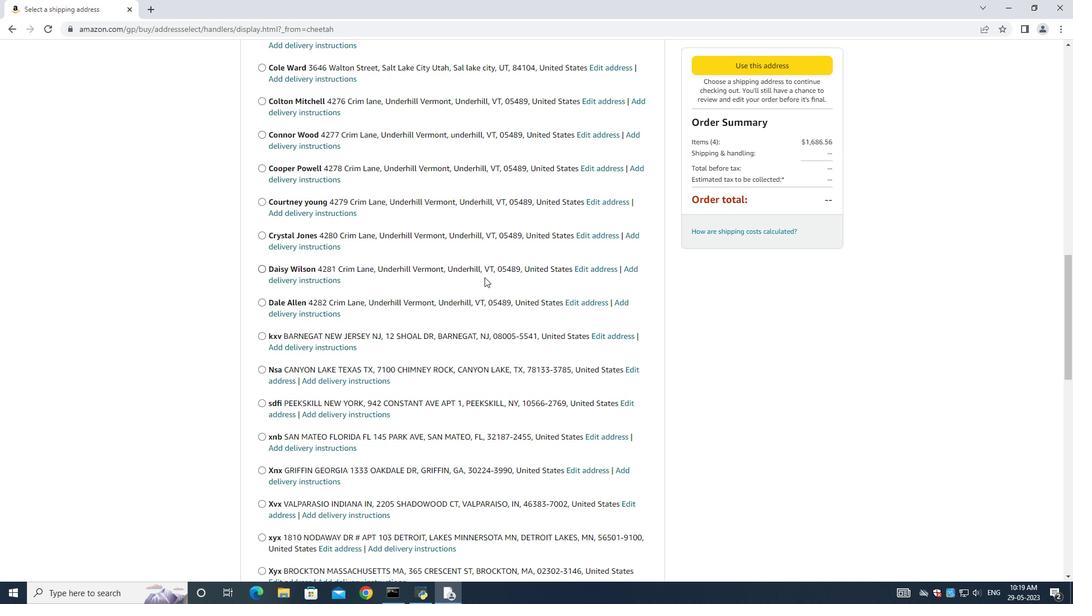 
Action: Mouse scrolled (468, 291) with delta (0, 0)
Screenshot: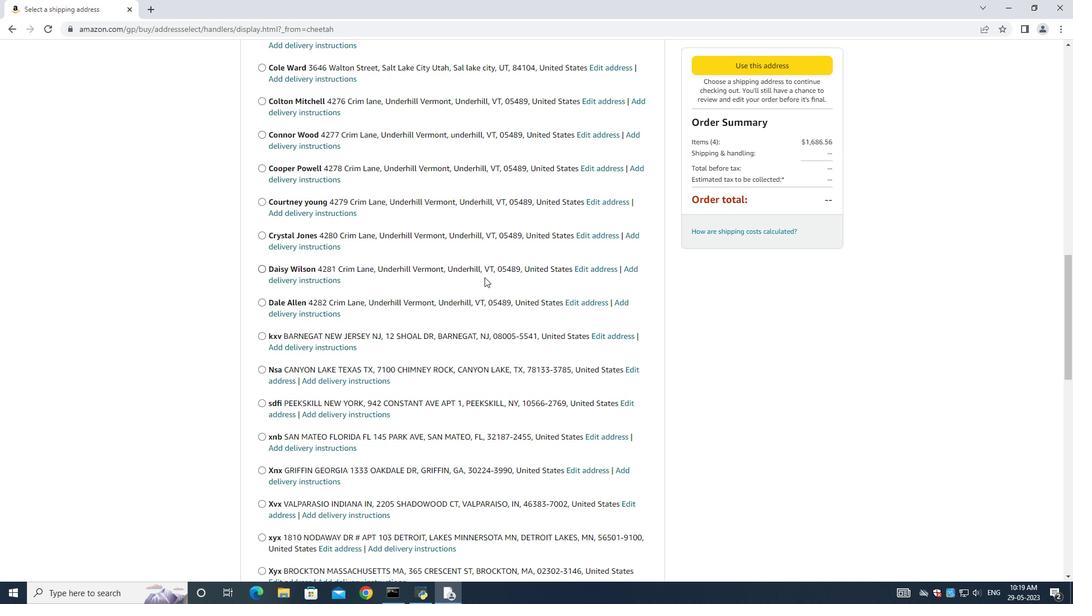 
Action: Mouse scrolled (468, 291) with delta (0, 0)
Screenshot: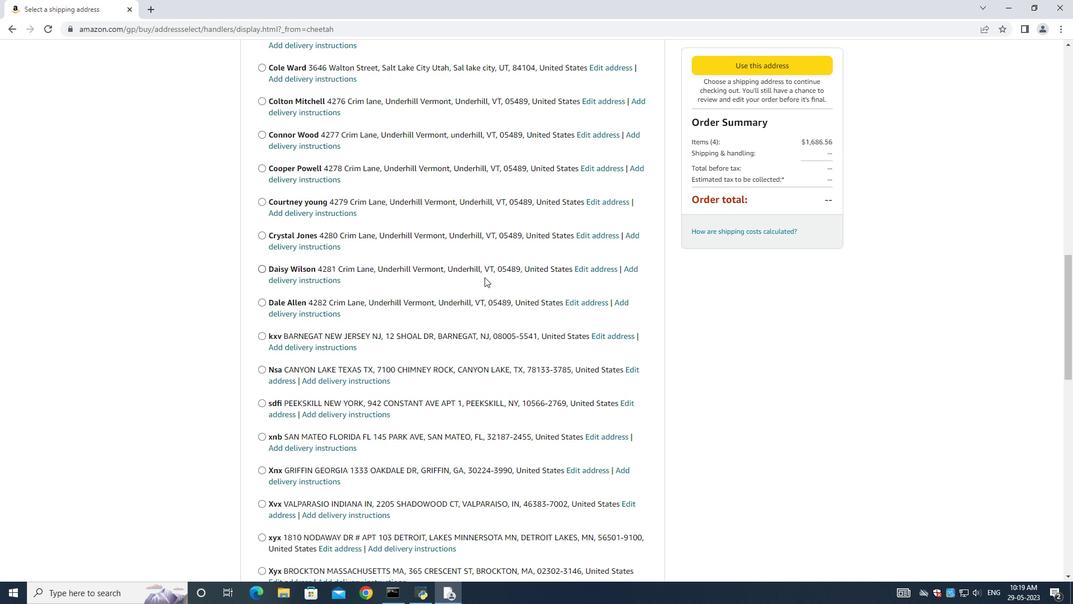 
Action: Mouse moved to (468, 292)
Screenshot: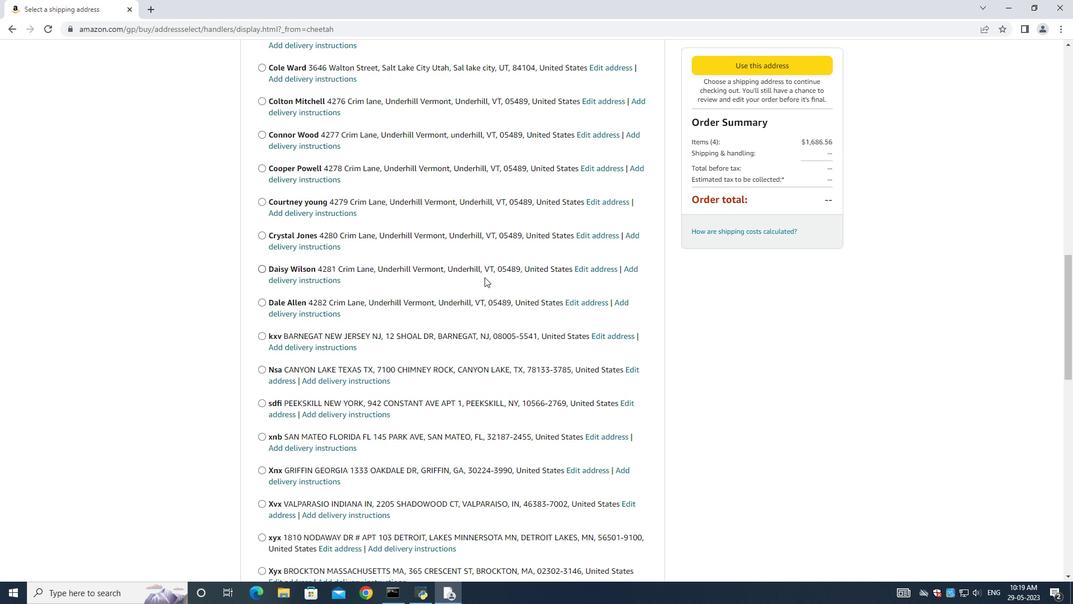 
Action: Mouse scrolled (468, 291) with delta (0, 0)
Screenshot: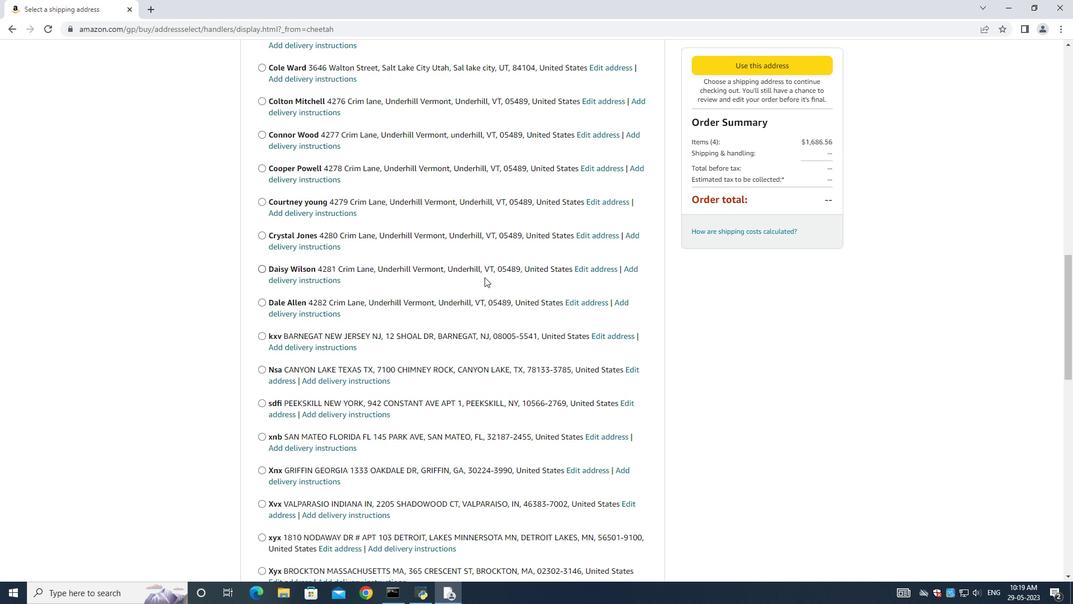 
Action: Mouse moved to (470, 289)
Screenshot: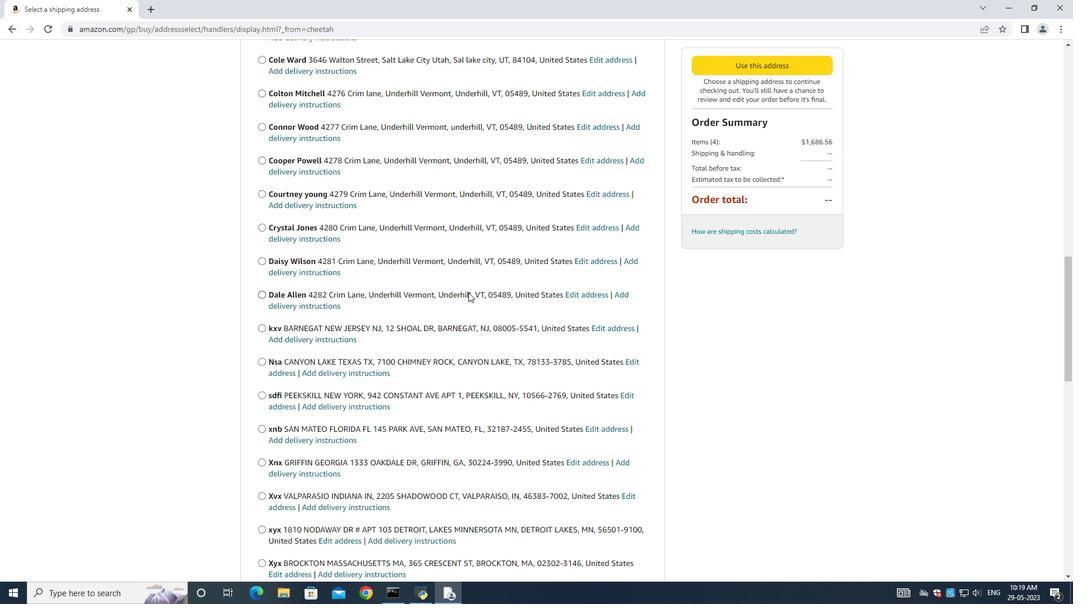 
Action: Mouse scrolled (470, 289) with delta (0, 0)
Screenshot: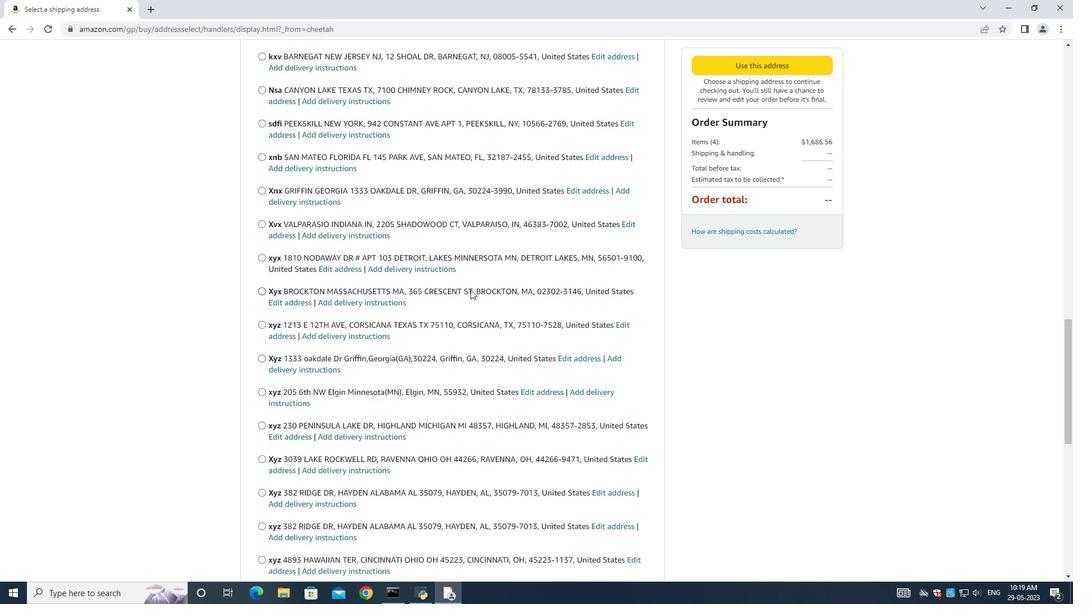 
Action: Mouse scrolled (470, 289) with delta (0, 0)
Screenshot: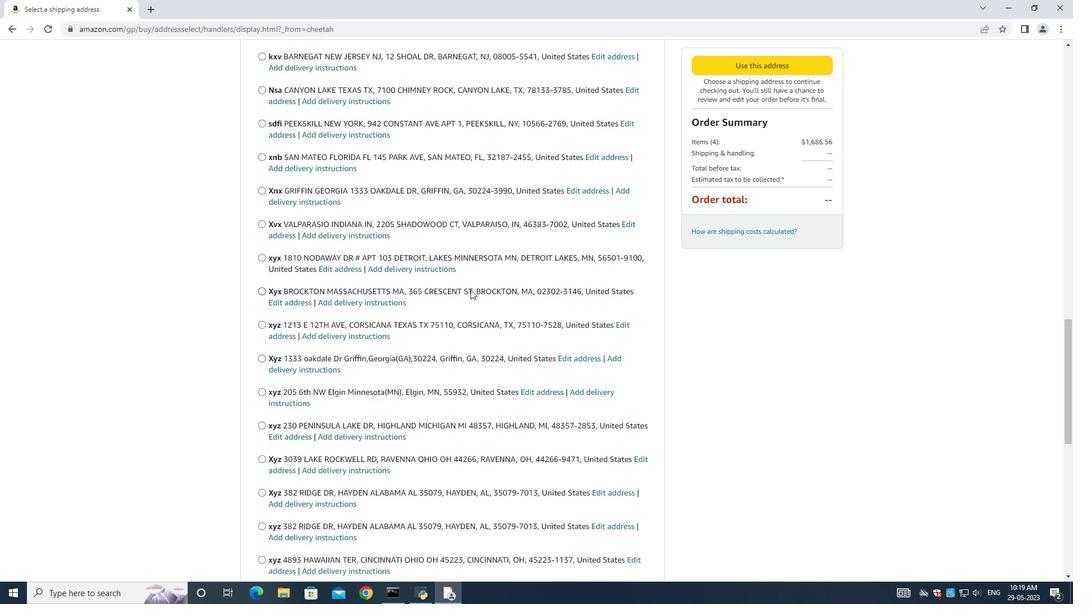 
Action: Mouse scrolled (470, 289) with delta (0, 0)
Screenshot: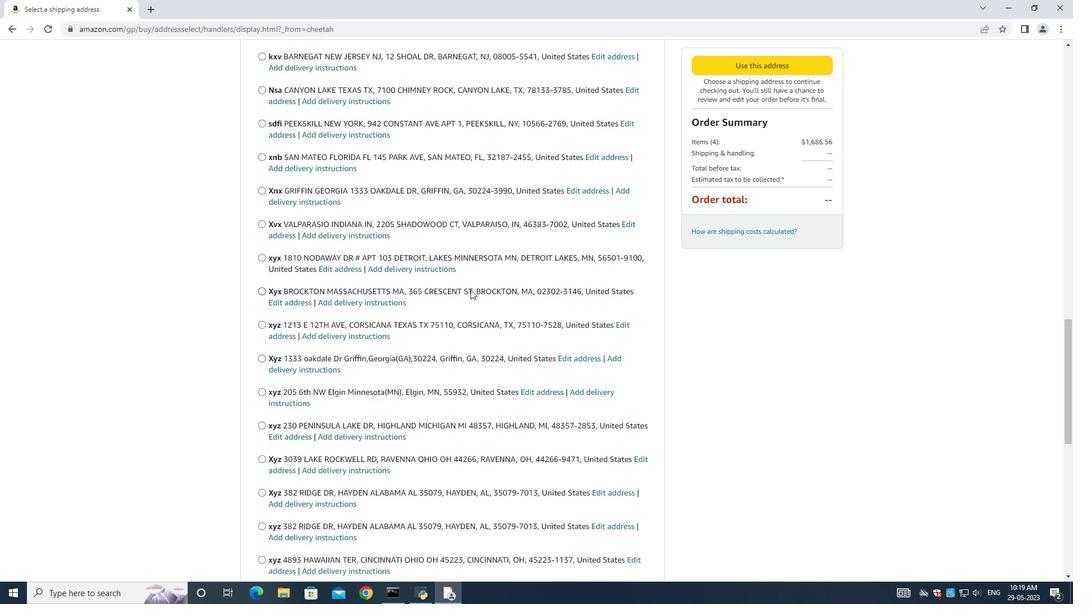 
Action: Mouse scrolled (470, 289) with delta (0, 0)
Screenshot: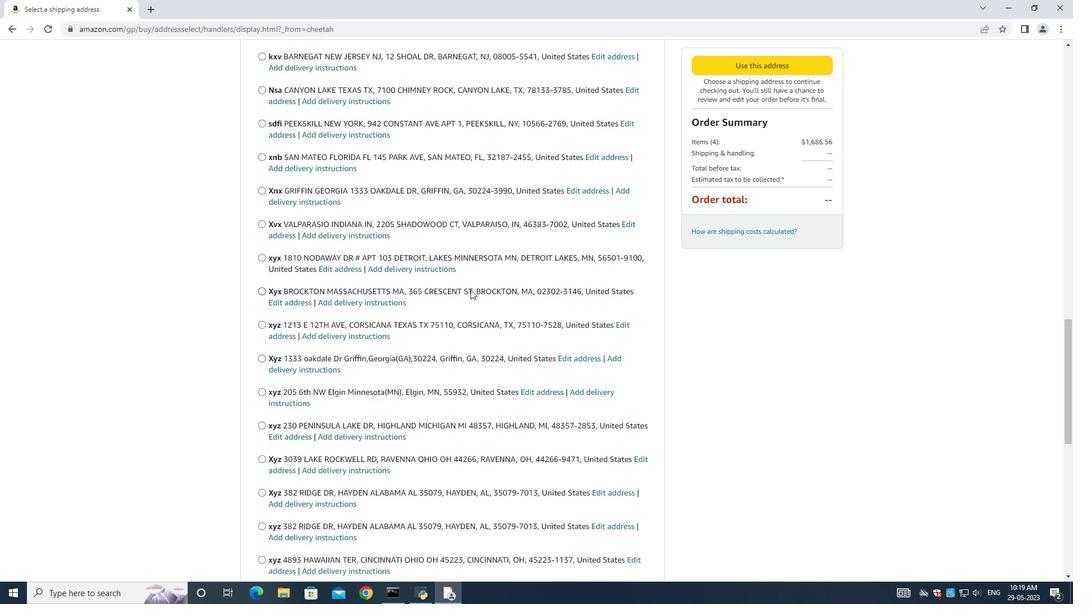 
Action: Mouse scrolled (470, 289) with delta (0, 0)
Screenshot: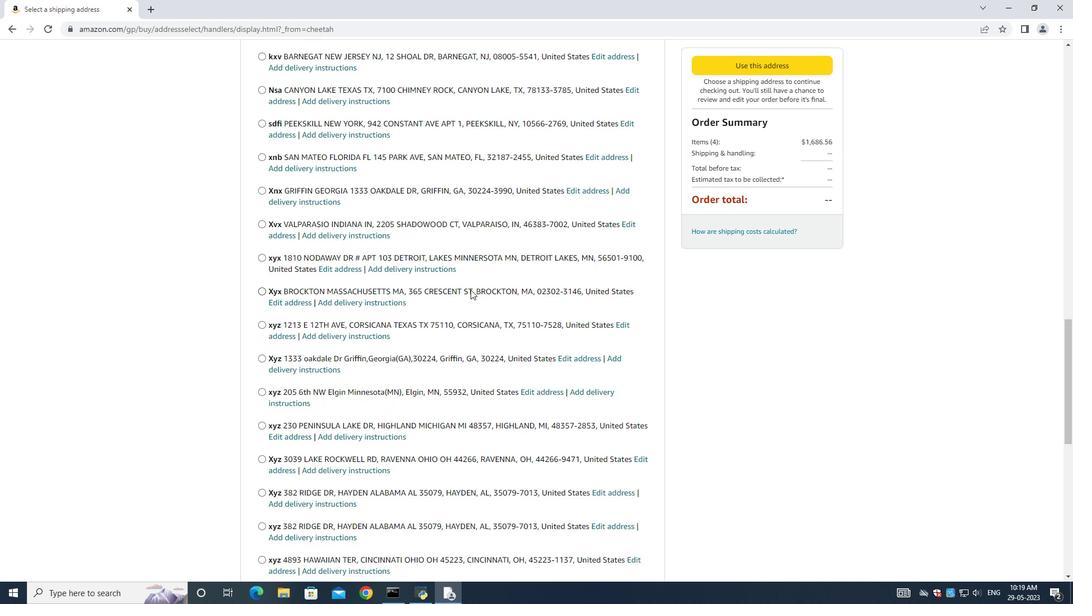 
Action: Mouse scrolled (470, 289) with delta (0, 0)
Screenshot: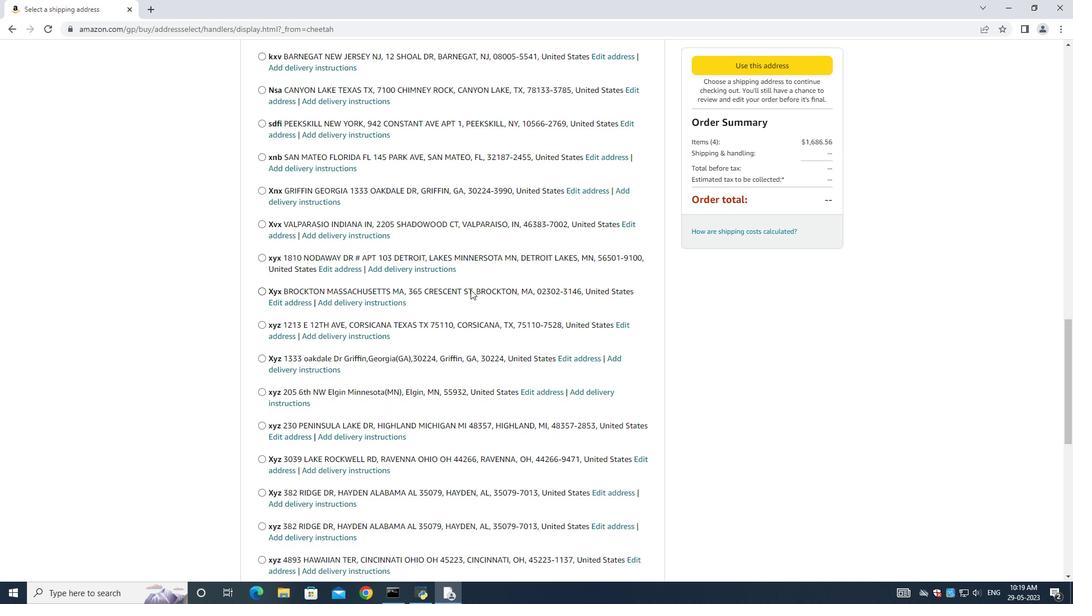 
Action: Mouse moved to (470, 289)
Screenshot: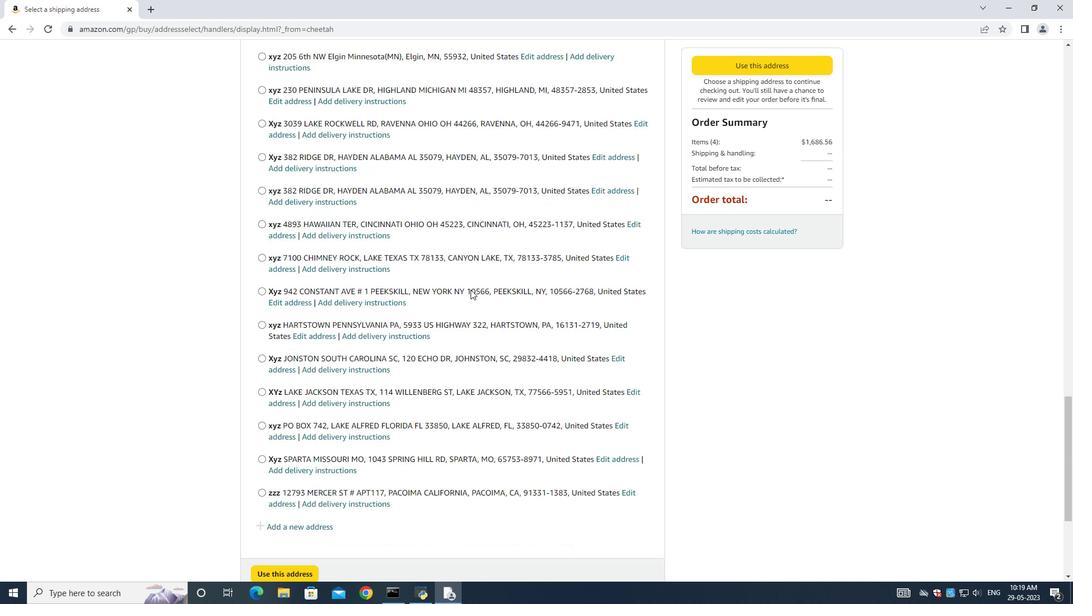 
Action: Mouse scrolled (470, 289) with delta (0, 0)
Screenshot: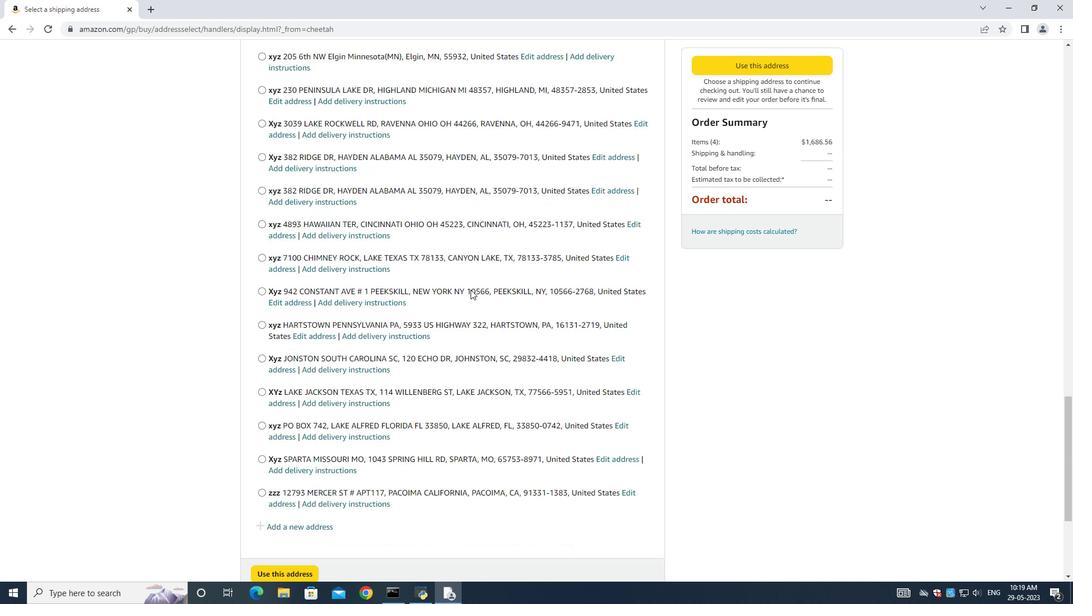 
Action: Mouse scrolled (470, 289) with delta (0, 0)
Screenshot: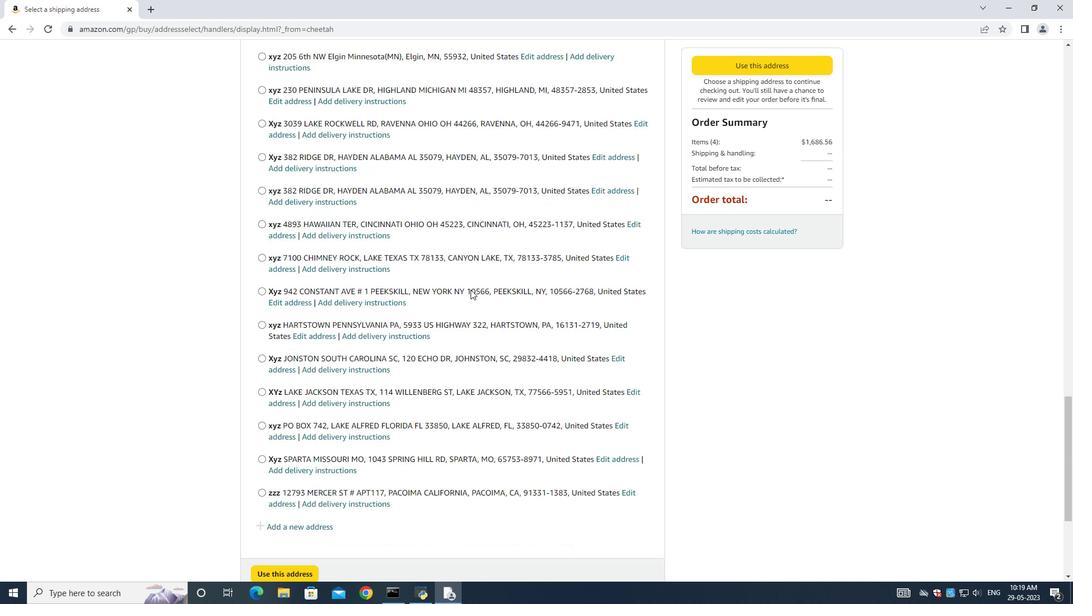 
Action: Mouse moved to (470, 289)
Screenshot: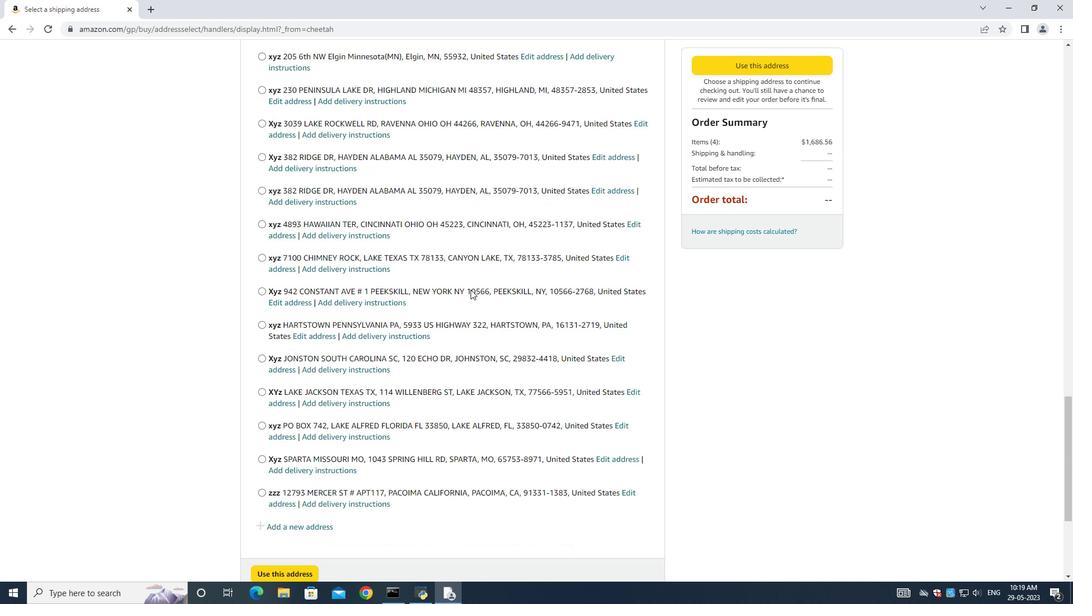
Action: Mouse scrolled (470, 289) with delta (0, 0)
Screenshot: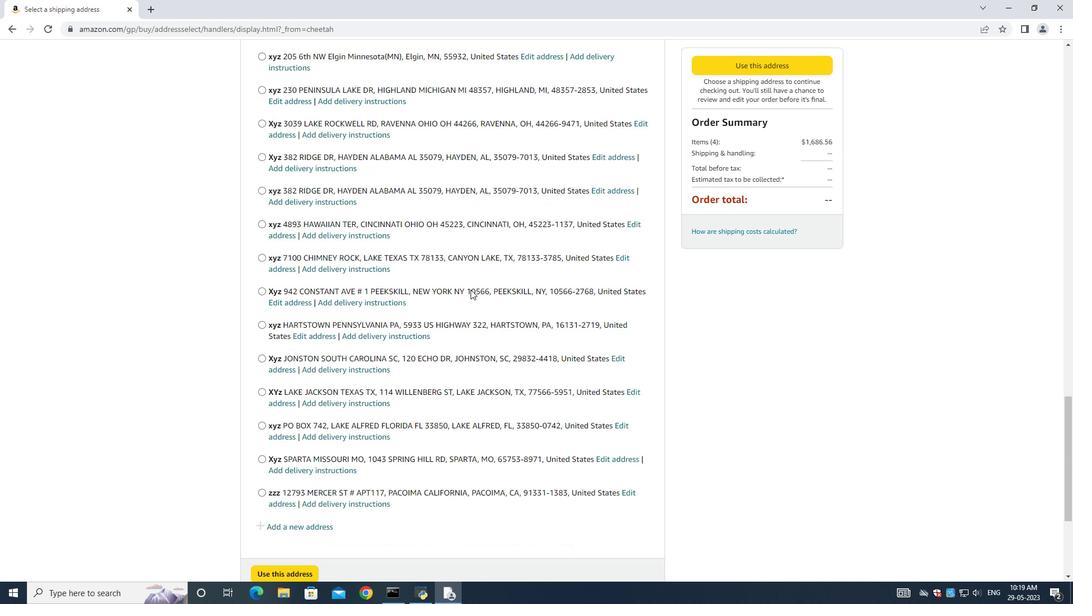 
Action: Mouse moved to (470, 289)
Screenshot: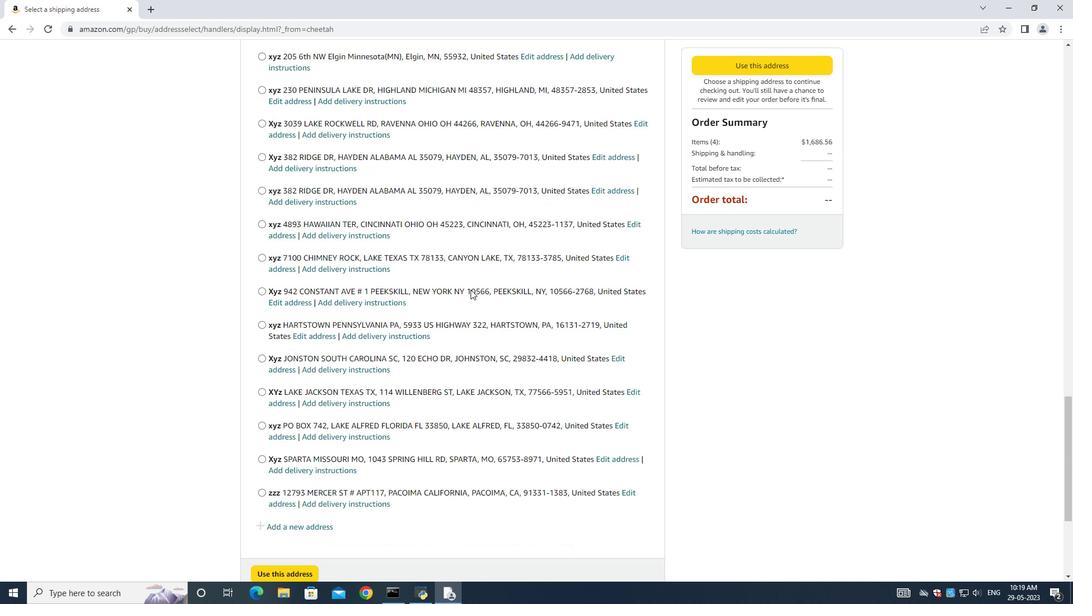 
Action: Mouse scrolled (470, 289) with delta (0, 0)
Screenshot: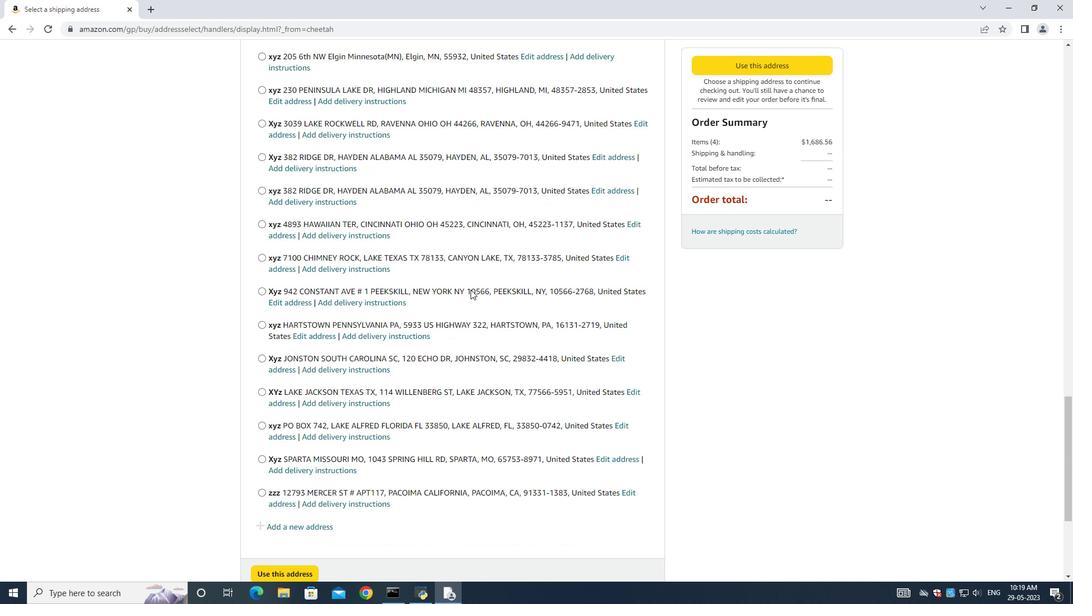 
Action: Mouse scrolled (470, 289) with delta (0, 0)
Screenshot: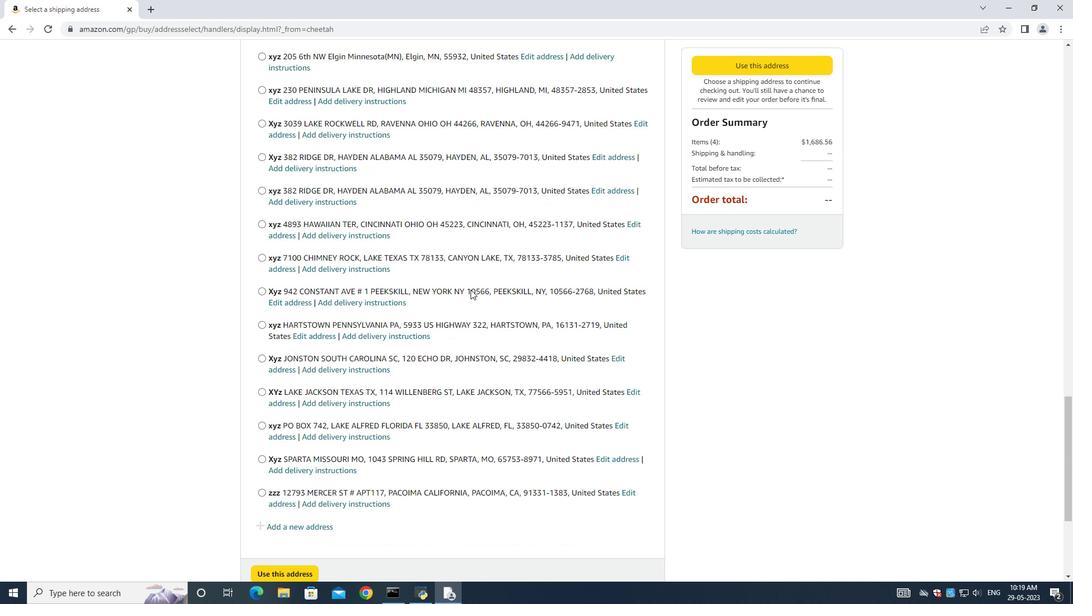 
Action: Mouse scrolled (470, 289) with delta (0, 0)
Screenshot: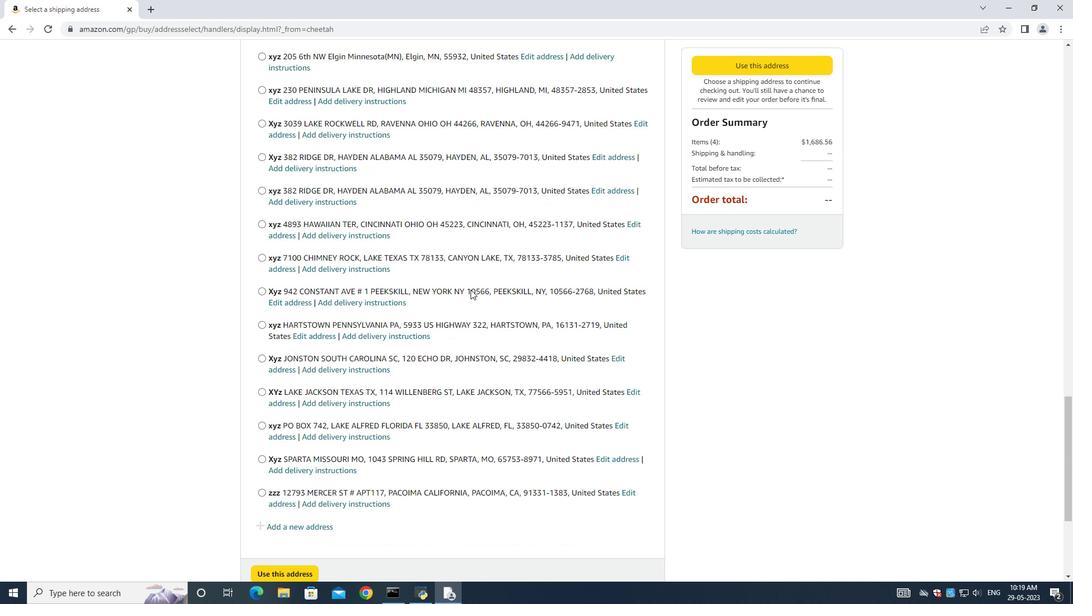 
Action: Mouse scrolled (470, 289) with delta (0, 0)
Screenshot: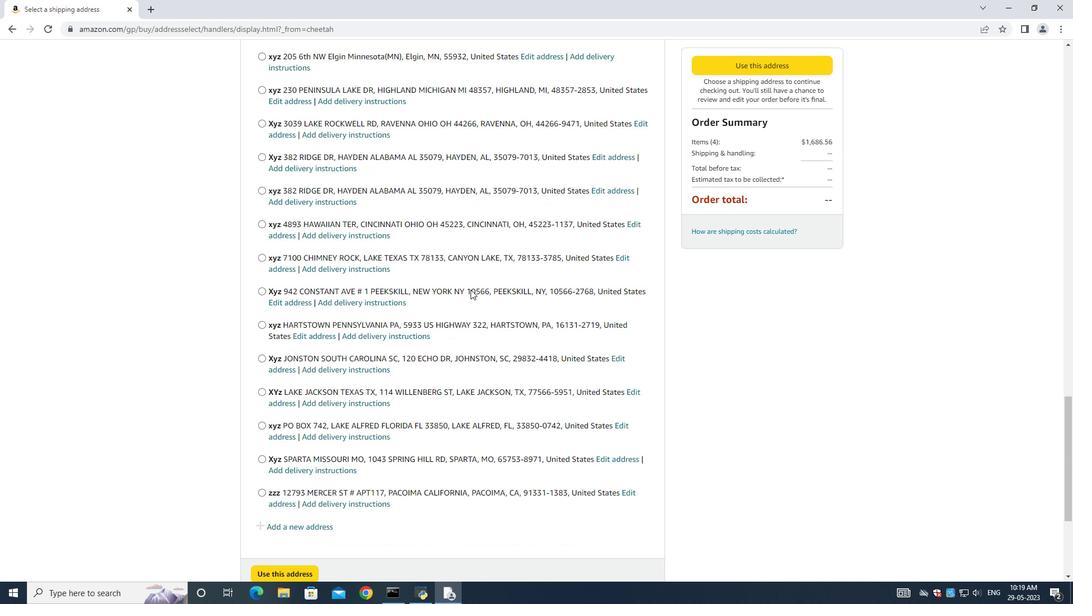 
Action: Mouse moved to (316, 309)
Screenshot: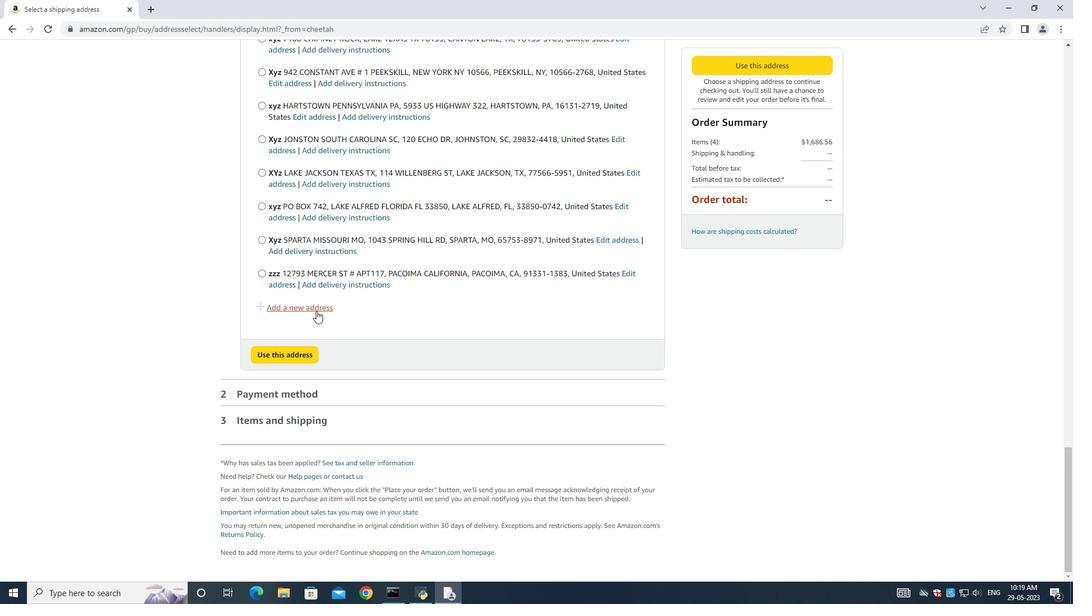 
Action: Mouse pressed left at (316, 308)
Screenshot: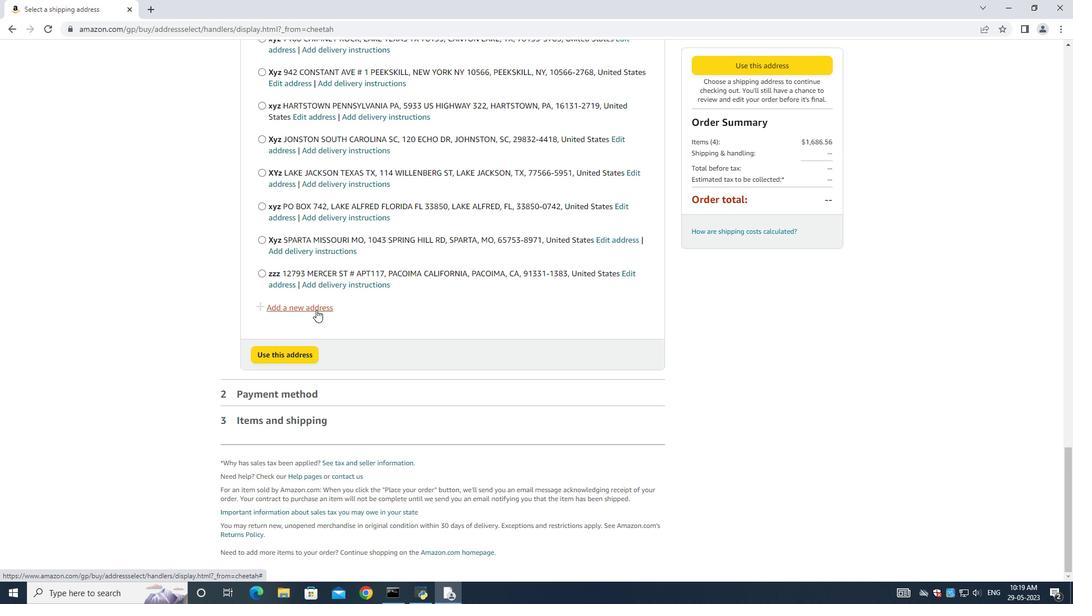 
Action: Mouse moved to (383, 272)
Screenshot: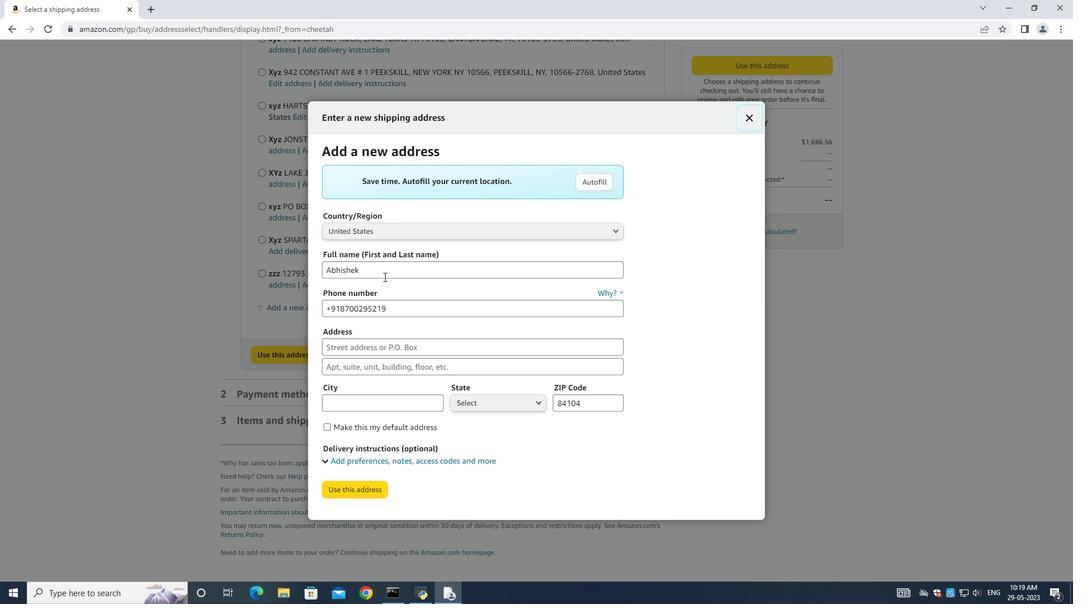 
Action: Mouse pressed left at (383, 272)
Screenshot: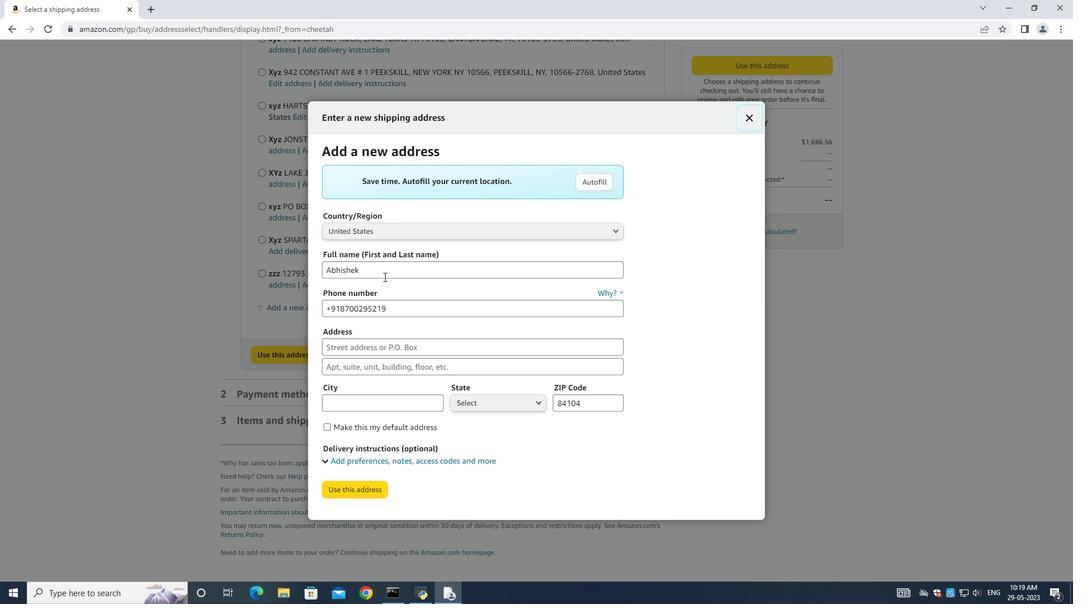 
Action: Mouse moved to (383, 274)
Screenshot: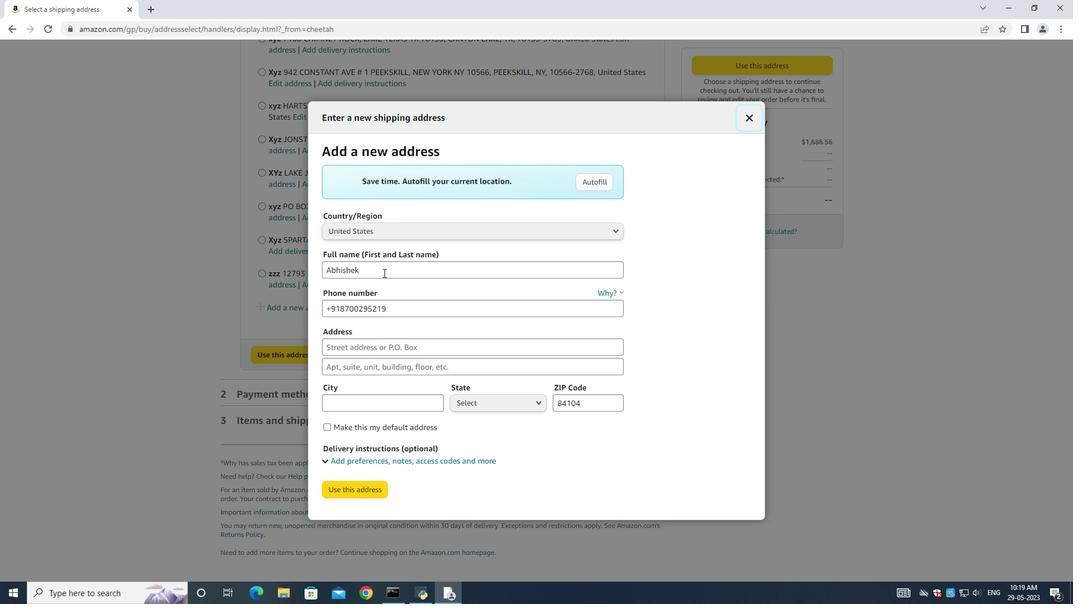 
Action: Key pressed <Key.backspace><Key.backspace><Key.backspace><Key.backspace><Key.backspace><Key.backspace><Key.backspace><Key.backspace><Key.shift><Key.shift><Key.shift><Key.shift><Key.shift><Key.shift><Key.shift><Key.shift><Key.shift><Key.shift><Key.shift><Key.shift><Key.shift><Key.shift><Key.shift><Key.shift><Key.shift><Key.shift><Key.shift><Key.shift><Key.shift><Key.shift><Key.shift><Key.shift><Key.shift><Key.shift><Key.shift>Dallad<Key.backspace>s<Key.space><Key.shift><Key.shift><Key.shift>Robinson<Key.space>
Screenshot: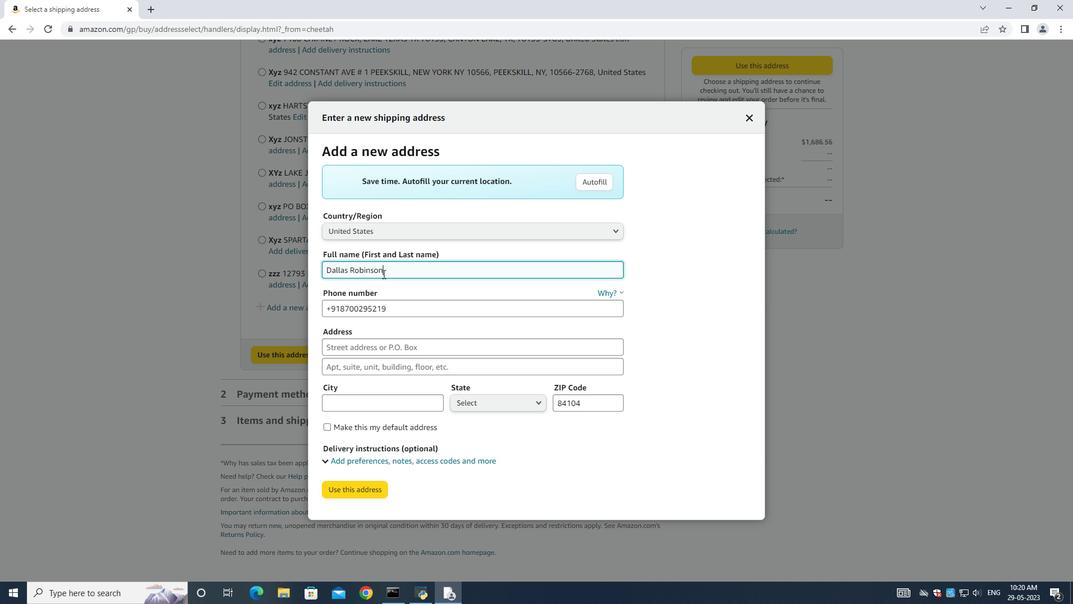 
Action: Mouse moved to (397, 302)
Screenshot: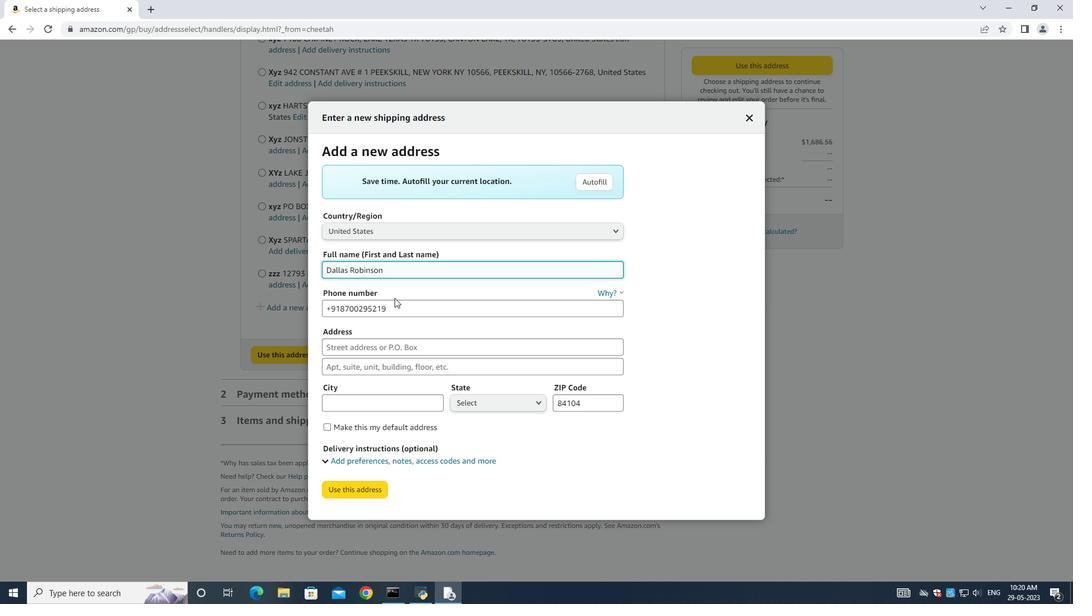 
Action: Mouse pressed left at (397, 302)
Screenshot: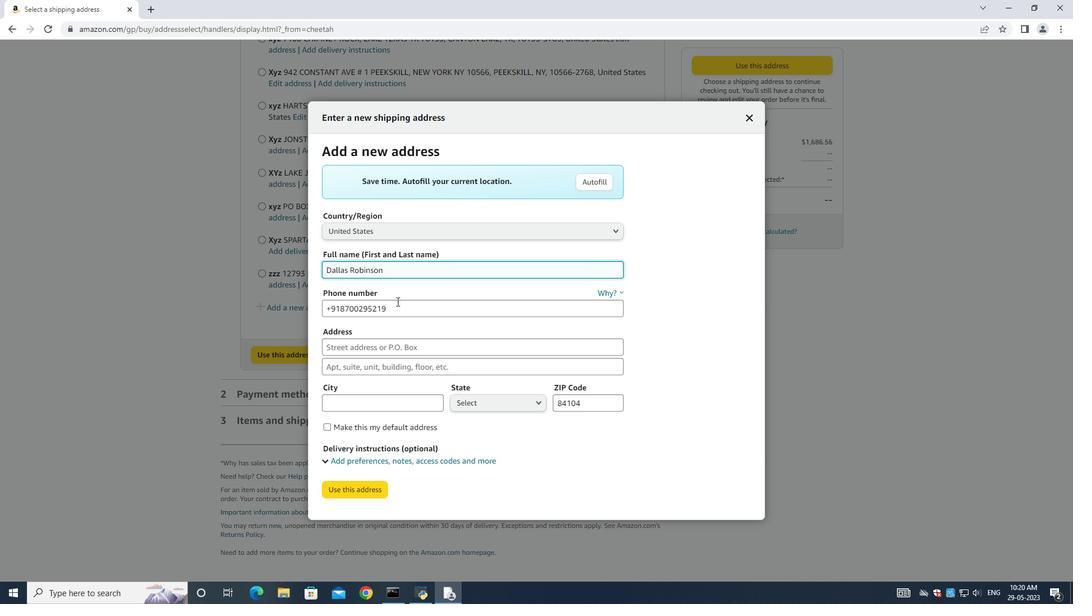 
Action: Mouse moved to (397, 302)
Screenshot: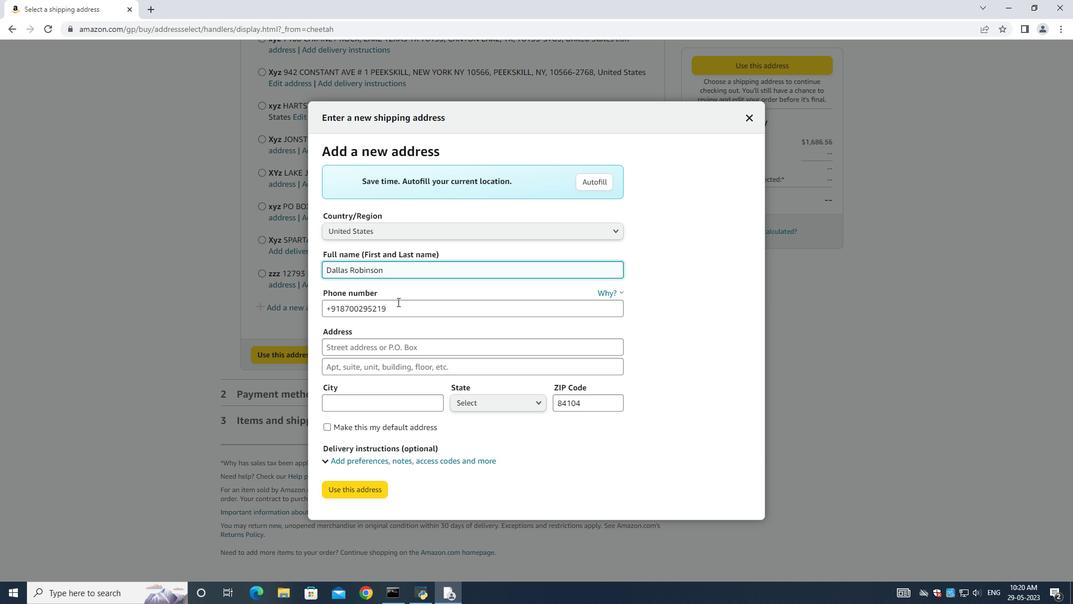 
Action: Key pressed <Key.backspace><Key.backspace><Key.backspace><Key.backspace><Key.backspace><Key.backspace><Key.backspace><Key.backspace><Key.backspace><Key.backspace><Key.backspace><Key.backspace><Key.backspace>9377427970
Screenshot: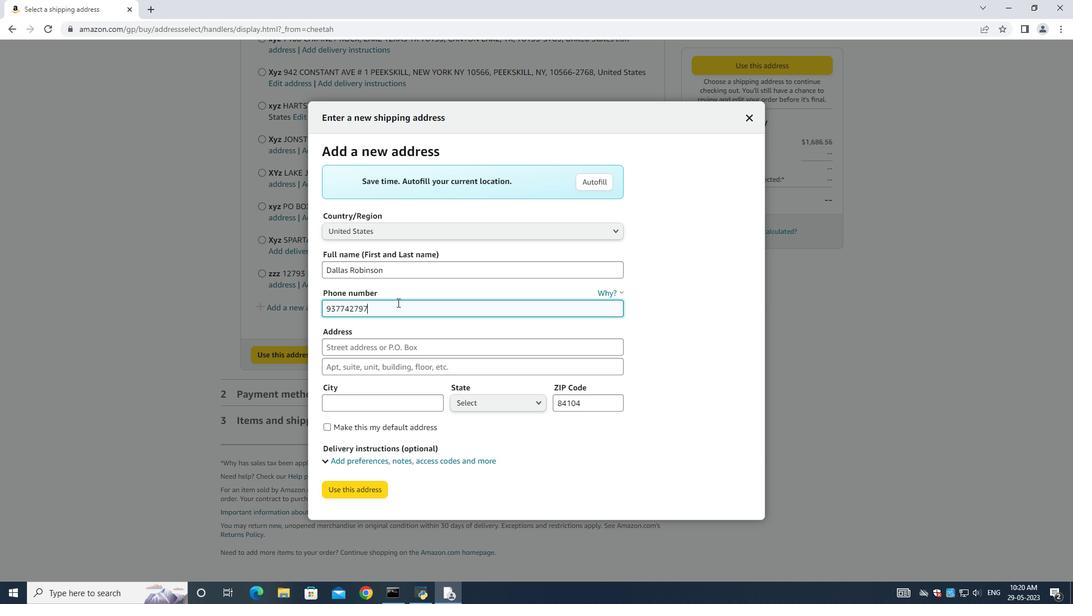 
Action: Mouse moved to (363, 354)
Screenshot: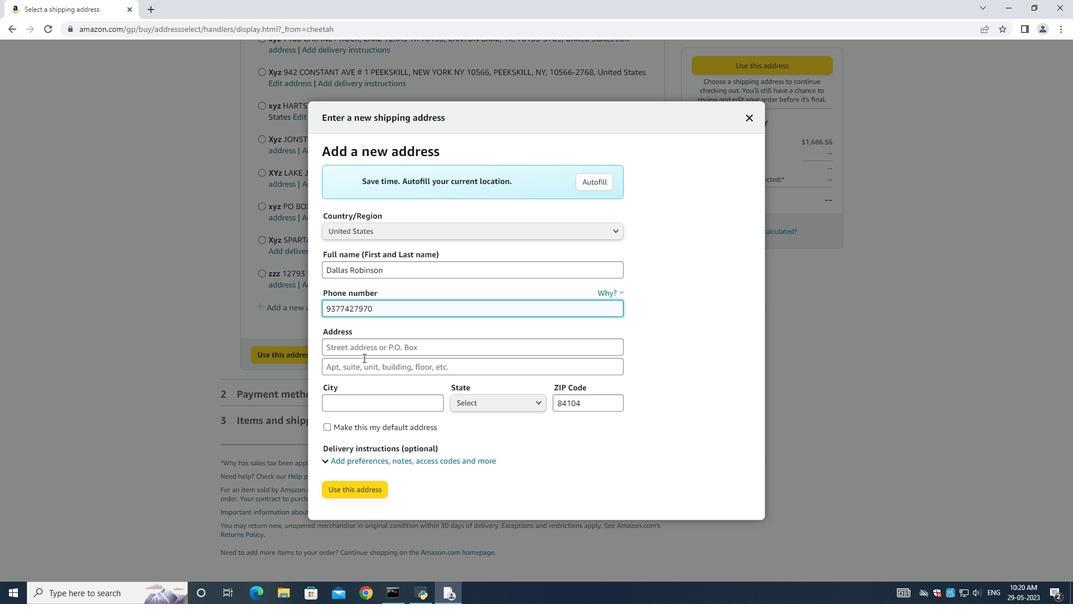 
Action: Mouse pressed left at (363, 354)
Screenshot: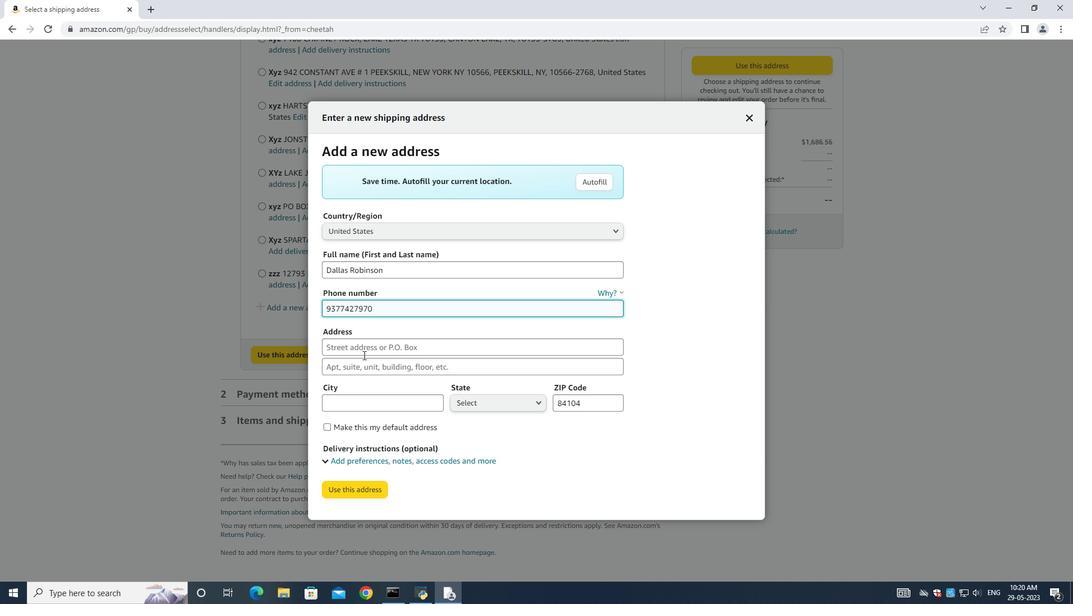 
Action: Key pressed 4283<Key.space><Key.shift>Crim<Key.space>lane<Key.space>
Screenshot: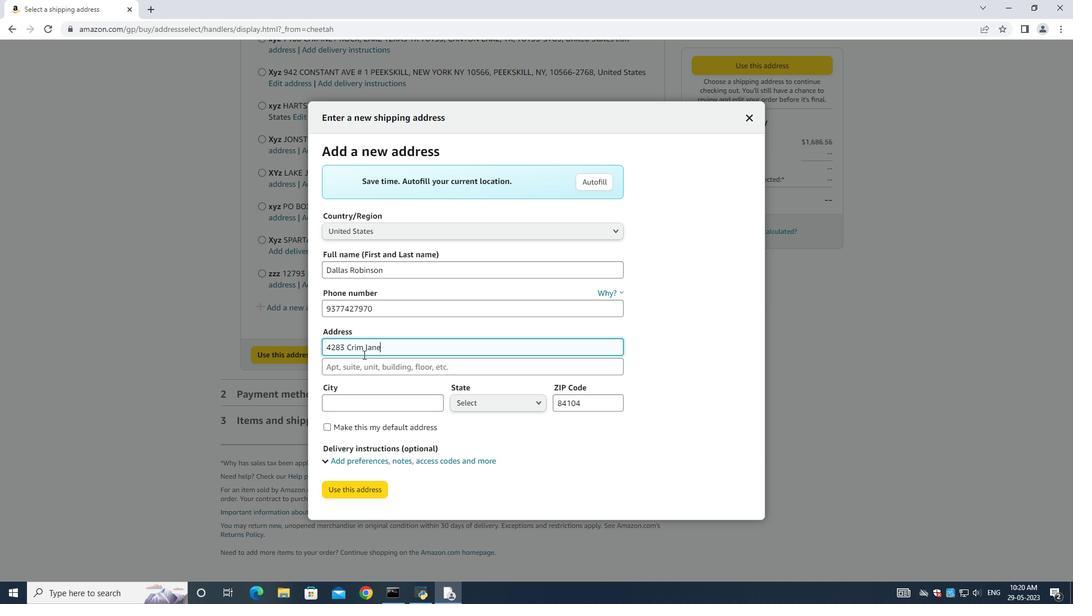 
Action: Mouse moved to (359, 367)
Screenshot: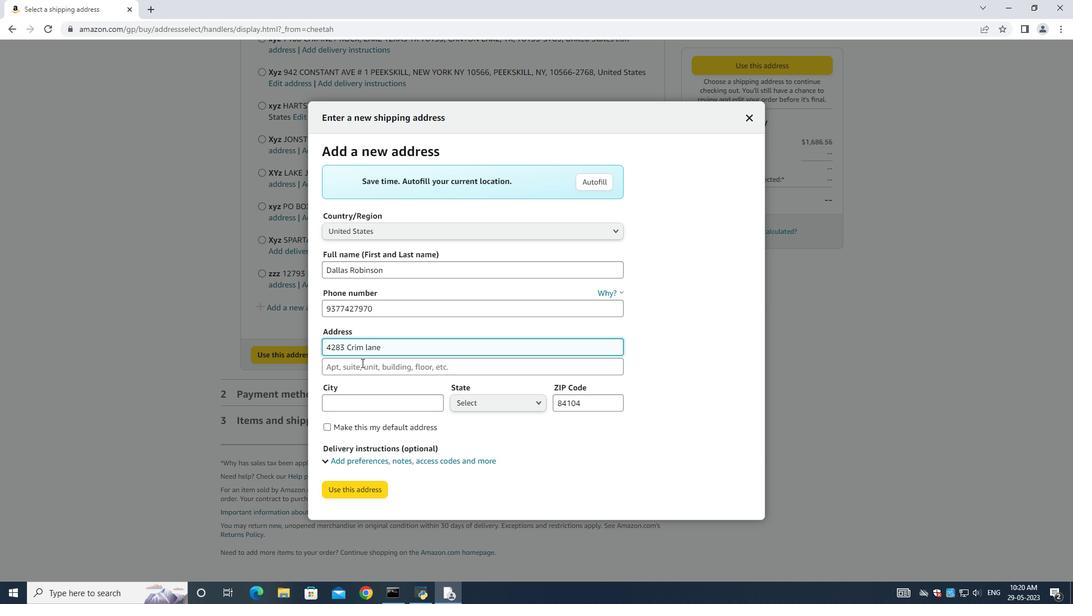 
Action: Mouse pressed left at (359, 367)
Screenshot: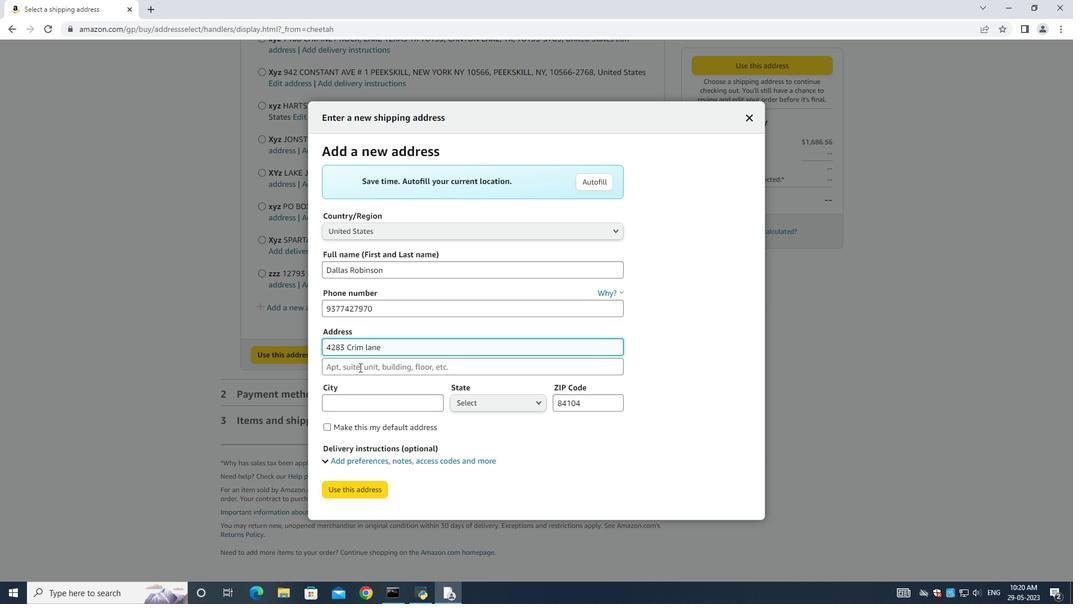 
Action: Mouse moved to (359, 368)
Screenshot: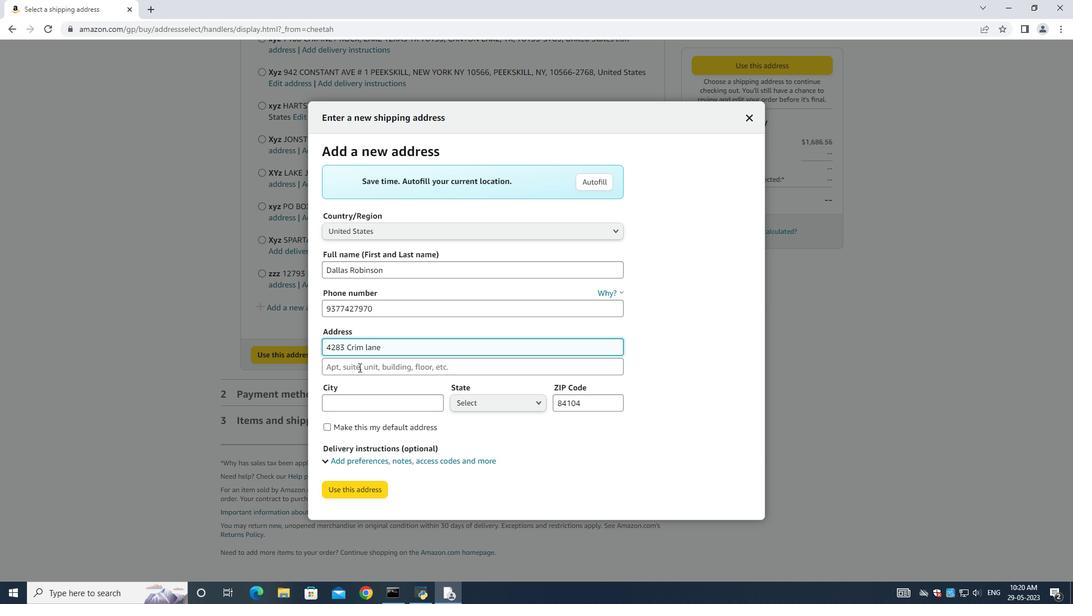 
Action: Key pressed <Key.shift>Underhill<Key.space><Key.space>v<Key.backspace><Key.shift>Vermont<Key.space>
Screenshot: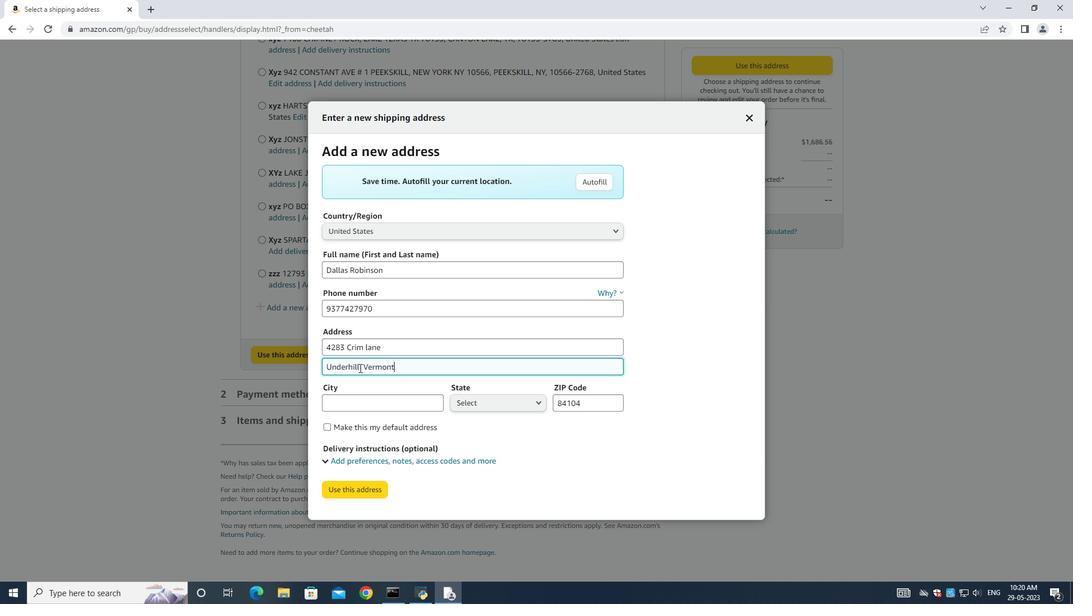 
Action: Mouse moved to (382, 399)
Screenshot: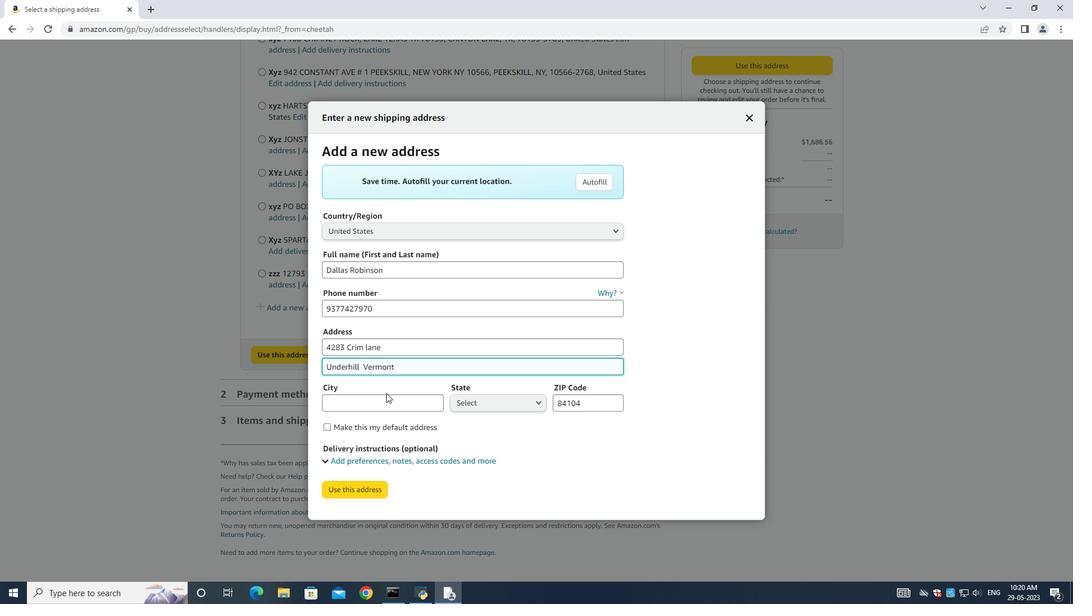 
Action: Mouse pressed left at (382, 399)
Screenshot: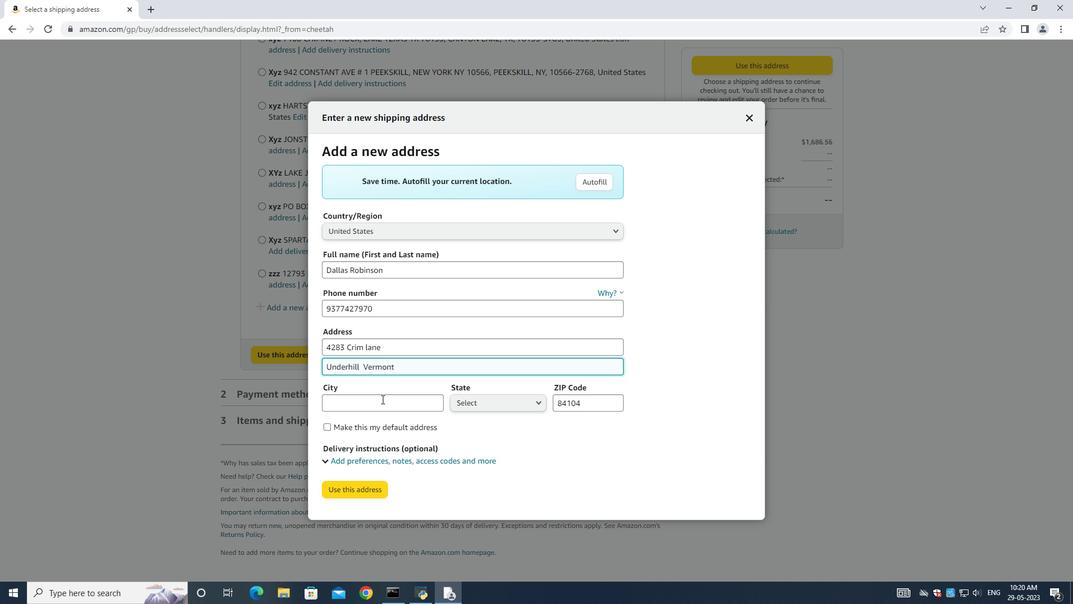 
Action: Key pressed <Key.shift>UNderhill<Key.space>
Screenshot: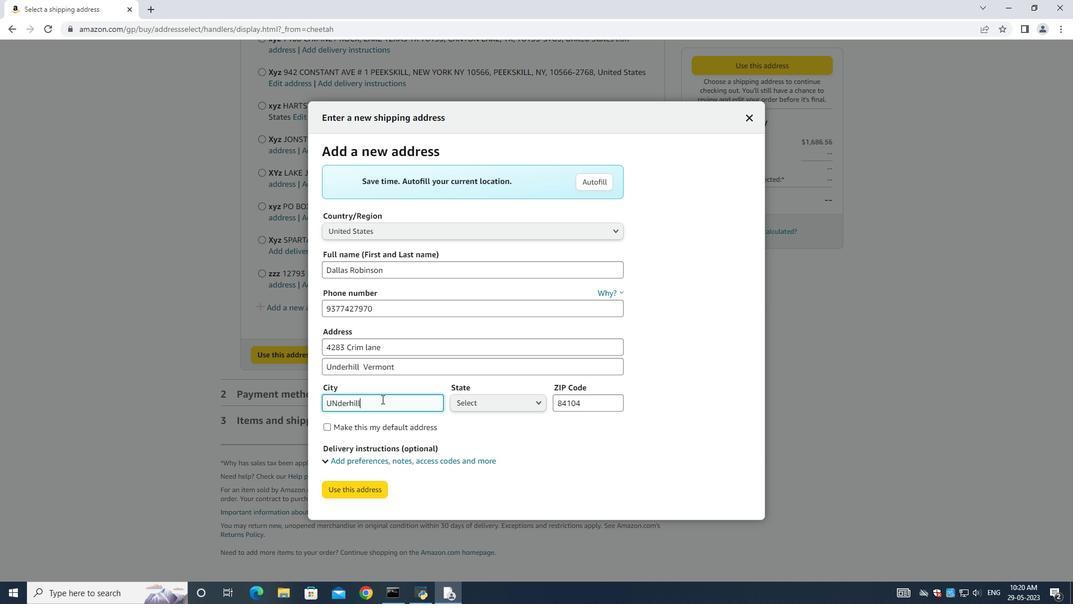 
Action: Mouse moved to (458, 402)
Screenshot: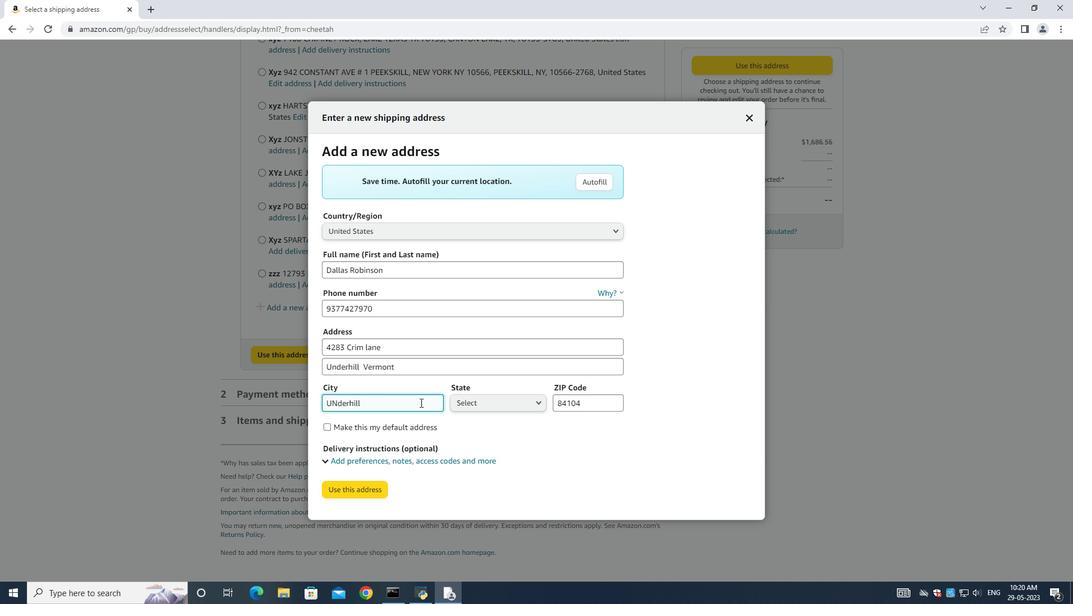
Action: Mouse pressed left at (458, 402)
Screenshot: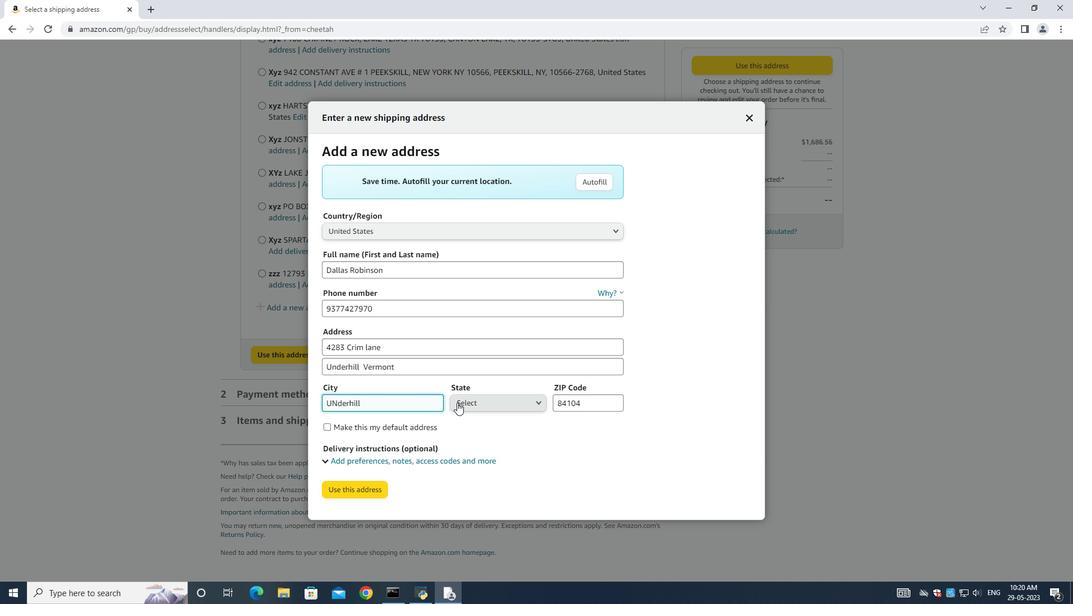 
Action: Mouse moved to (491, 285)
Screenshot: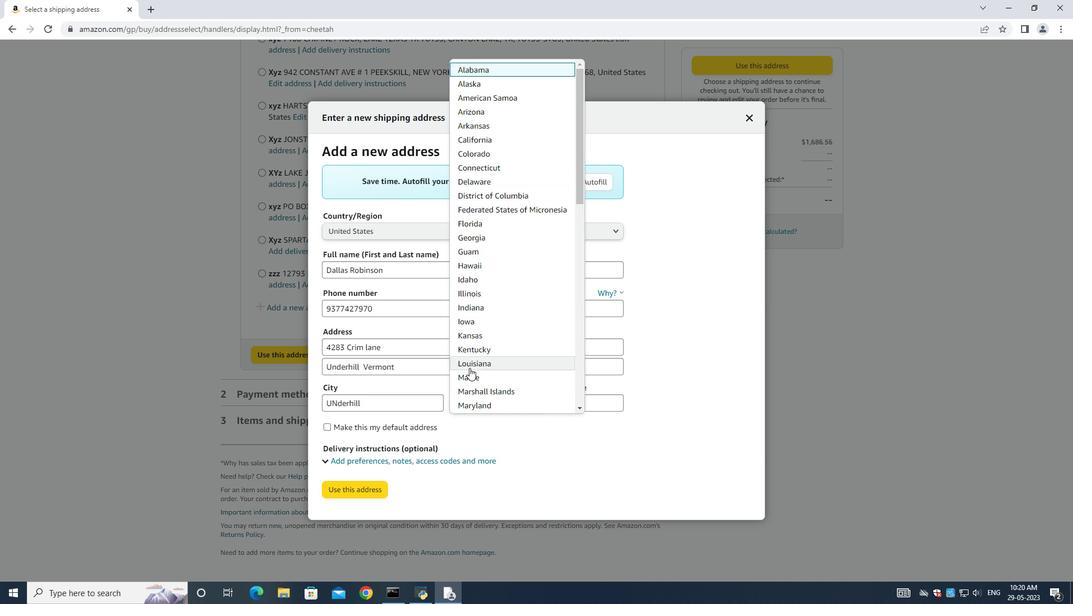 
Action: Mouse scrolled (490, 292) with delta (0, 0)
Screenshot: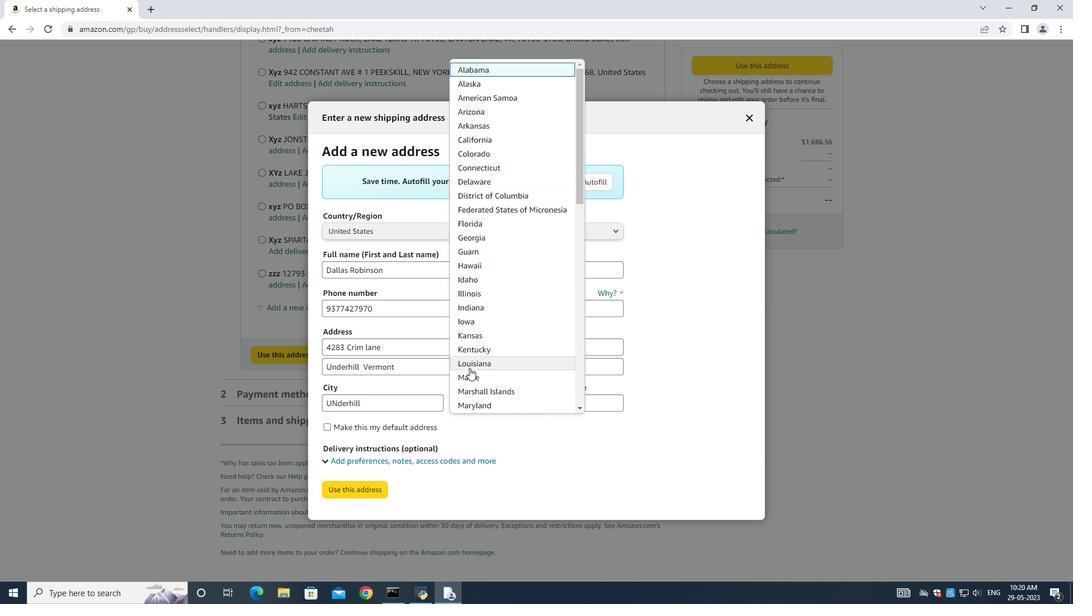 
Action: Mouse moved to (491, 284)
Screenshot: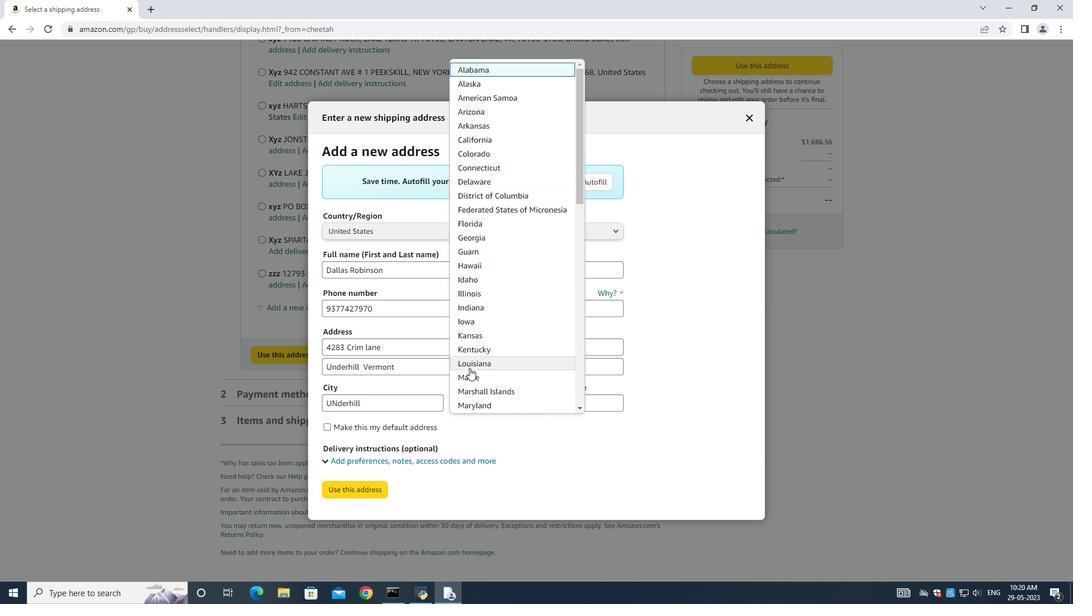
Action: Mouse scrolled (490, 292) with delta (0, 0)
Screenshot: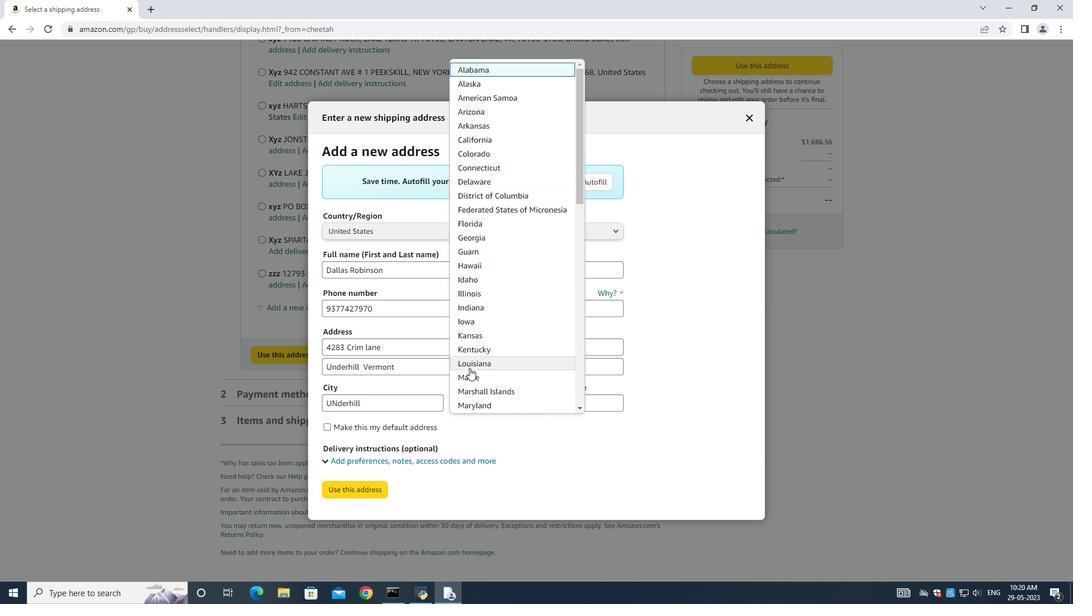 
Action: Mouse moved to (491, 284)
Screenshot: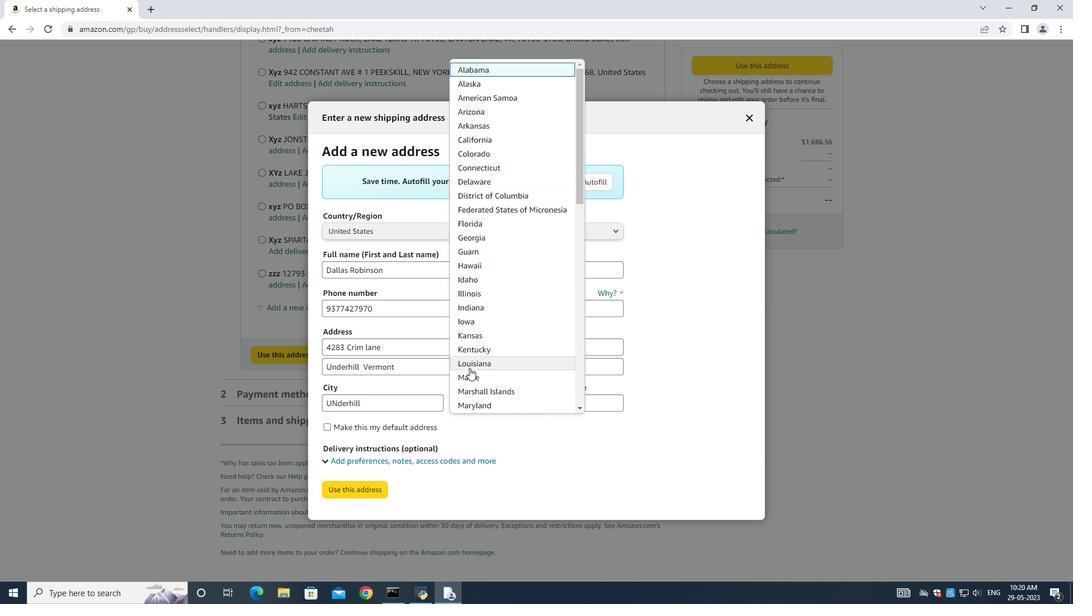 
Action: Mouse scrolled (490, 291) with delta (0, -1)
Screenshot: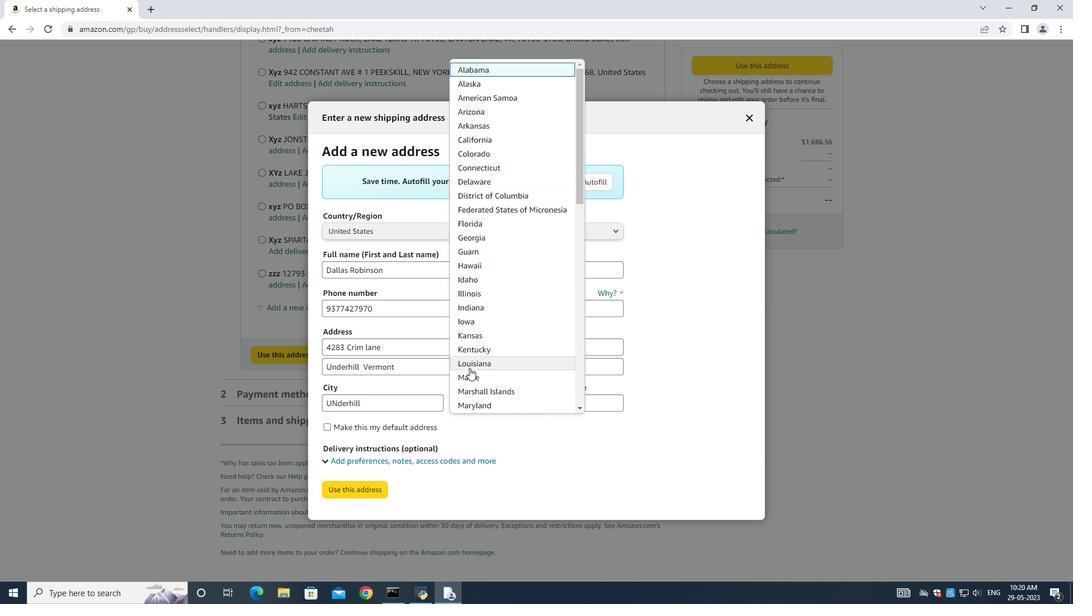 
Action: Mouse moved to (491, 284)
Screenshot: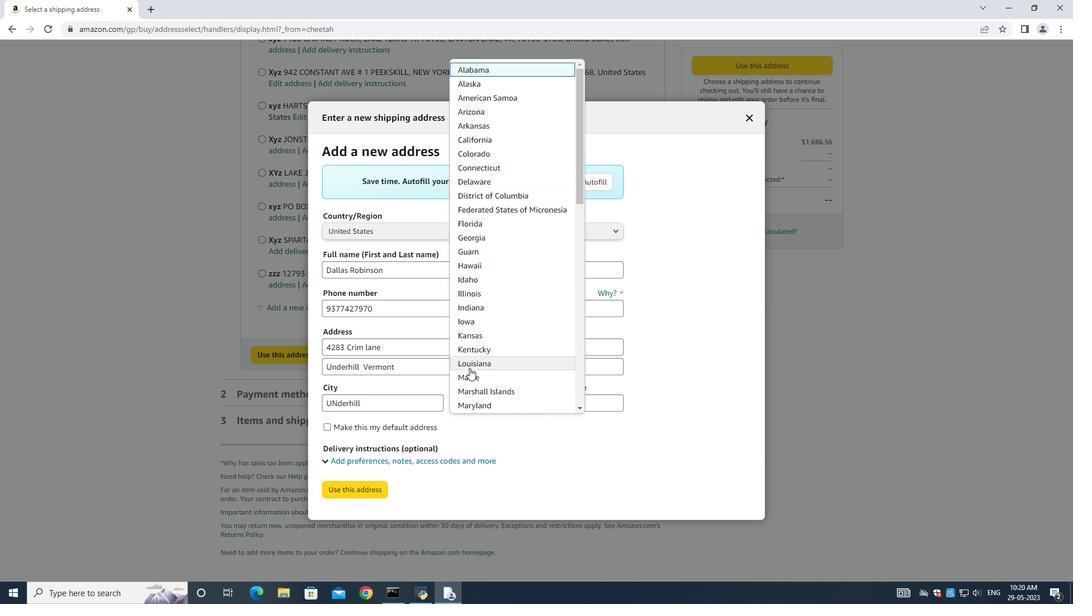 
Action: Mouse scrolled (490, 291) with delta (0, -1)
Screenshot: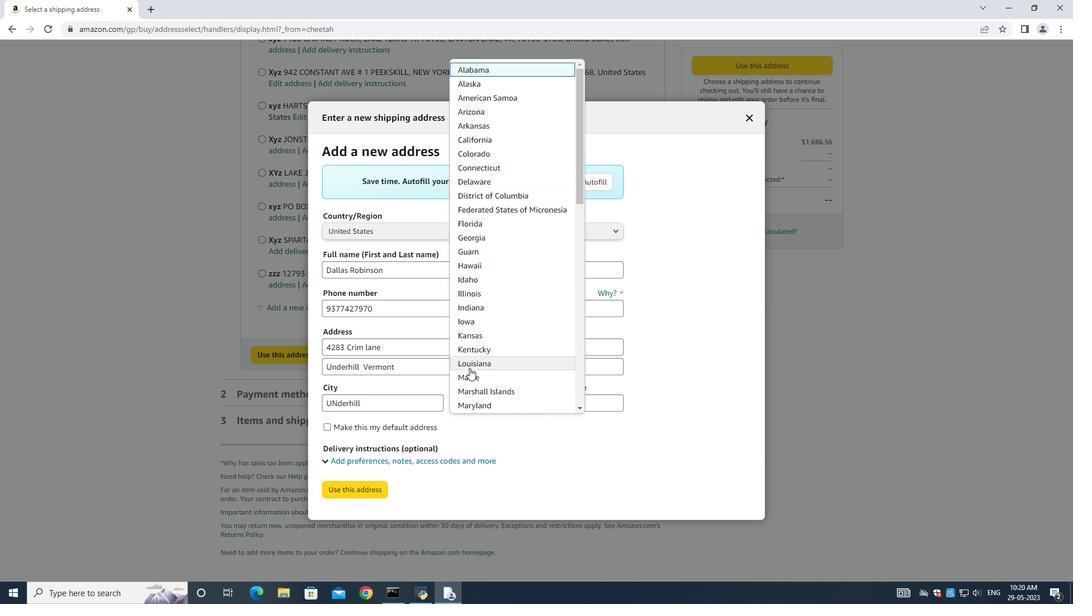
Action: Mouse moved to (491, 283)
Screenshot: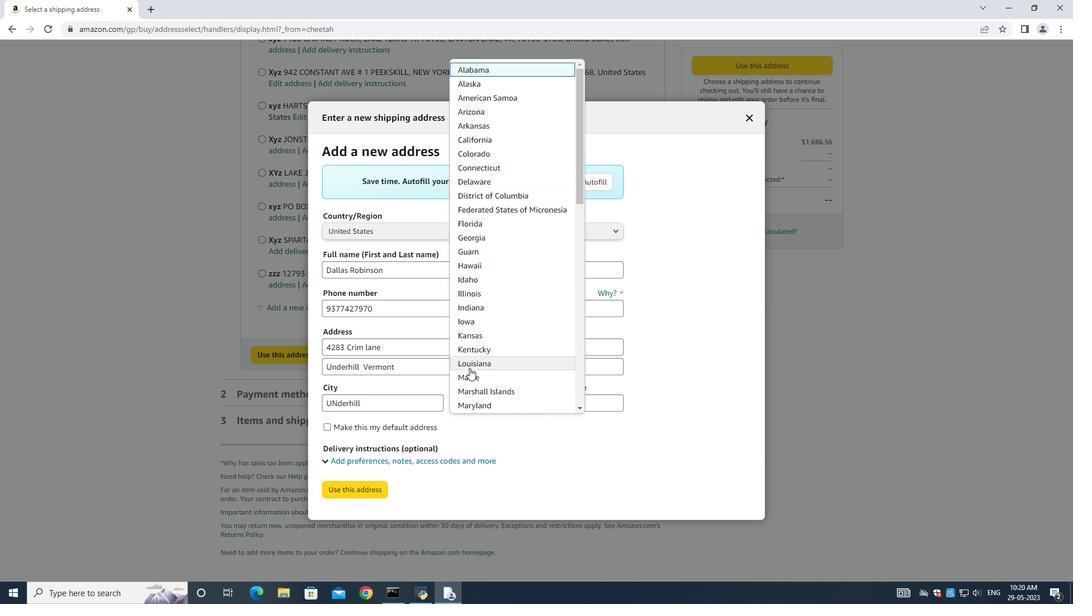 
Action: Mouse scrolled (490, 286) with delta (0, 0)
Screenshot: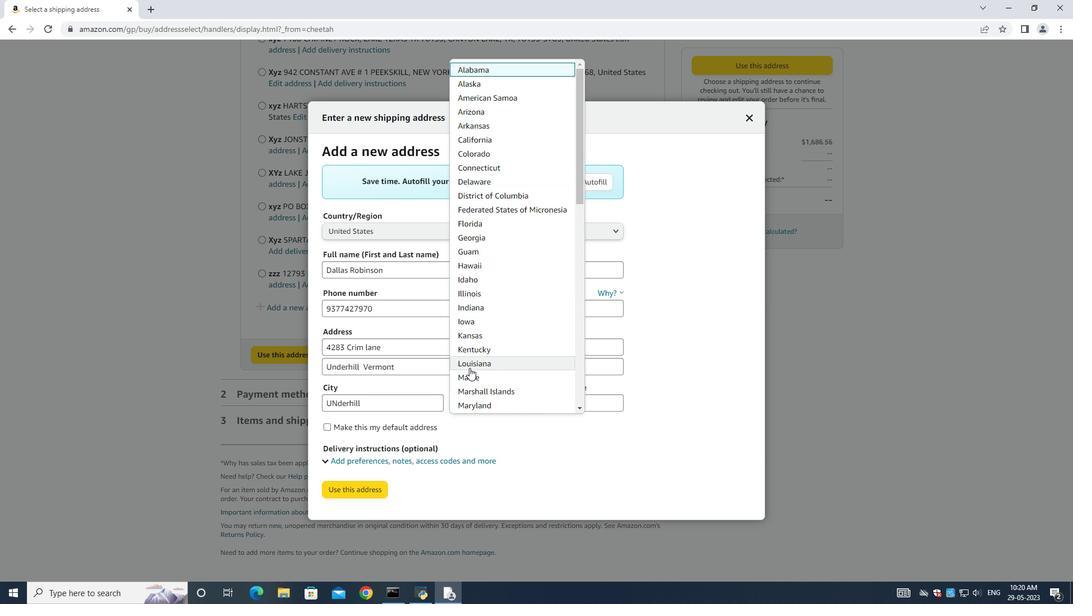 
Action: Mouse moved to (491, 282)
Screenshot: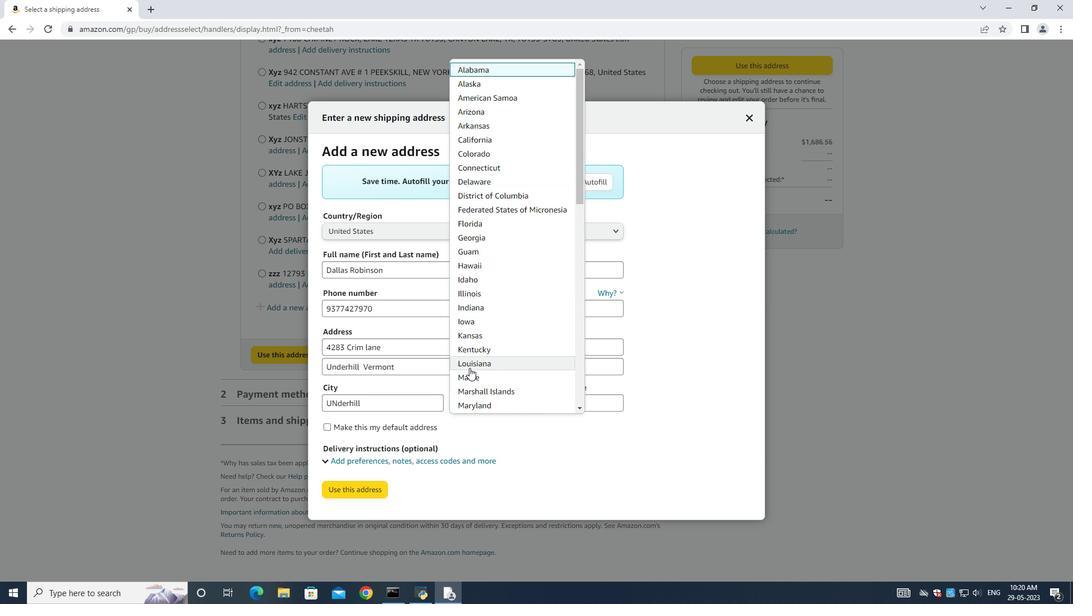 
Action: Mouse scrolled (491, 284) with delta (0, 0)
Screenshot: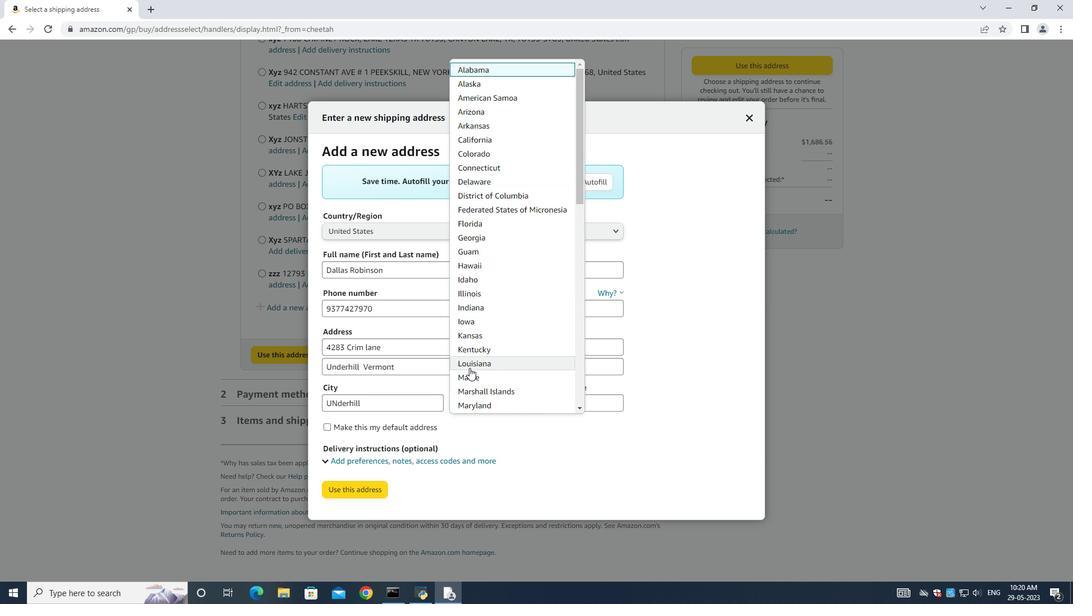 
Action: Mouse moved to (492, 281)
Screenshot: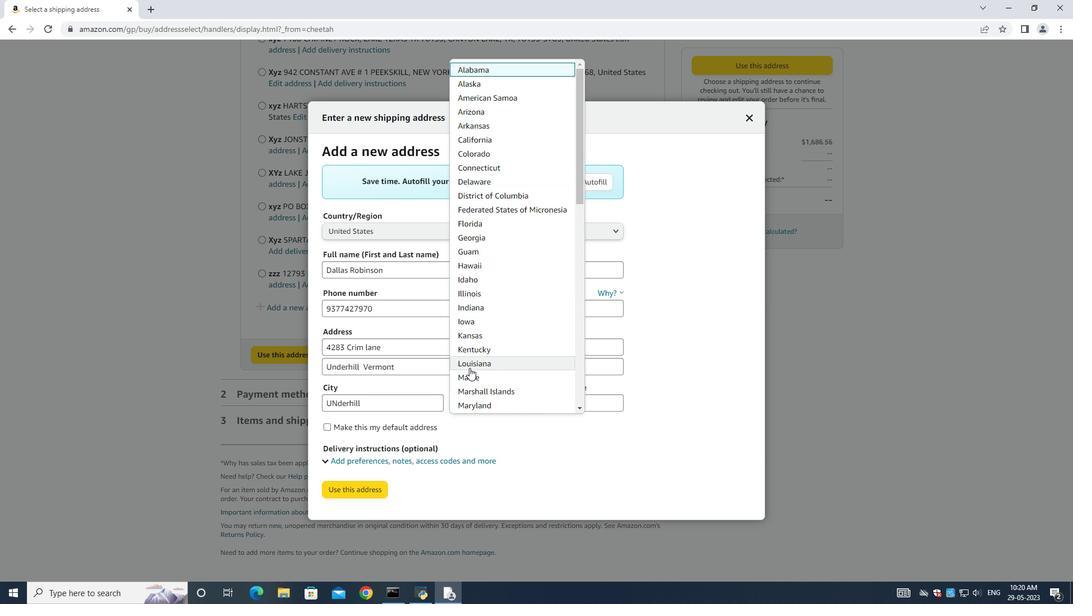 
Action: Mouse scrolled (491, 284) with delta (0, 0)
Screenshot: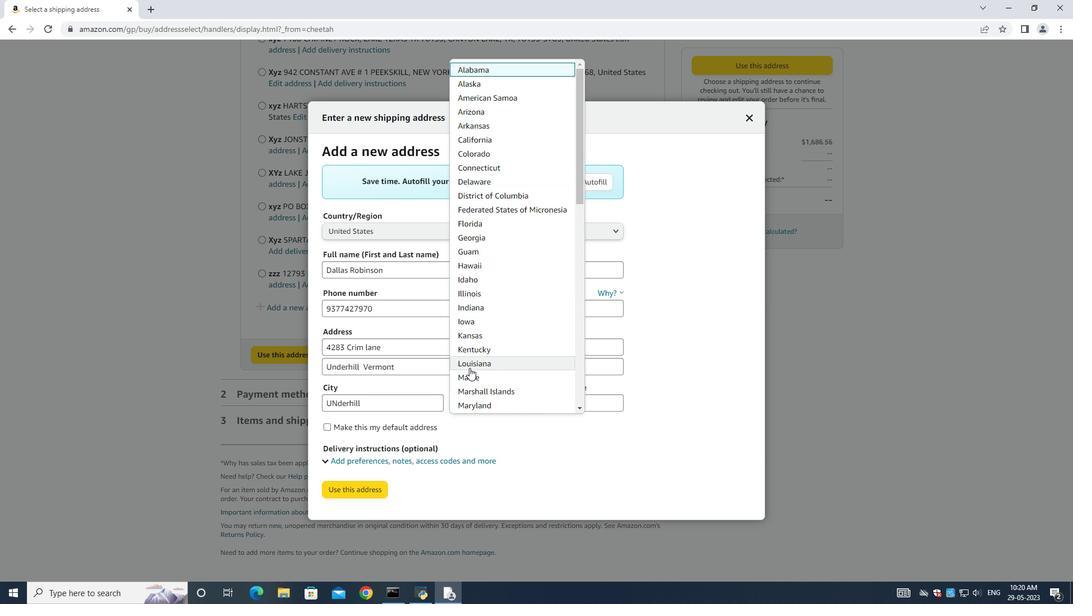 
Action: Mouse moved to (511, 352)
Screenshot: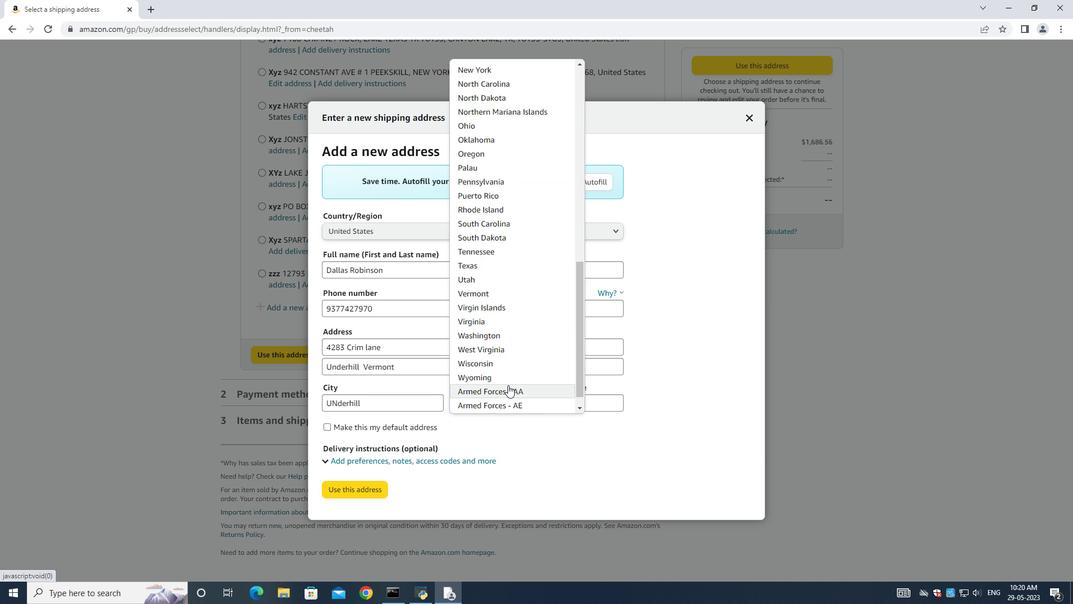 
Action: Mouse scrolled (511, 351) with delta (0, 0)
Screenshot: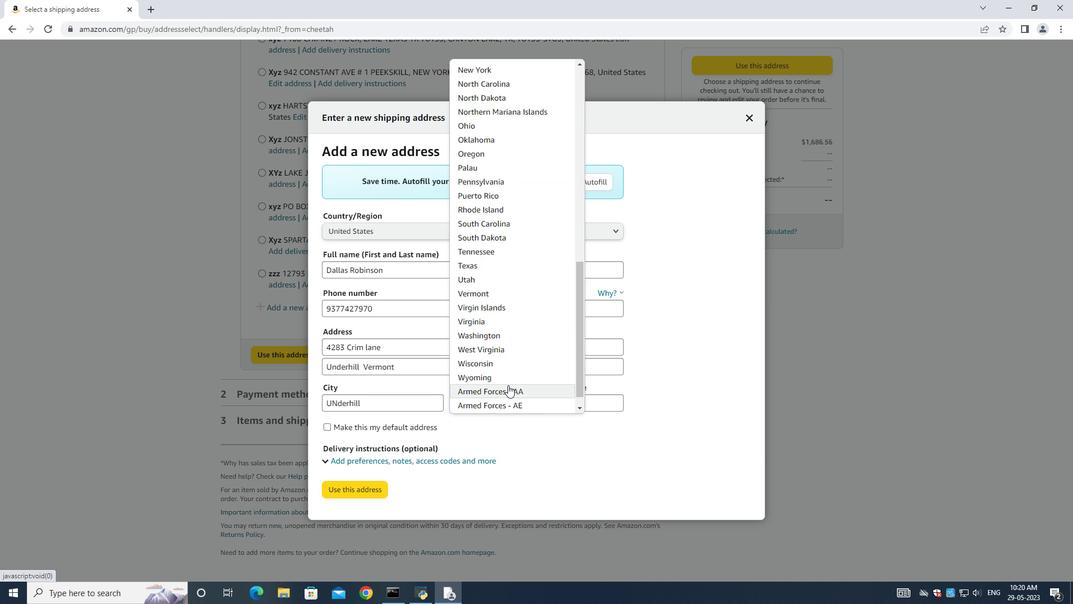 
Action: Mouse scrolled (511, 351) with delta (0, -1)
Screenshot: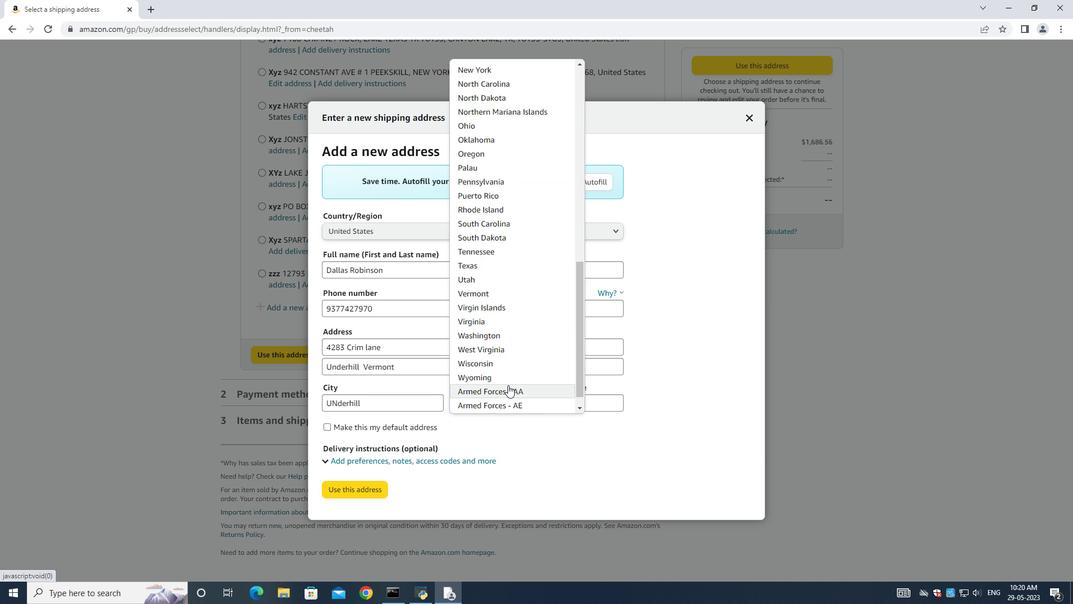 
Action: Mouse scrolled (511, 351) with delta (0, -1)
Screenshot: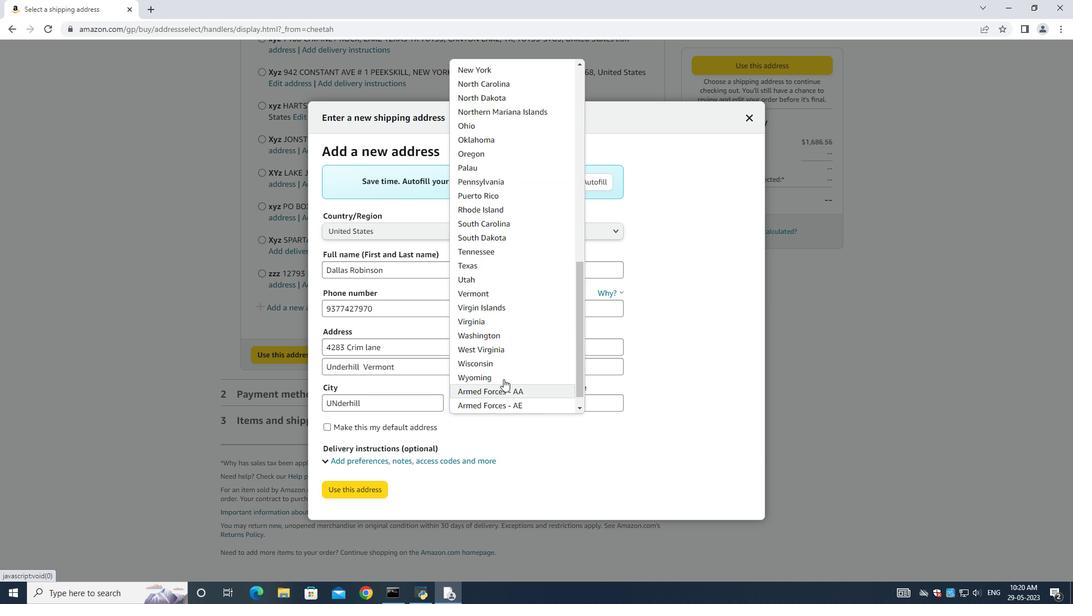 
Action: Mouse scrolled (511, 351) with delta (0, 0)
Screenshot: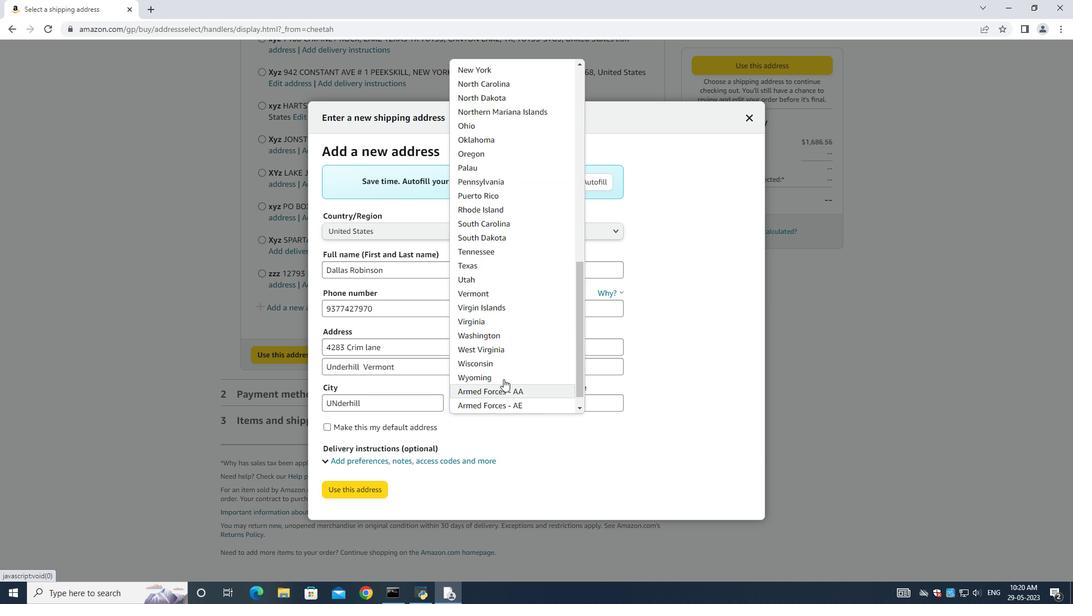 
Action: Mouse moved to (511, 350)
Screenshot: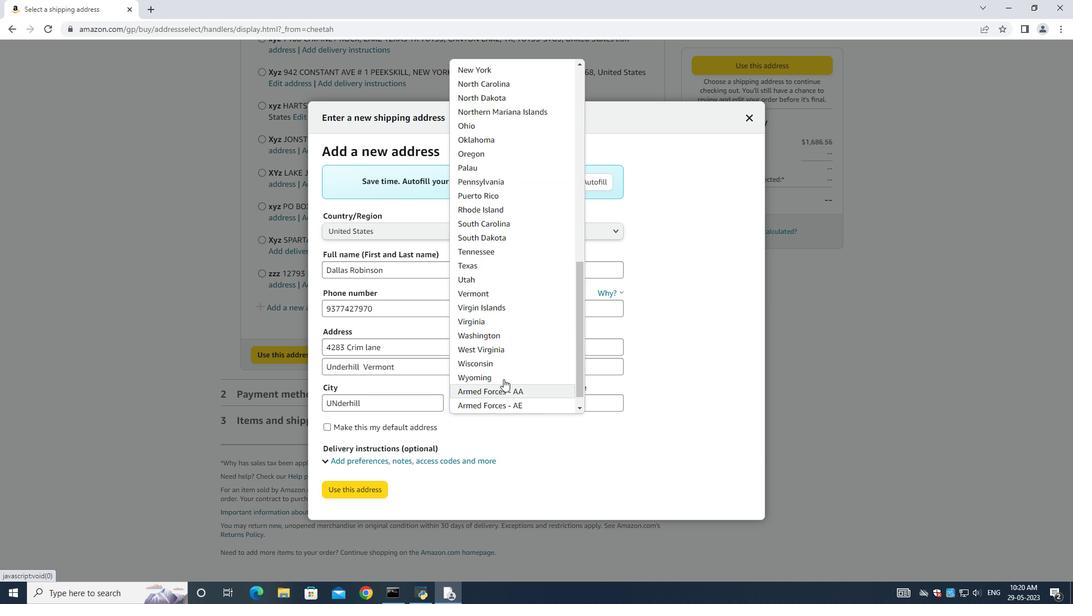 
Action: Mouse scrolled (511, 349) with delta (0, -1)
Screenshot: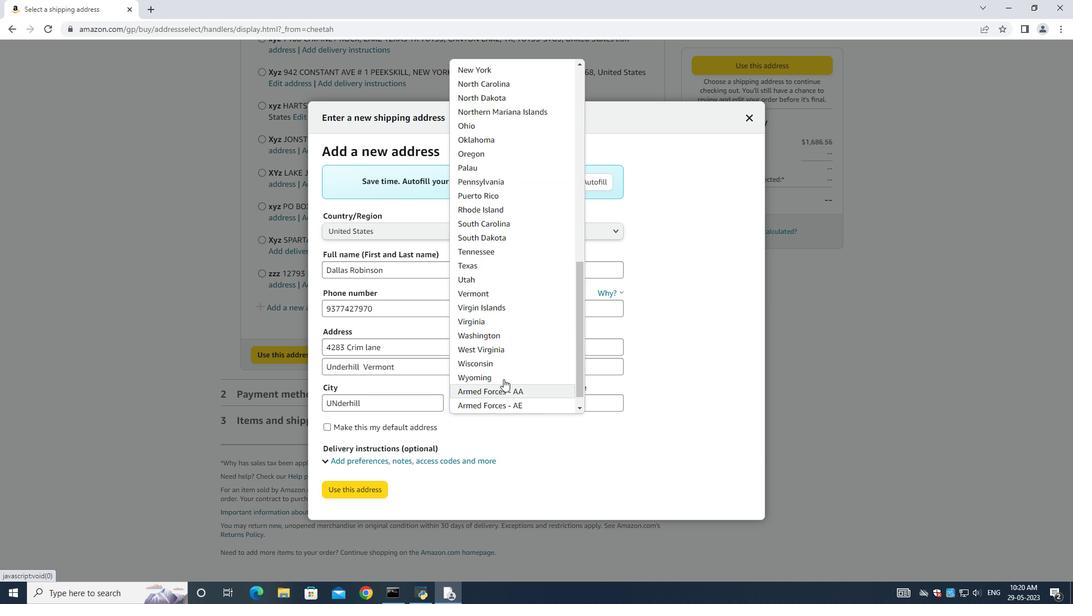 
Action: Mouse moved to (511, 349)
Screenshot: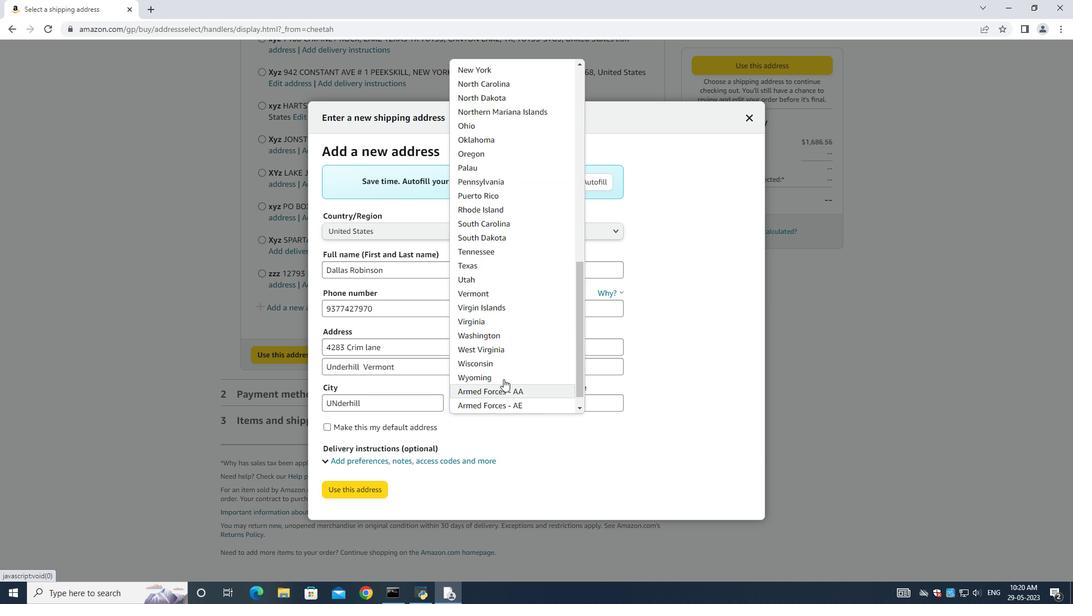 
Action: Mouse scrolled (511, 349) with delta (0, 0)
Screenshot: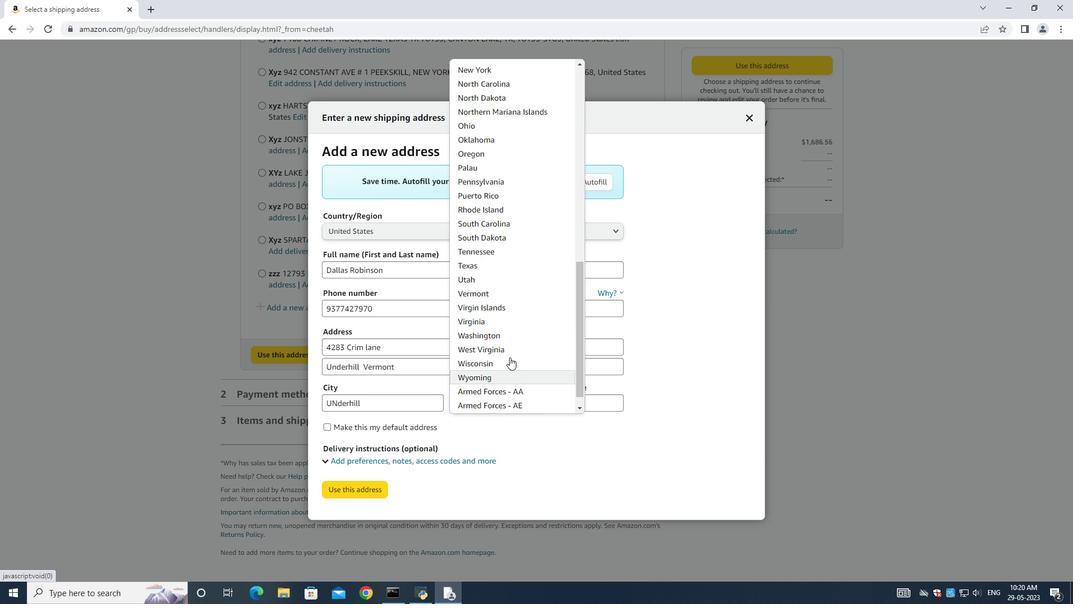 
Action: Mouse moved to (497, 273)
Screenshot: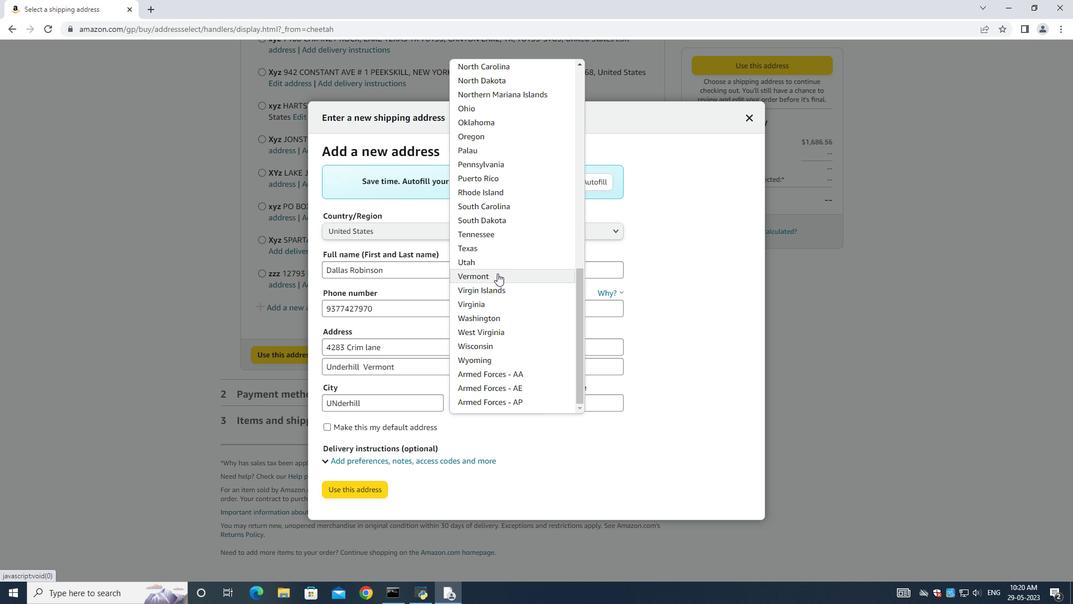 
Action: Mouse pressed left at (497, 273)
Screenshot: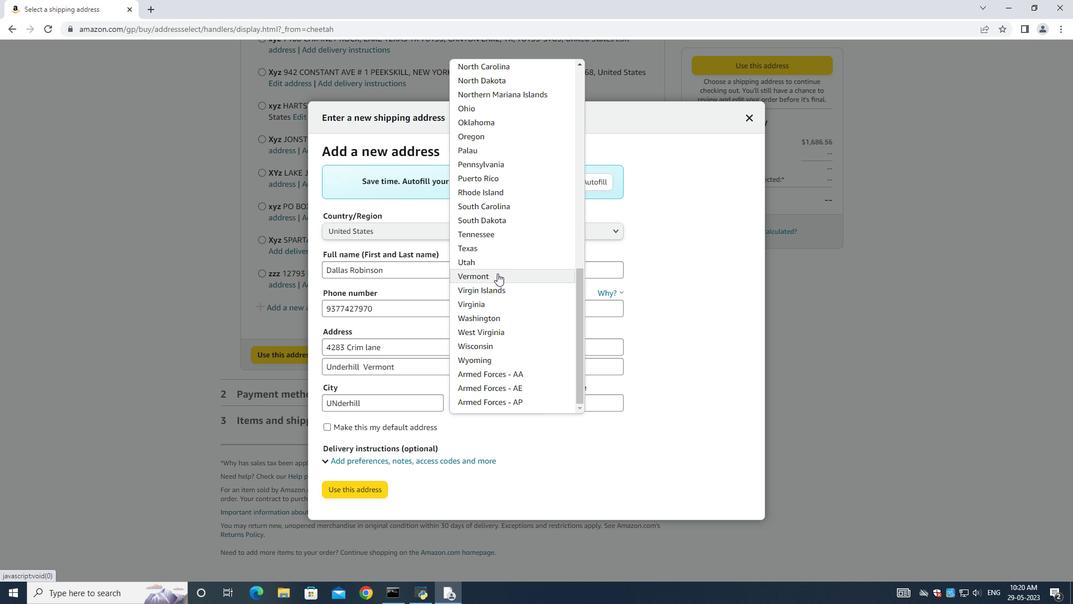 
Action: Mouse moved to (590, 403)
Screenshot: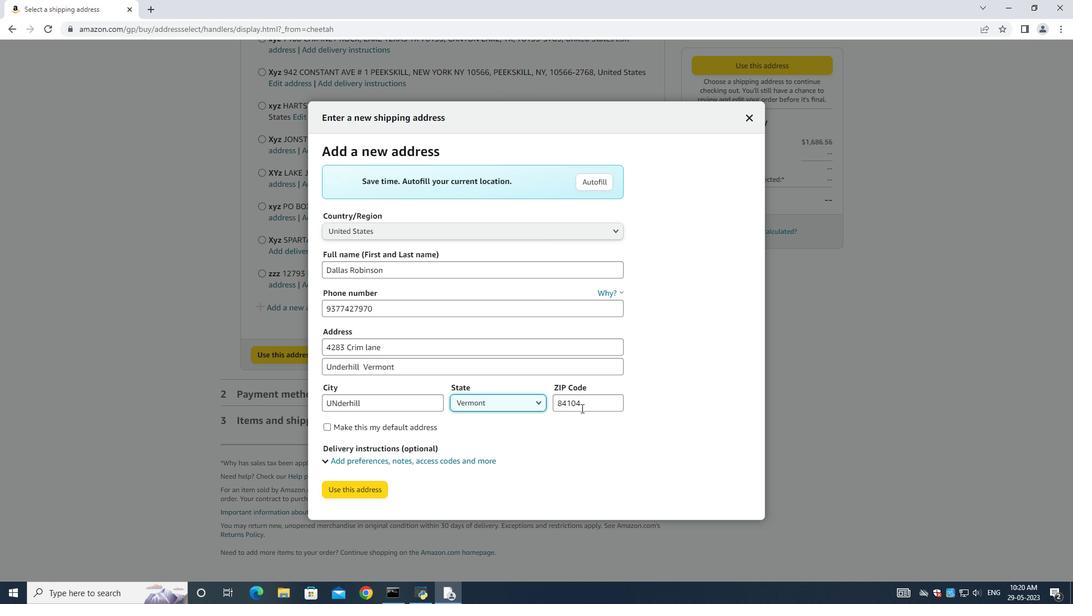
Action: Mouse pressed left at (590, 403)
Screenshot: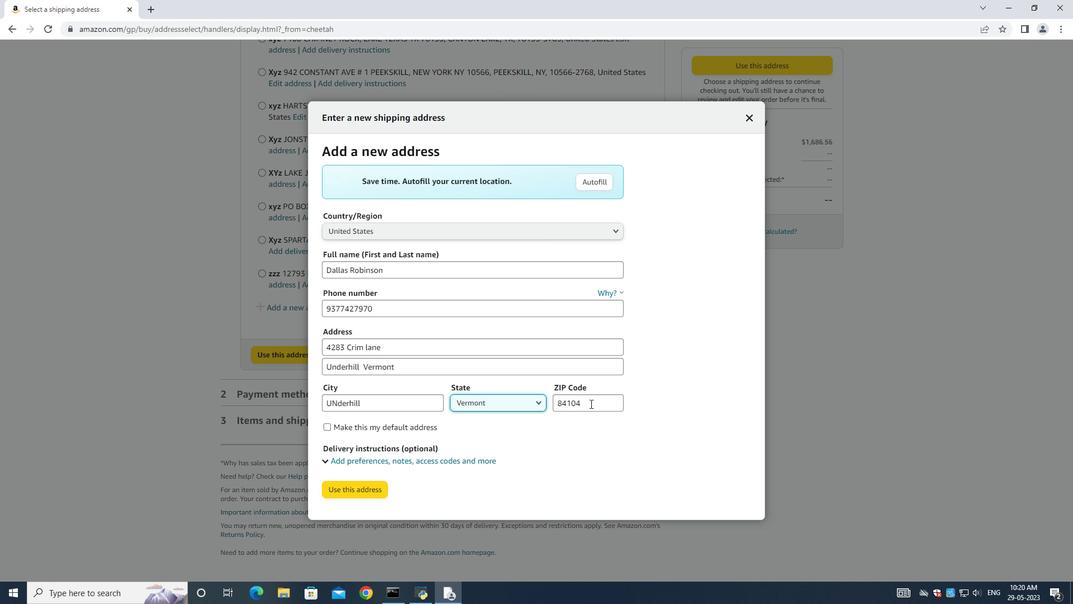 
Action: Mouse moved to (590, 403)
Screenshot: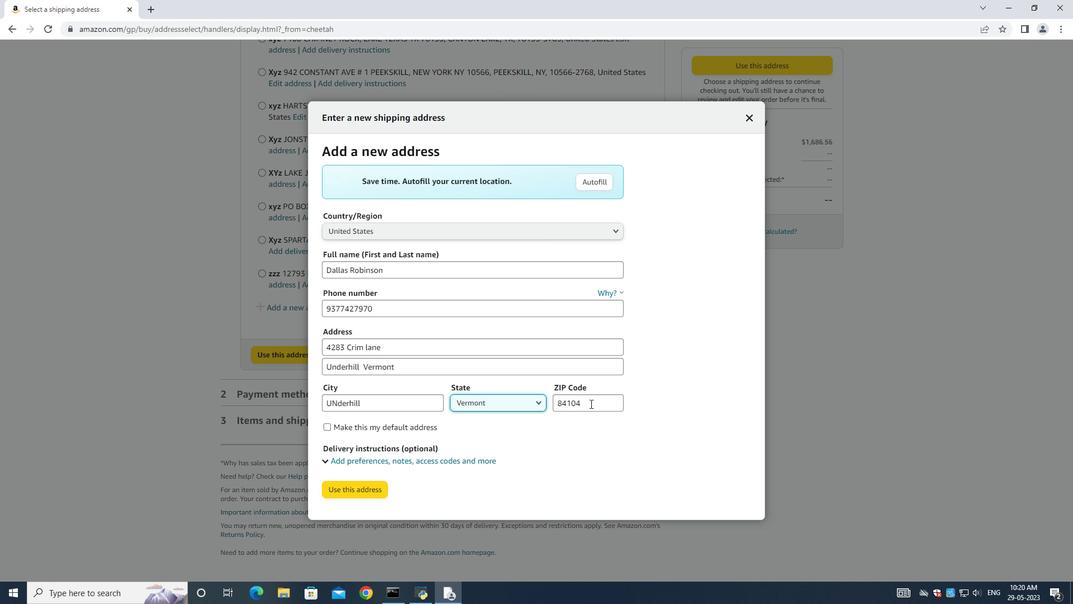 
Action: Key pressed <Key.backspace><Key.backspace><Key.backspace><Key.backspace><Key.backspace>05489
Screenshot: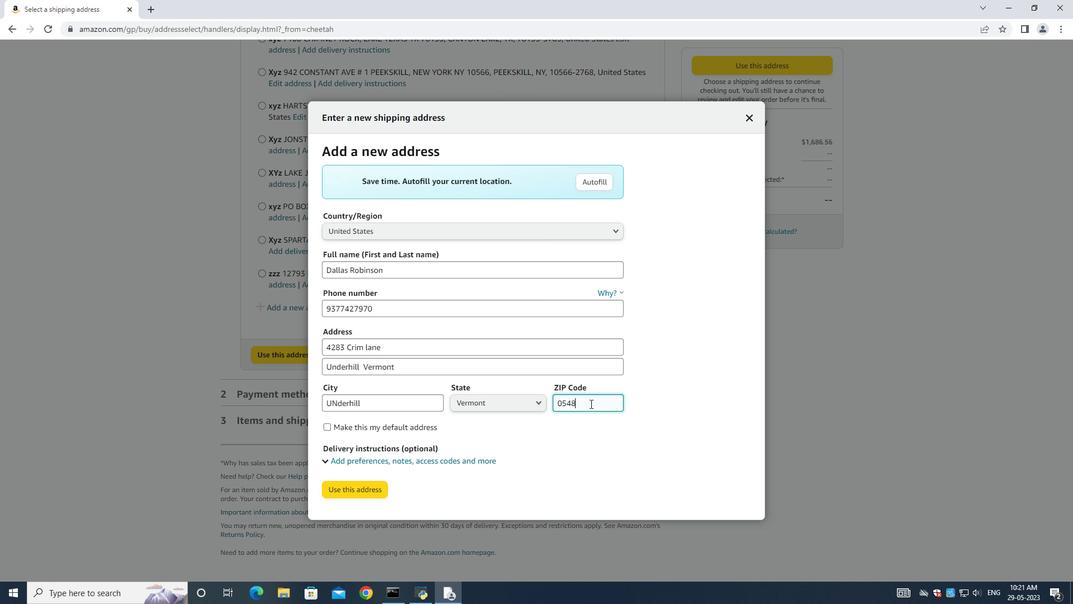 
Action: Mouse moved to (335, 491)
Screenshot: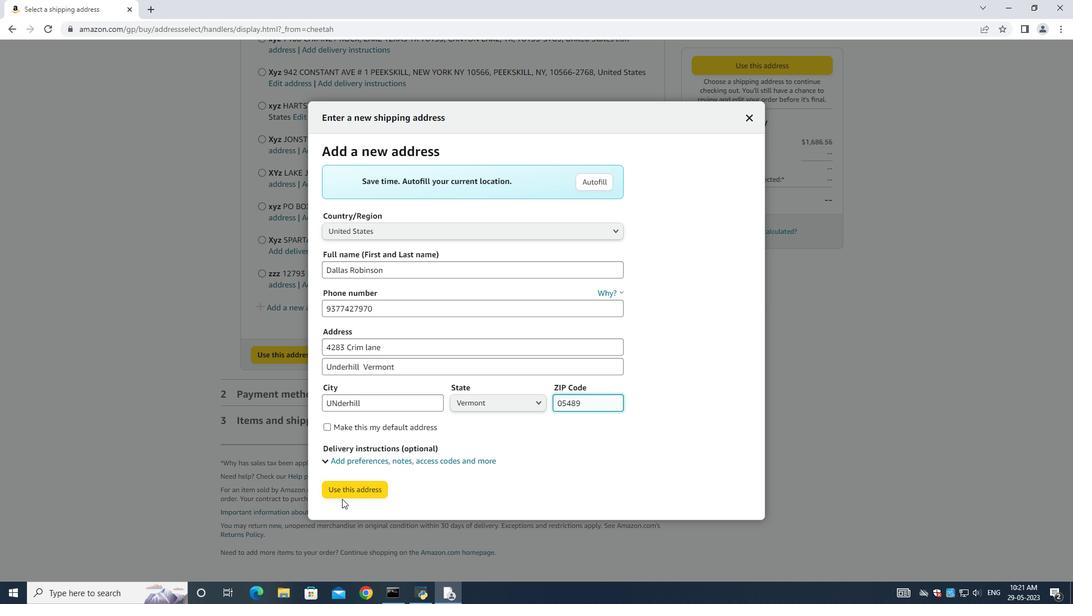 
Action: Mouse pressed left at (335, 491)
Screenshot: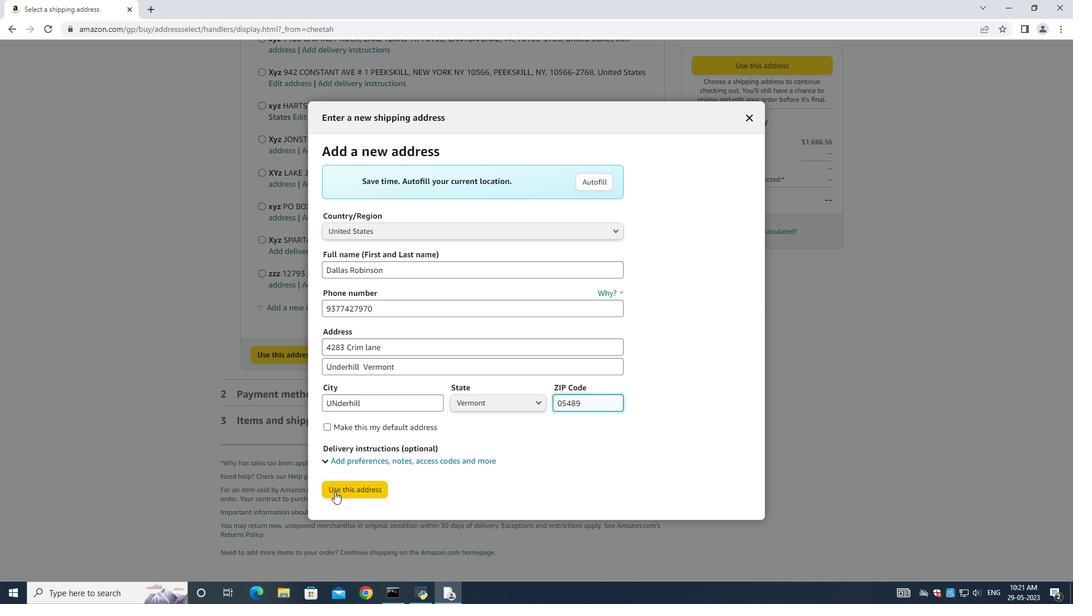 
Action: Mouse moved to (349, 571)
Screenshot: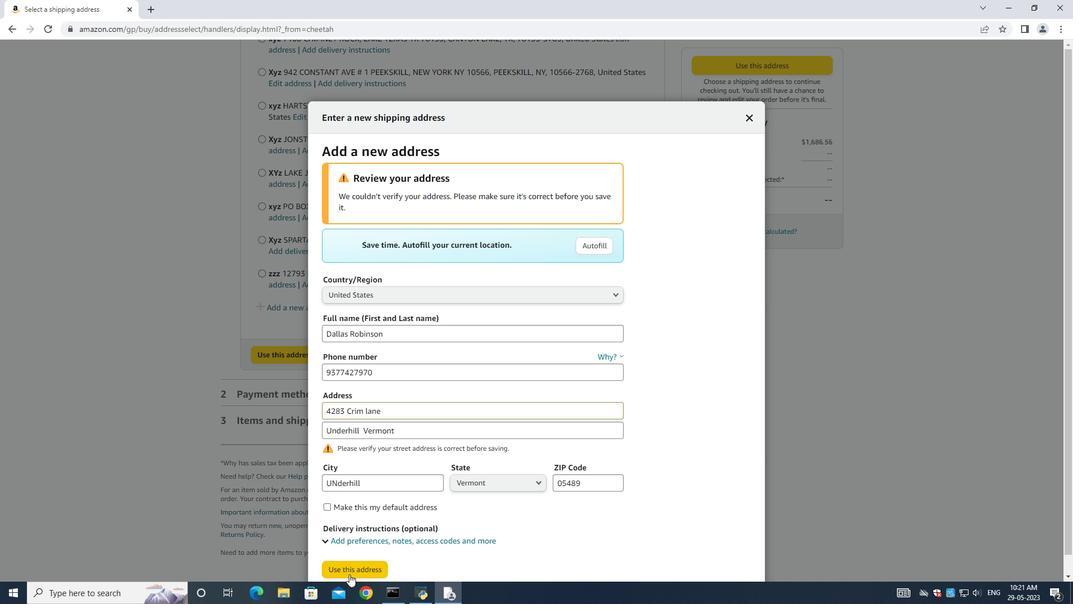
Action: Mouse pressed left at (349, 571)
Screenshot: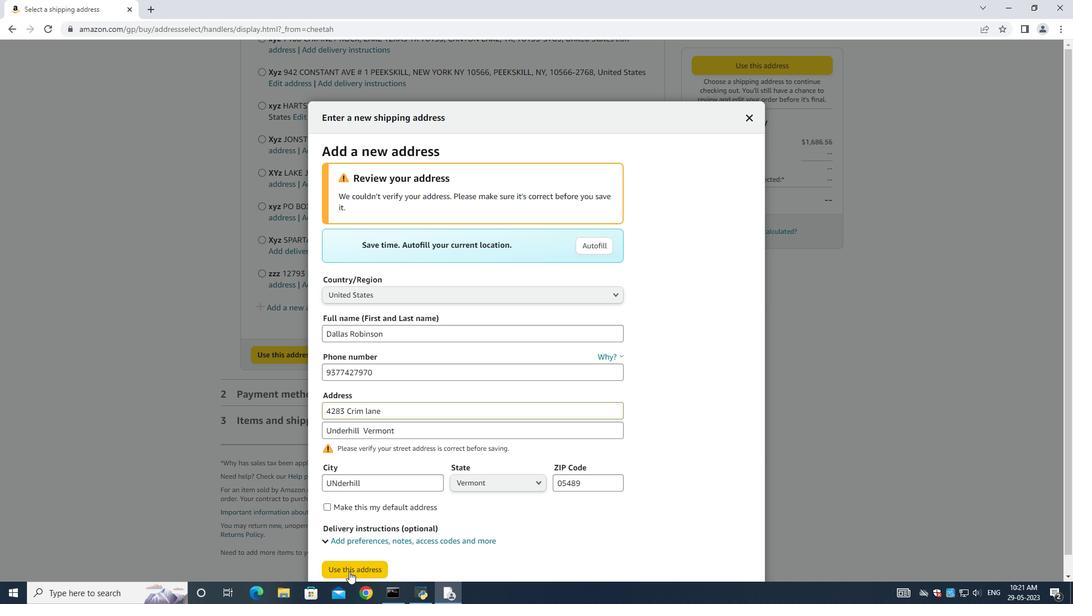 
Action: Mouse moved to (443, 311)
Screenshot: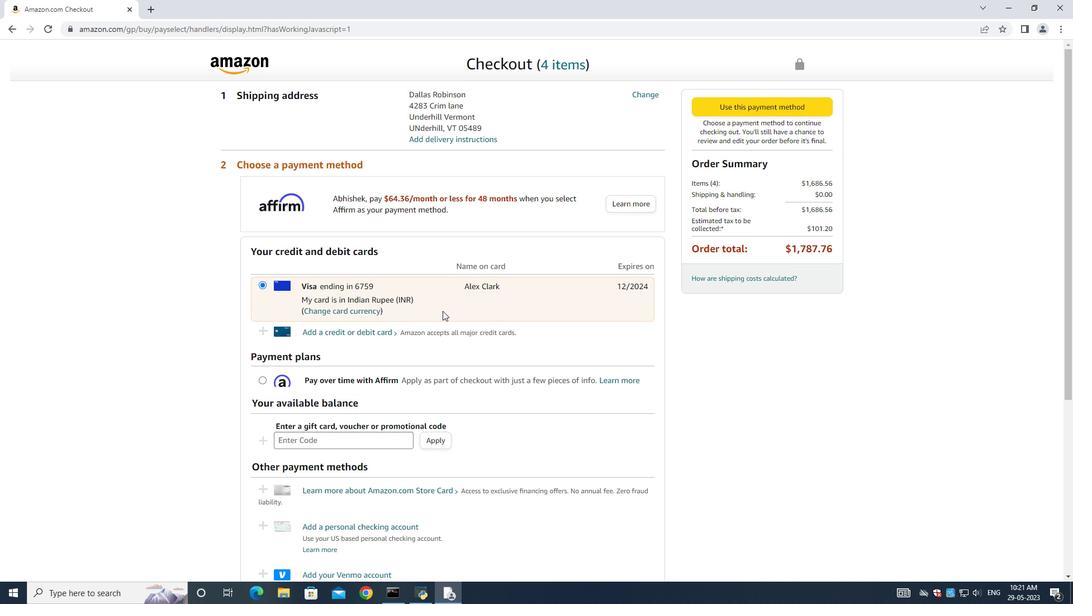 
